 Task: Find connections with filter location Tungipāra with filter topic #productivitywith filter profile language German with filter current company Black Box with filter school Kongunadu College of Engineering and Technology with filter industry Surveying and Mapping Services with filter service category Graphic Design with filter keywords title Physical Therapist
Action: Mouse moved to (694, 168)
Screenshot: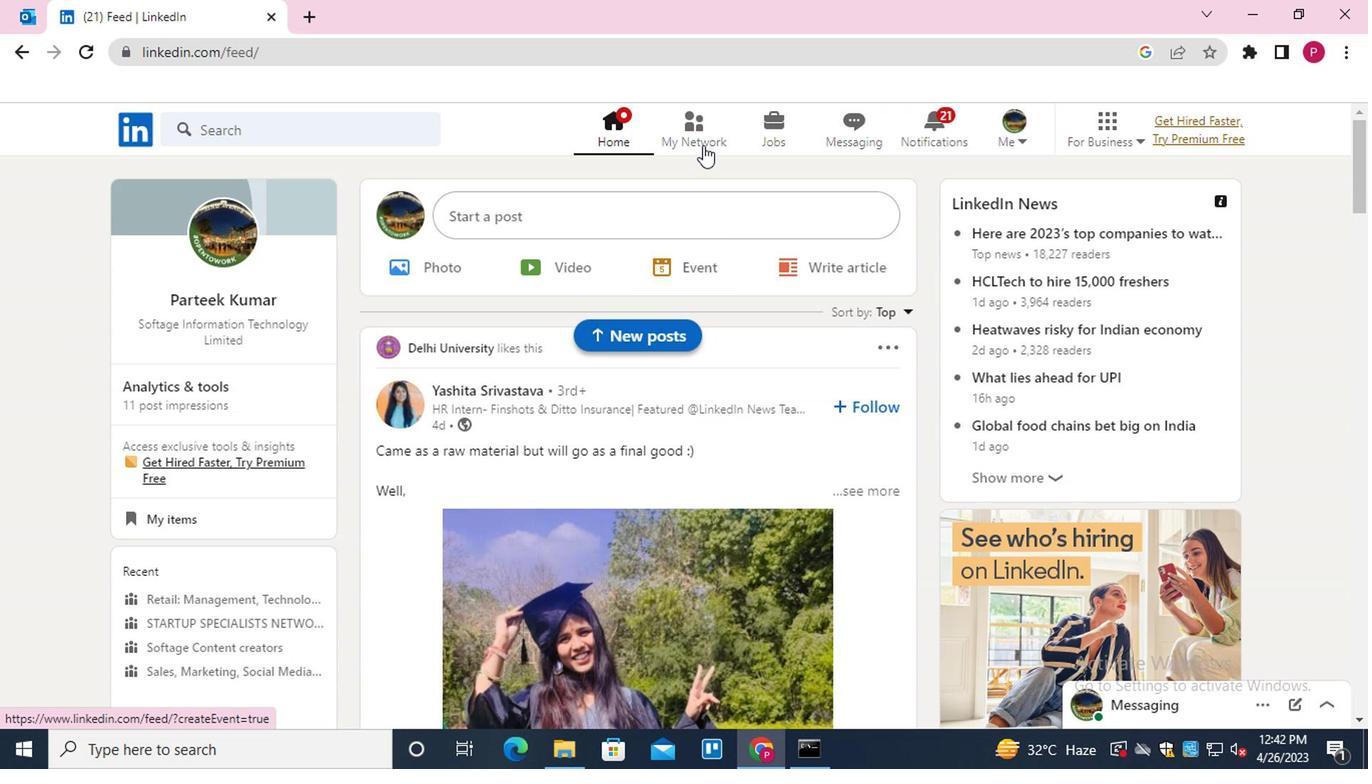 
Action: Mouse pressed left at (694, 168)
Screenshot: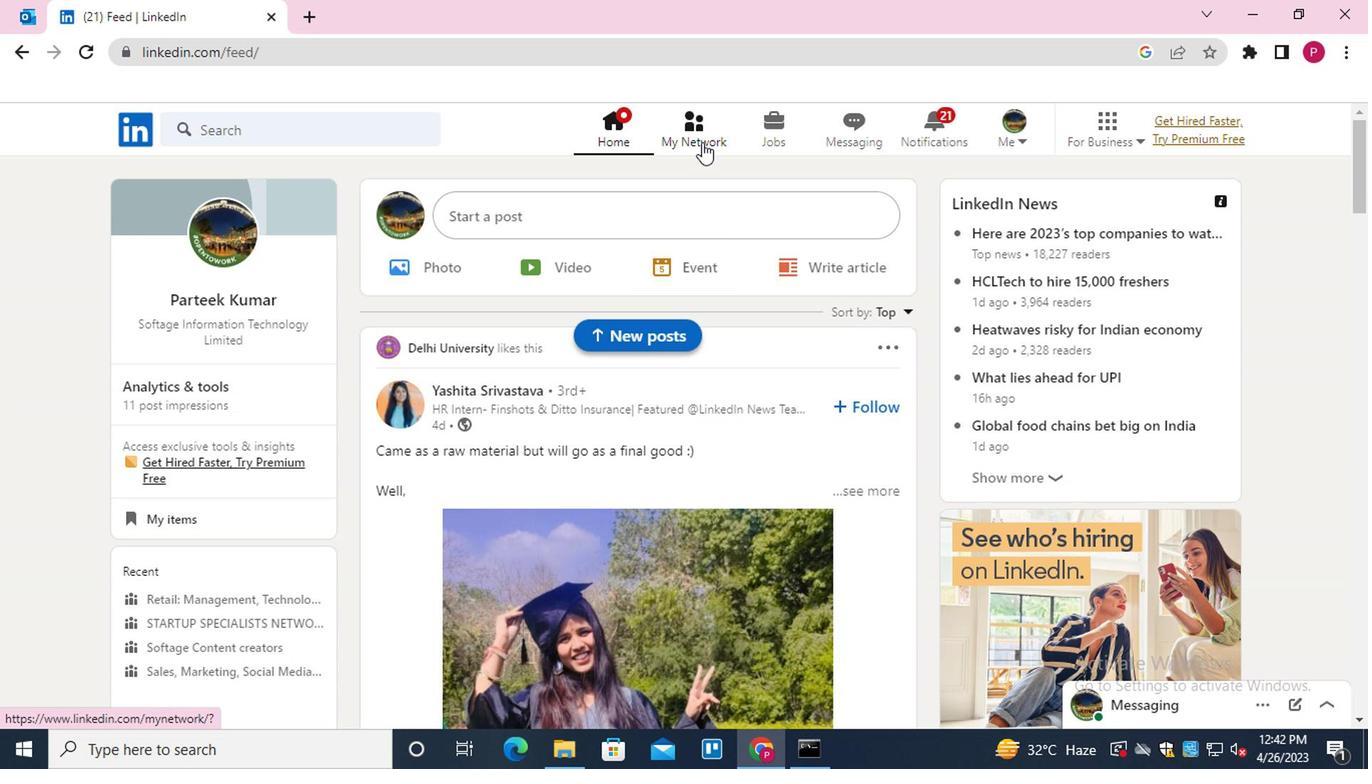 
Action: Mouse moved to (302, 259)
Screenshot: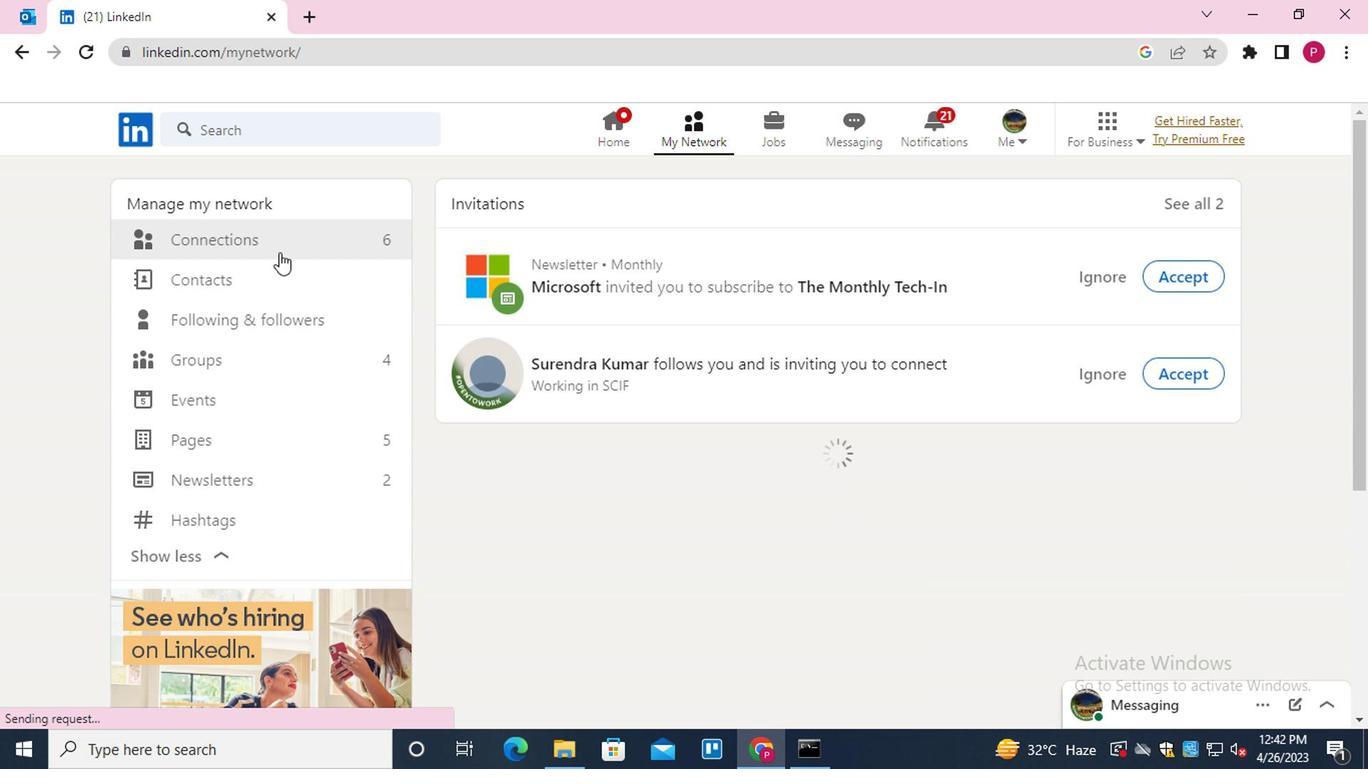 
Action: Mouse pressed left at (302, 259)
Screenshot: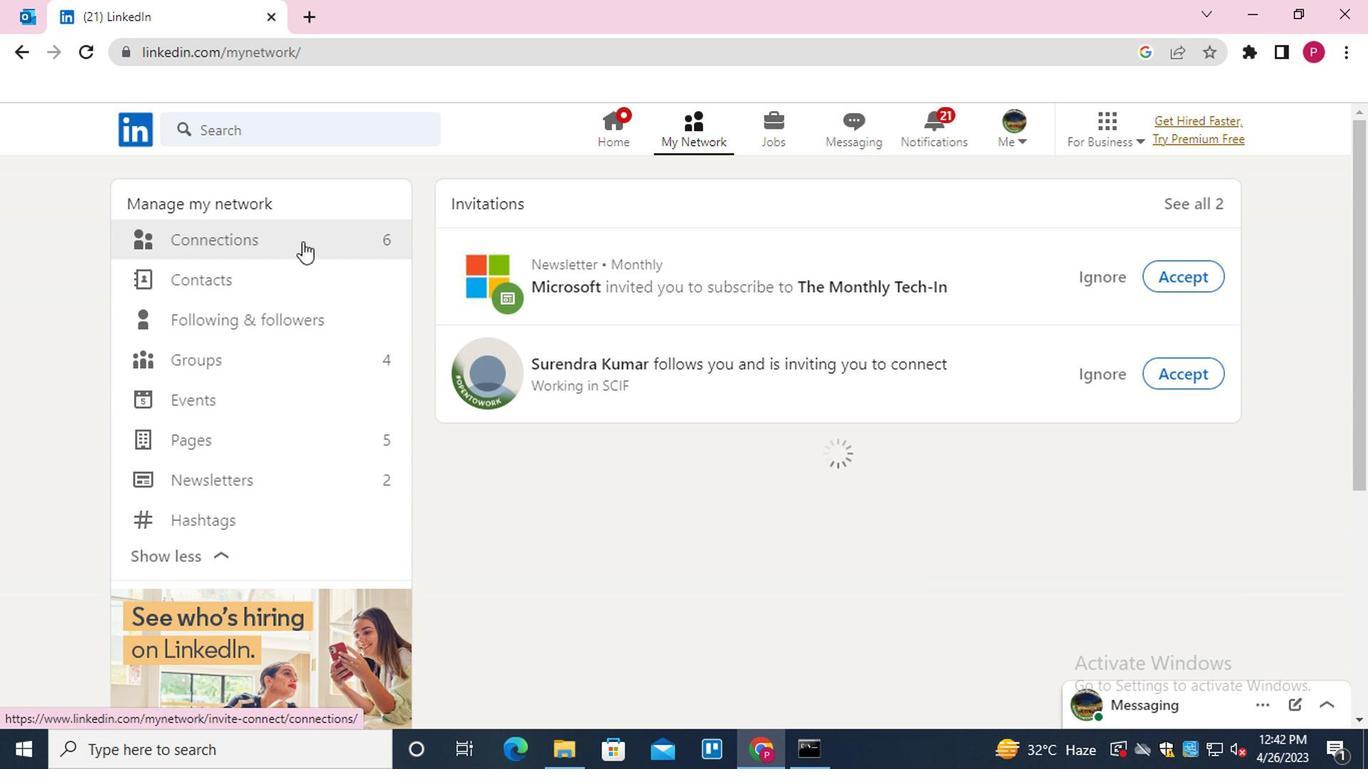 
Action: Mouse moved to (858, 258)
Screenshot: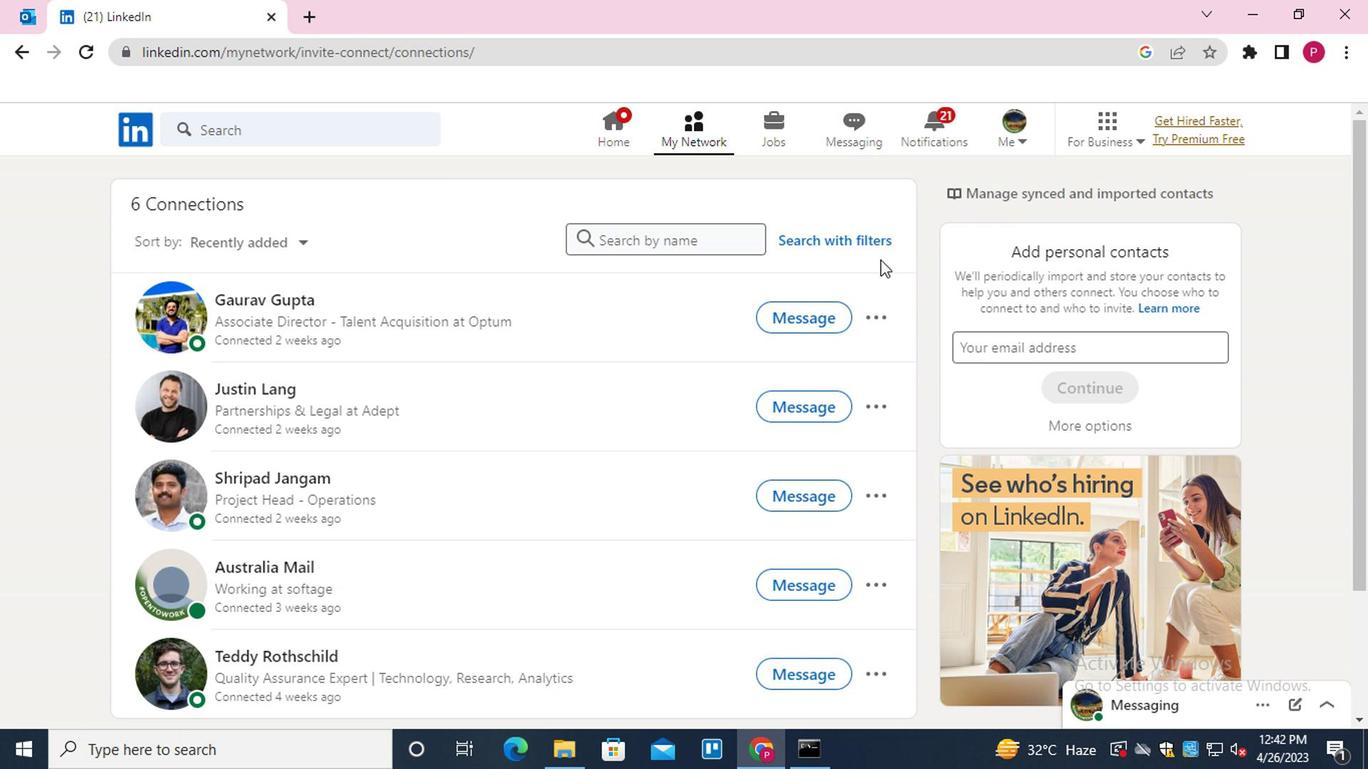 
Action: Mouse pressed left at (858, 258)
Screenshot: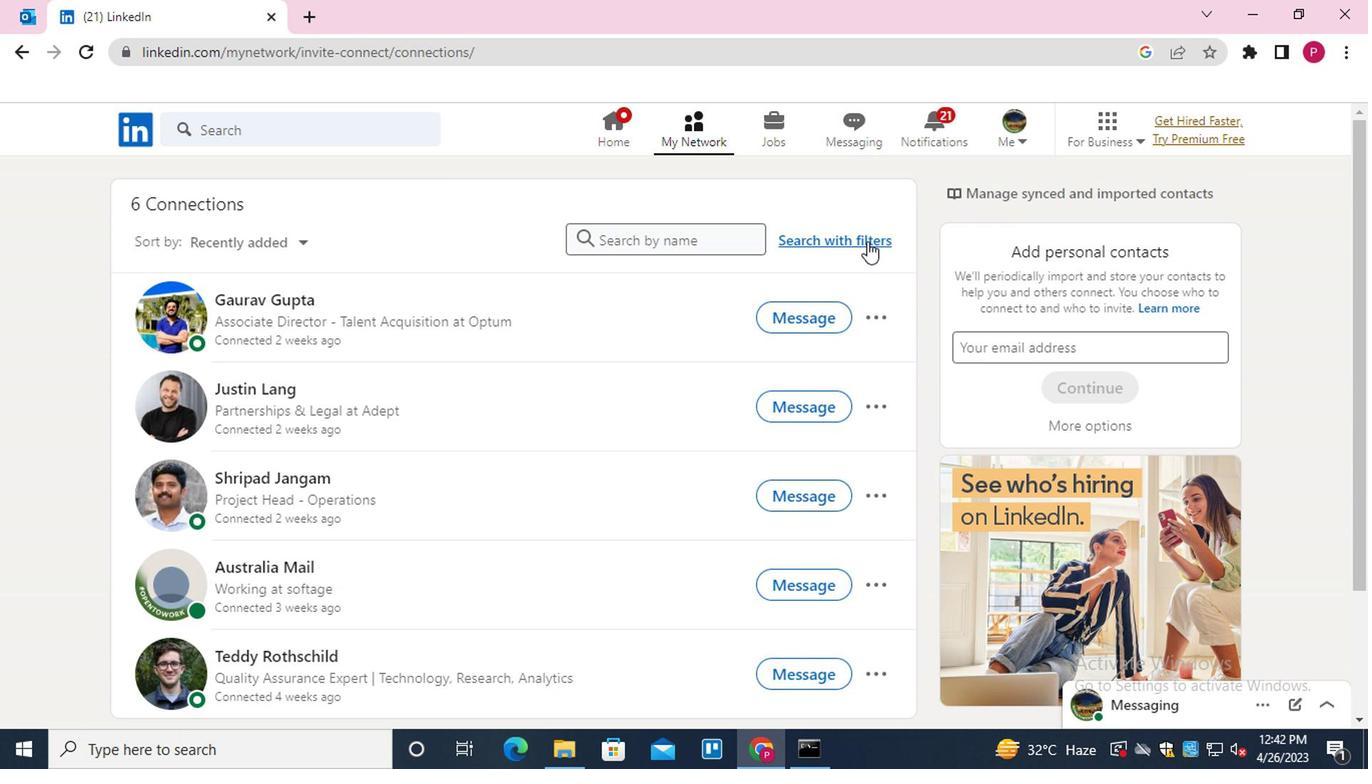 
Action: Mouse moved to (673, 215)
Screenshot: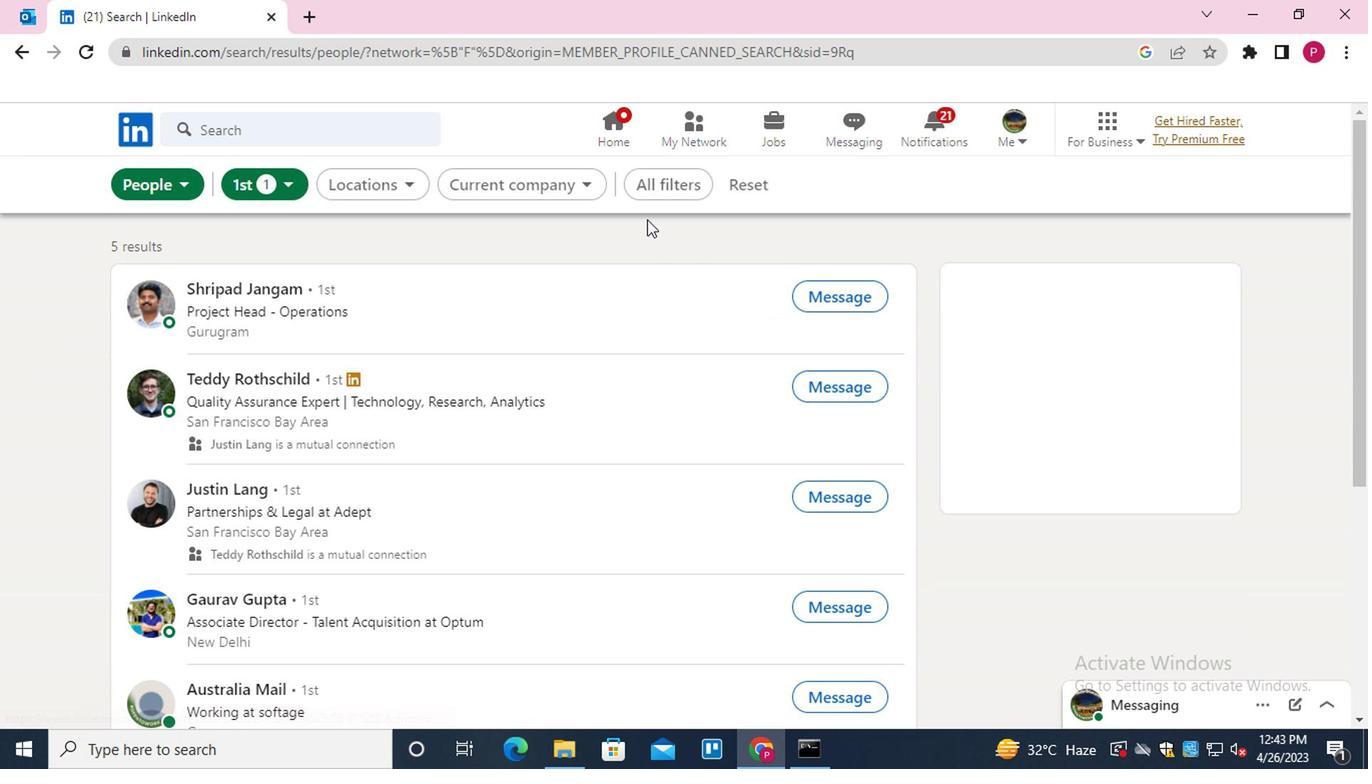 
Action: Mouse pressed left at (673, 215)
Screenshot: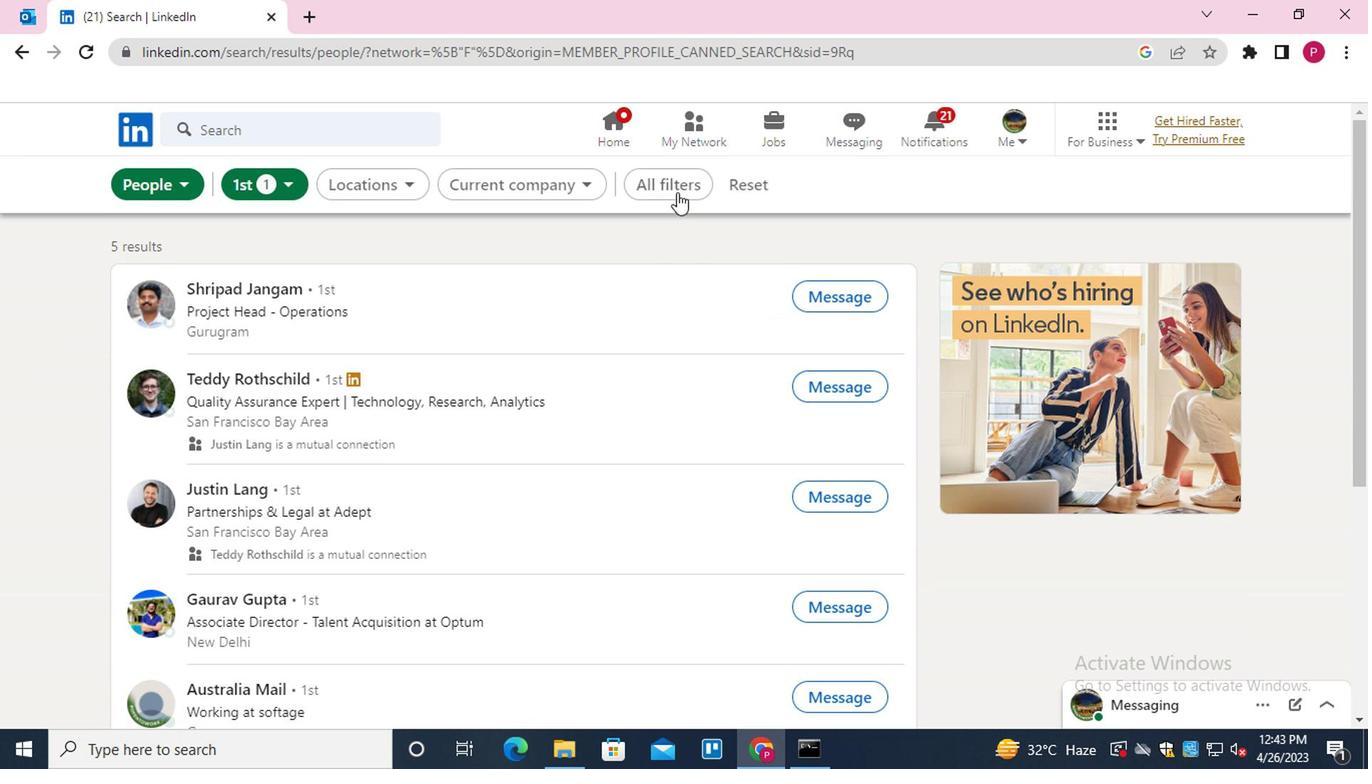 
Action: Mouse moved to (976, 416)
Screenshot: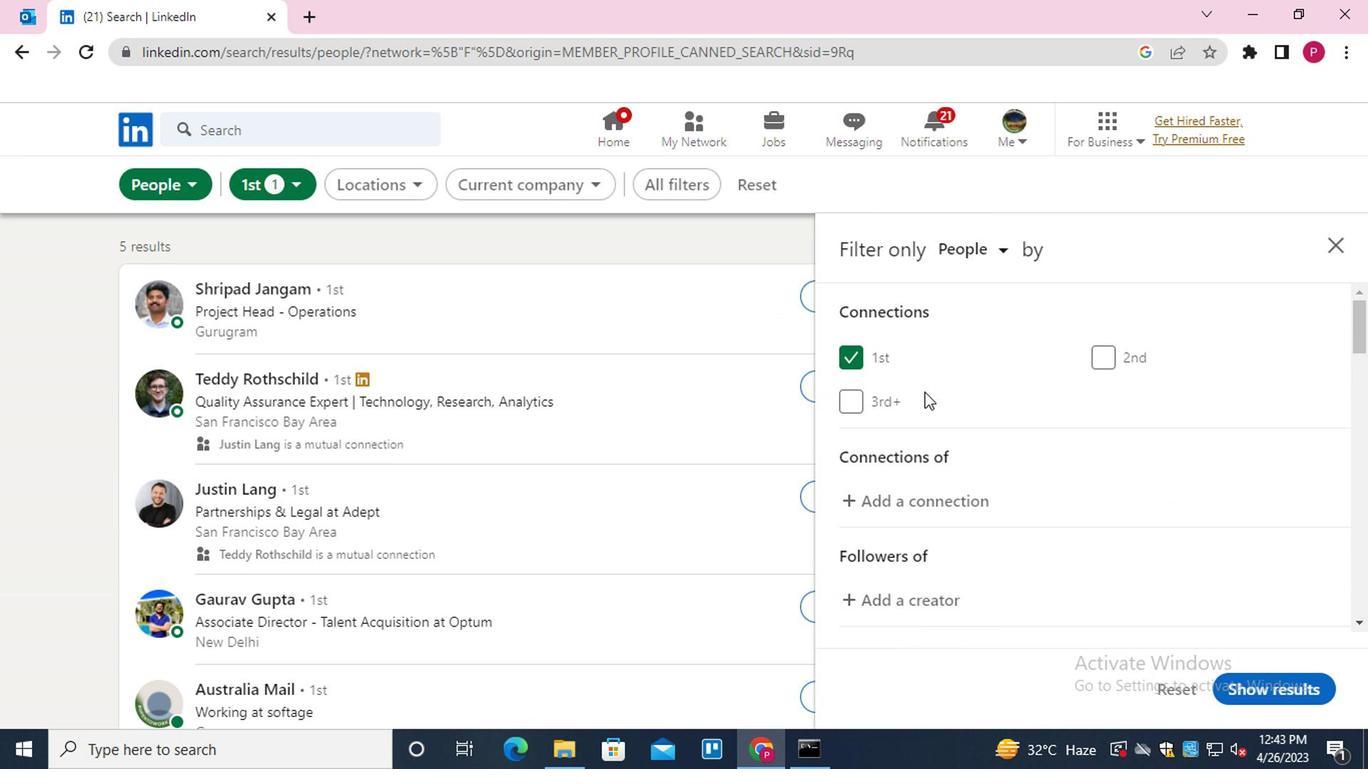 
Action: Mouse scrolled (976, 414) with delta (0, -1)
Screenshot: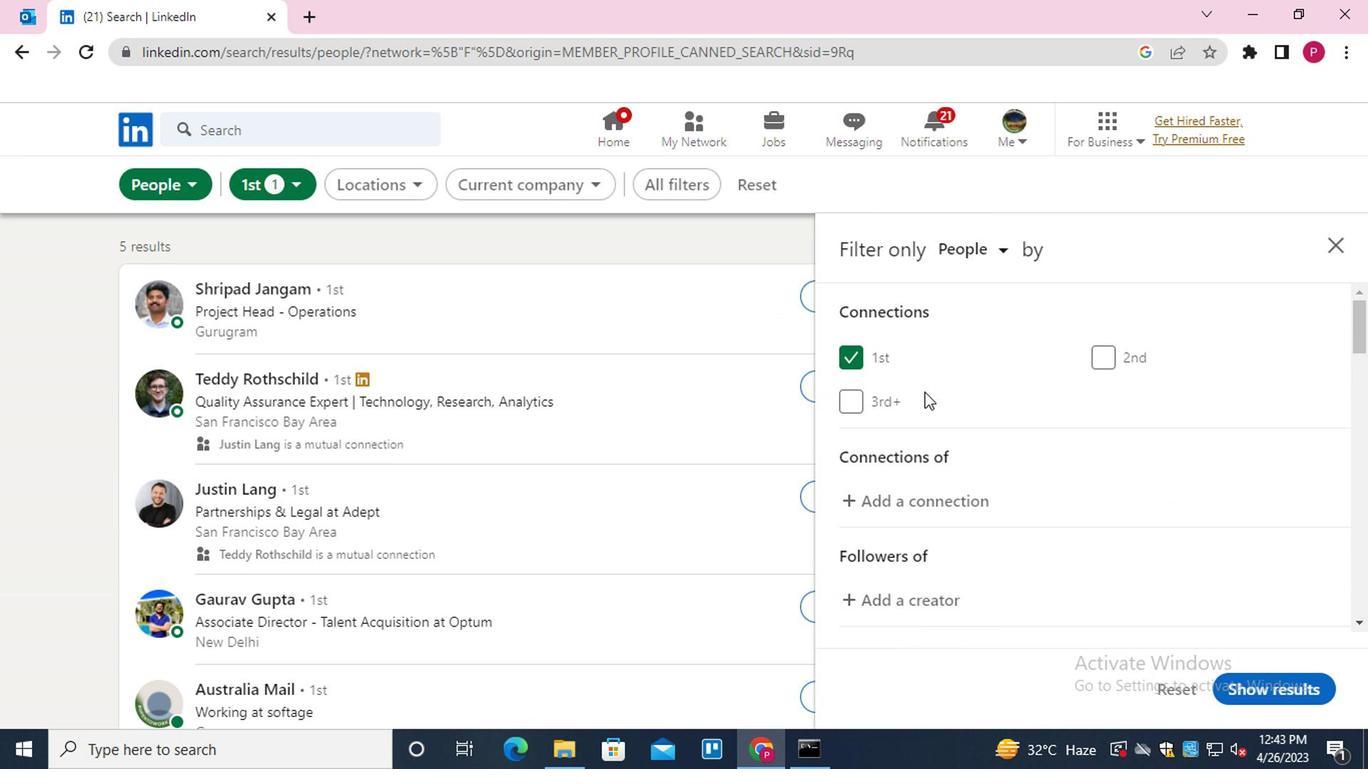 
Action: Mouse moved to (981, 420)
Screenshot: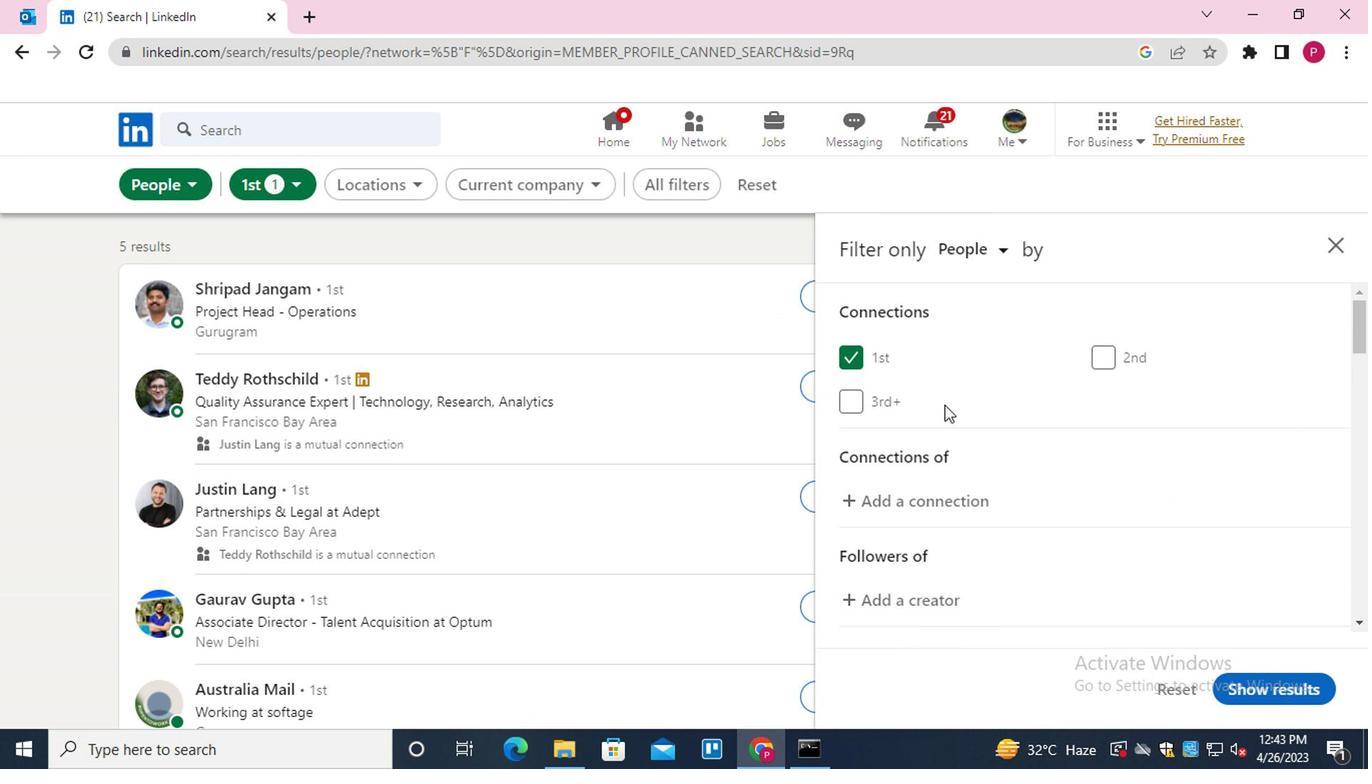 
Action: Mouse scrolled (981, 419) with delta (0, 0)
Screenshot: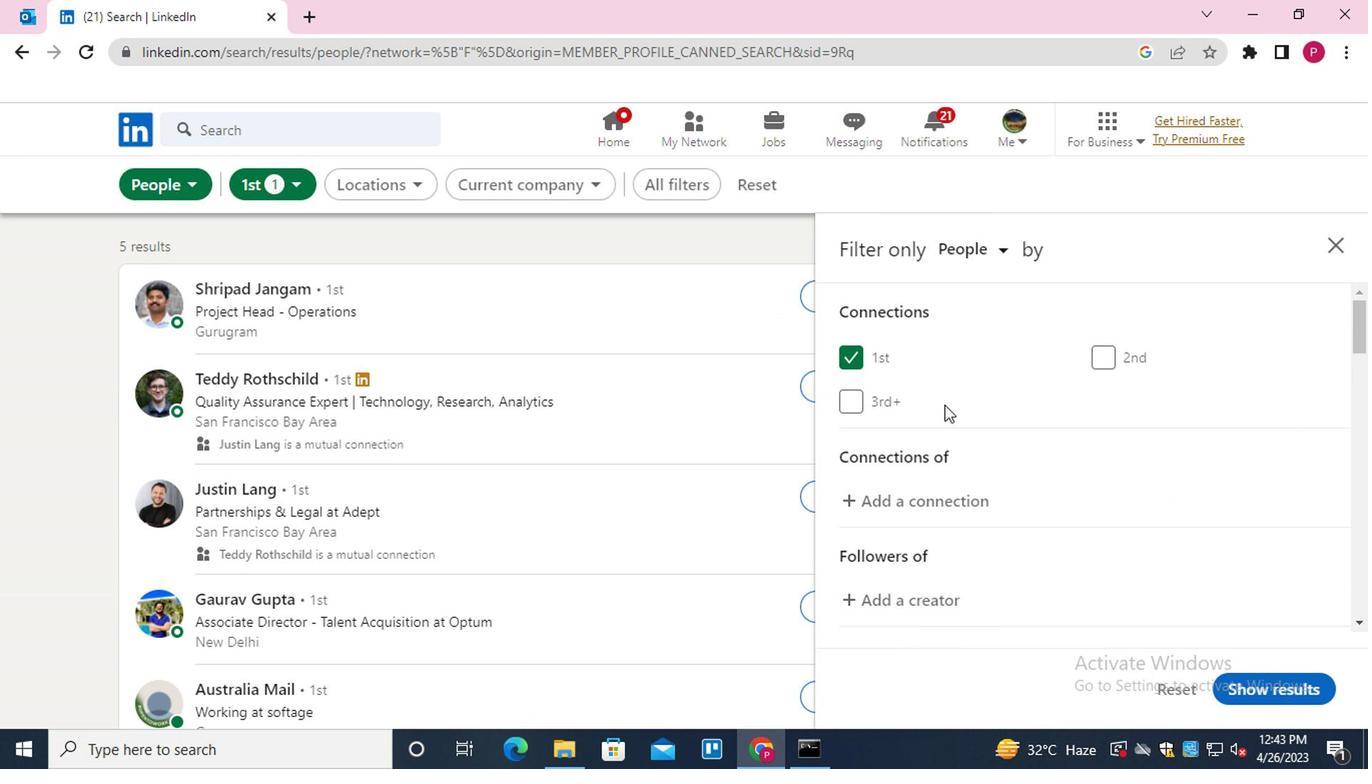 
Action: Mouse moved to (1012, 432)
Screenshot: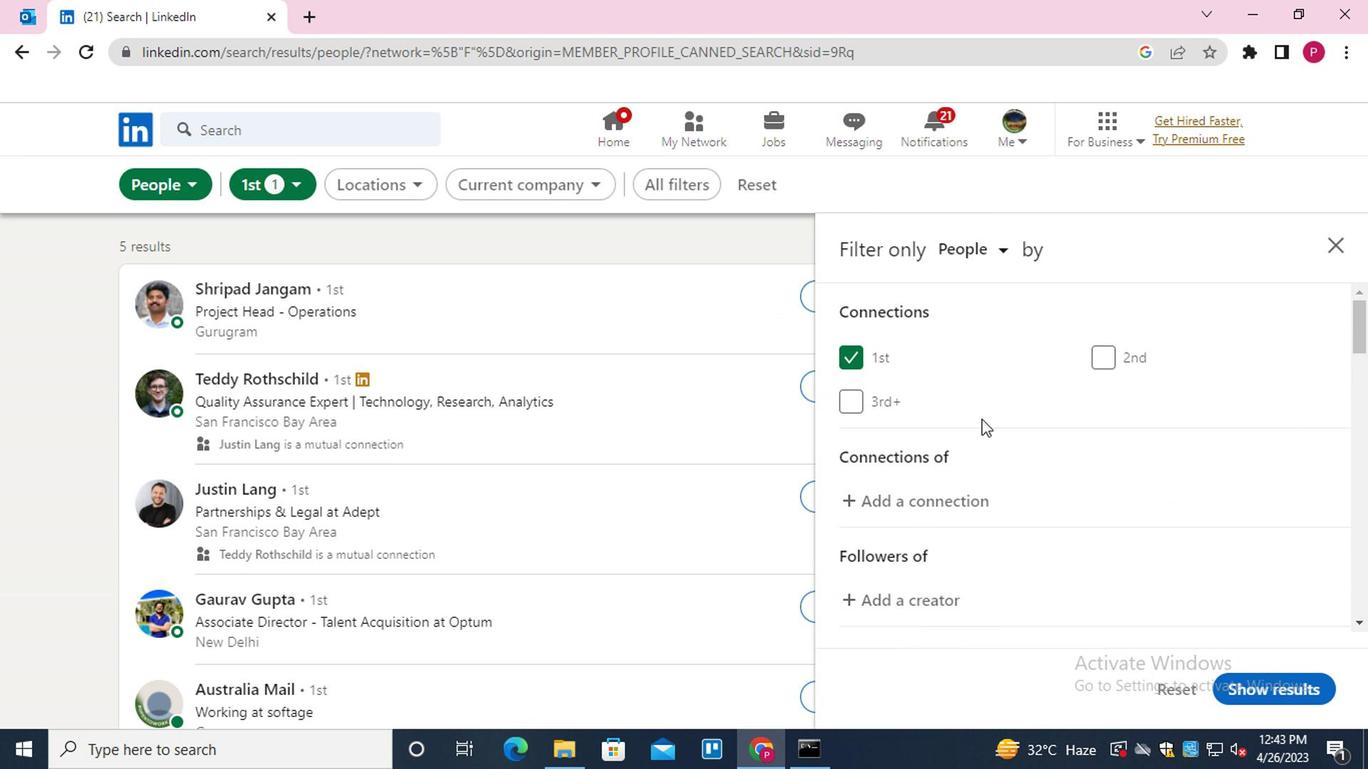 
Action: Mouse scrolled (1012, 431) with delta (0, 0)
Screenshot: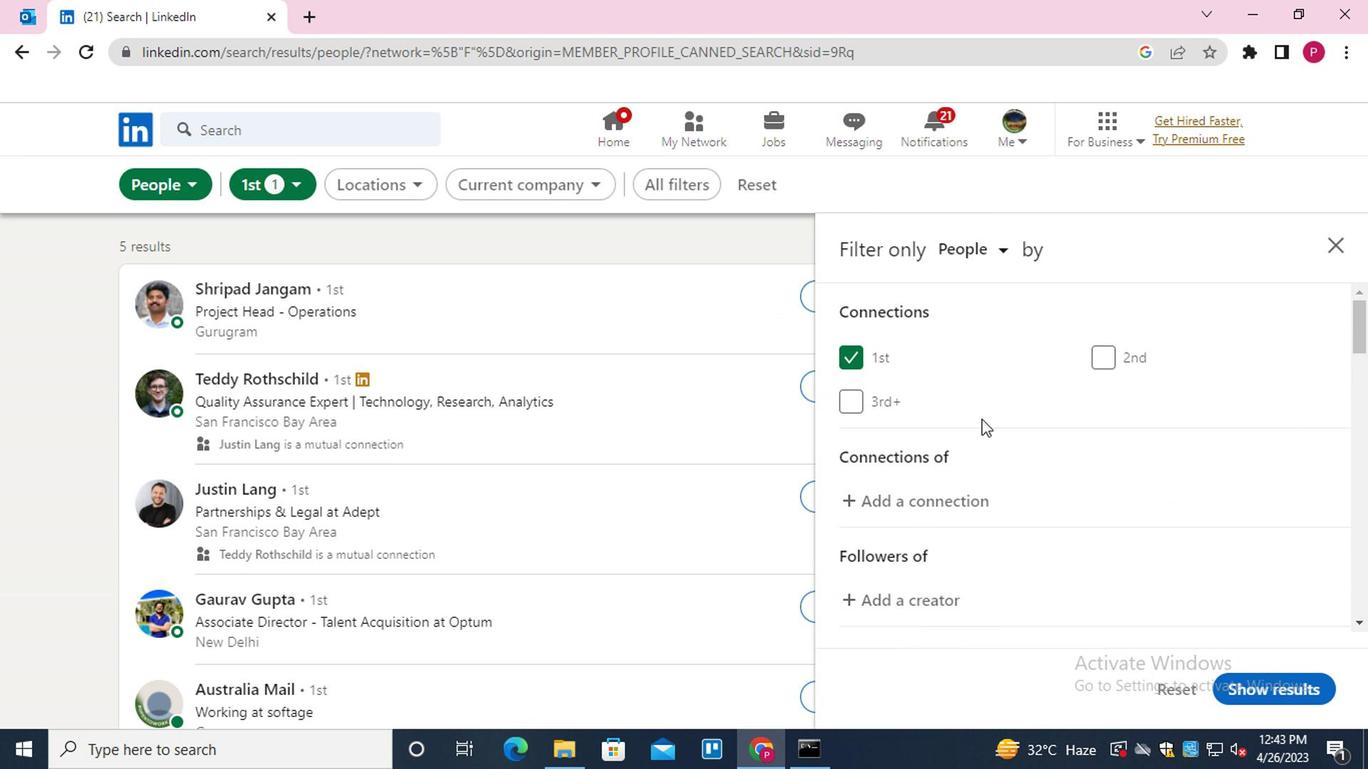 
Action: Mouse moved to (1151, 468)
Screenshot: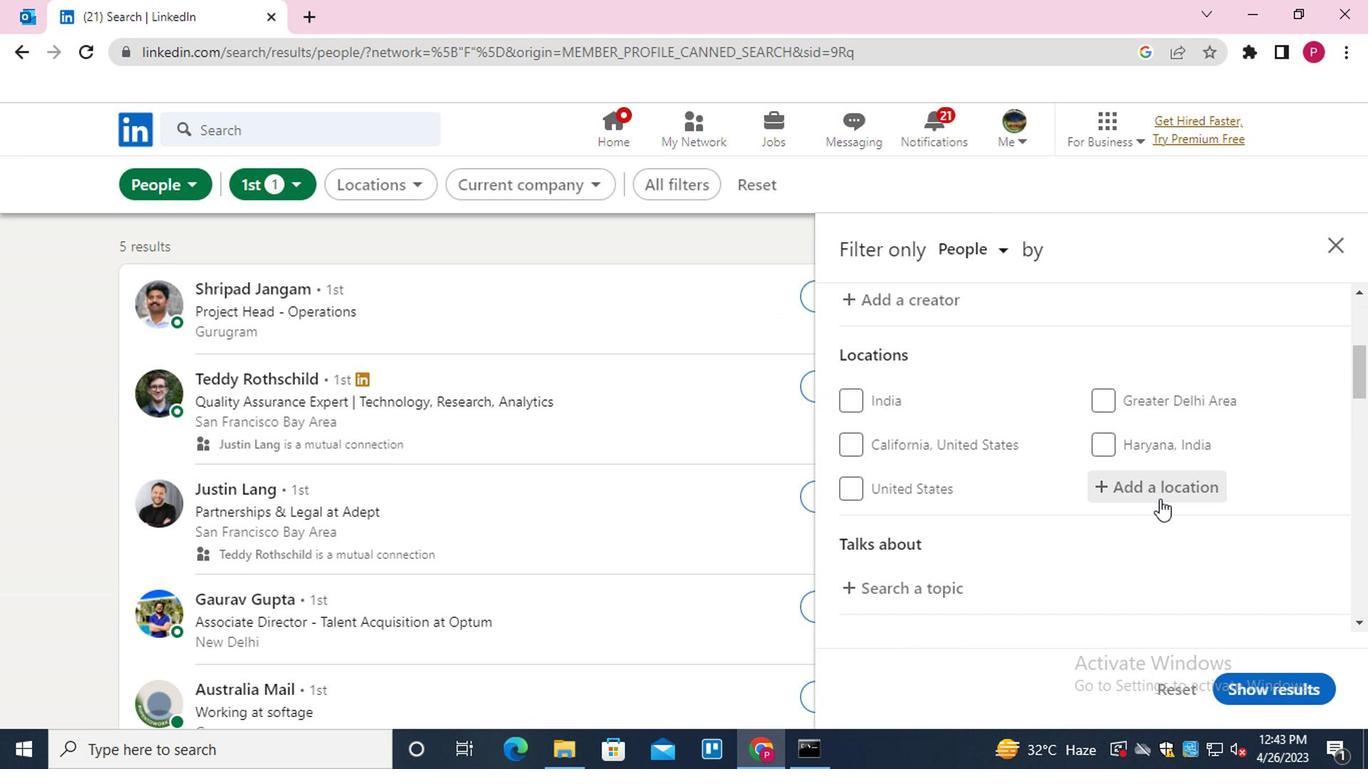 
Action: Mouse pressed left at (1151, 468)
Screenshot: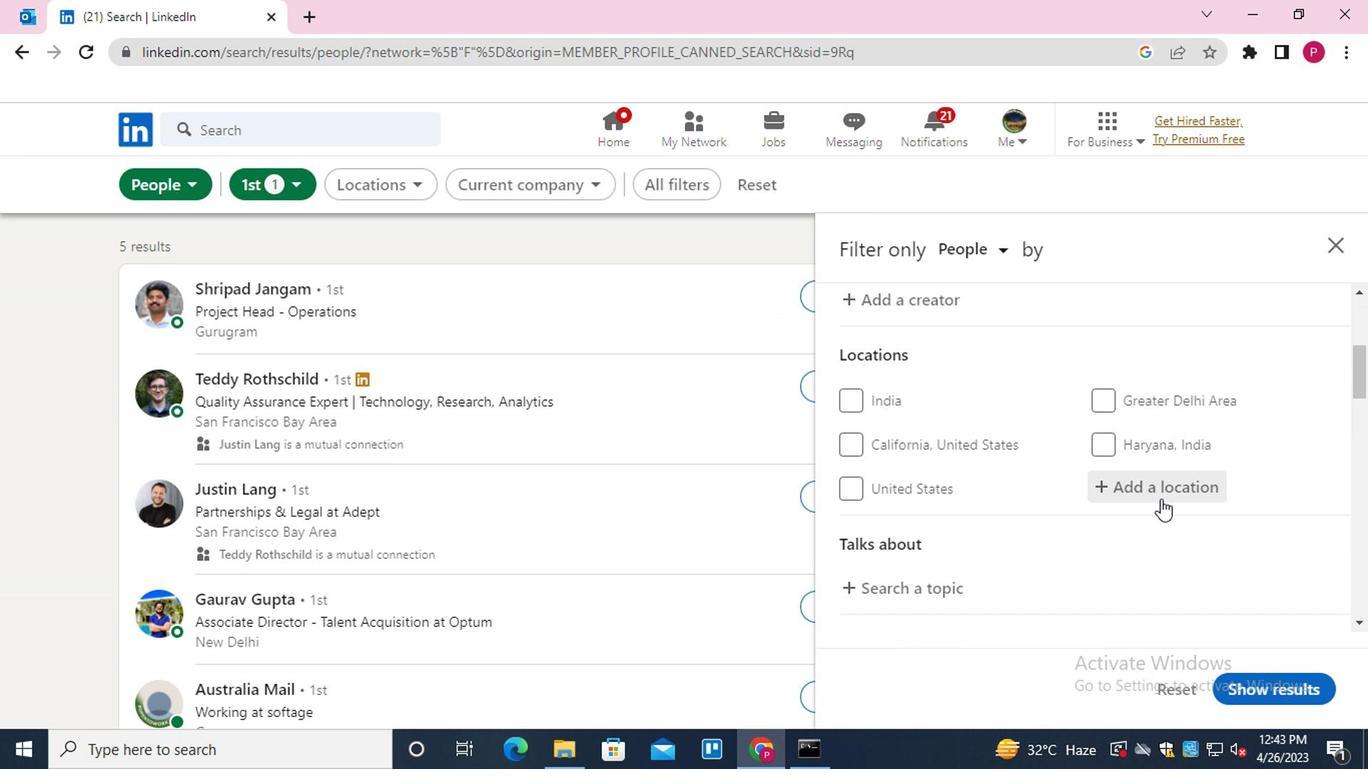 
Action: Key pressed <Key.shift>TUNGIPAE<Key.backspace>RA
Screenshot: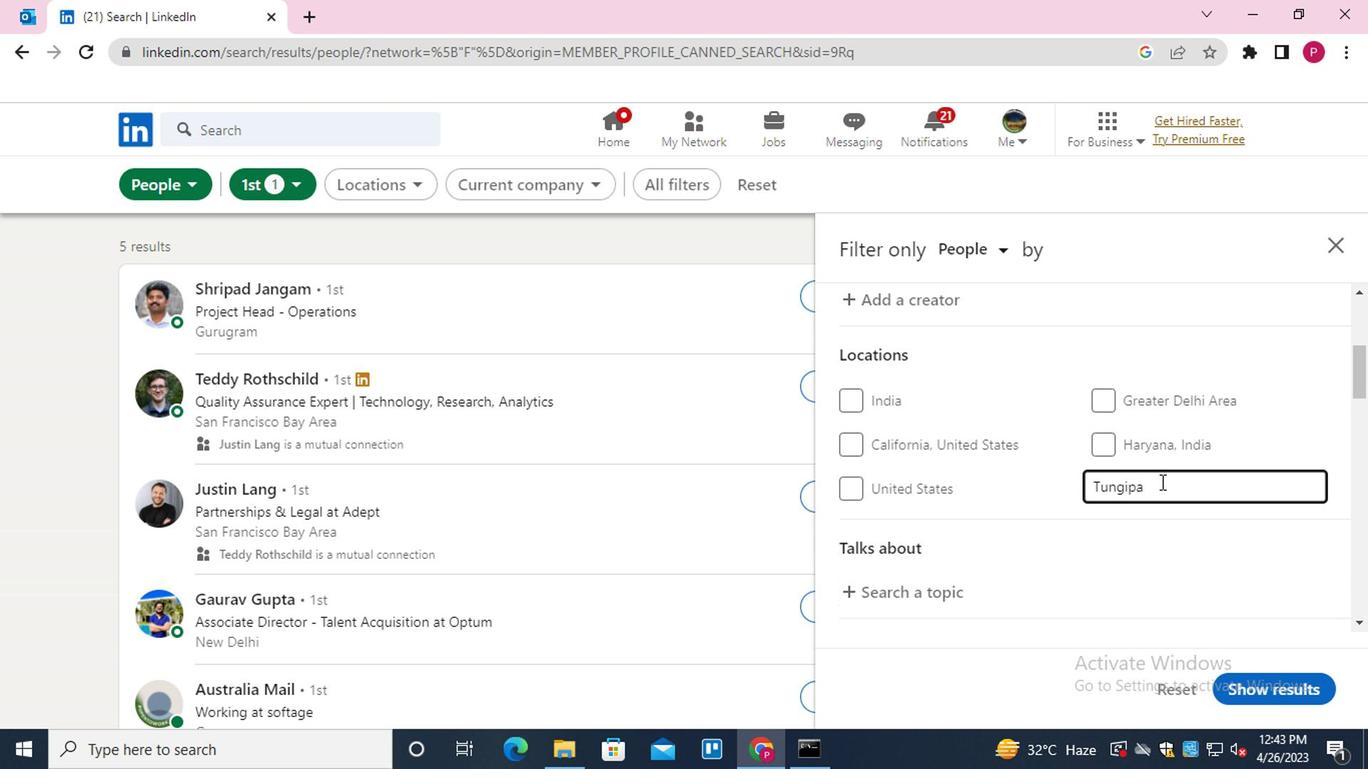 
Action: Mouse moved to (992, 490)
Screenshot: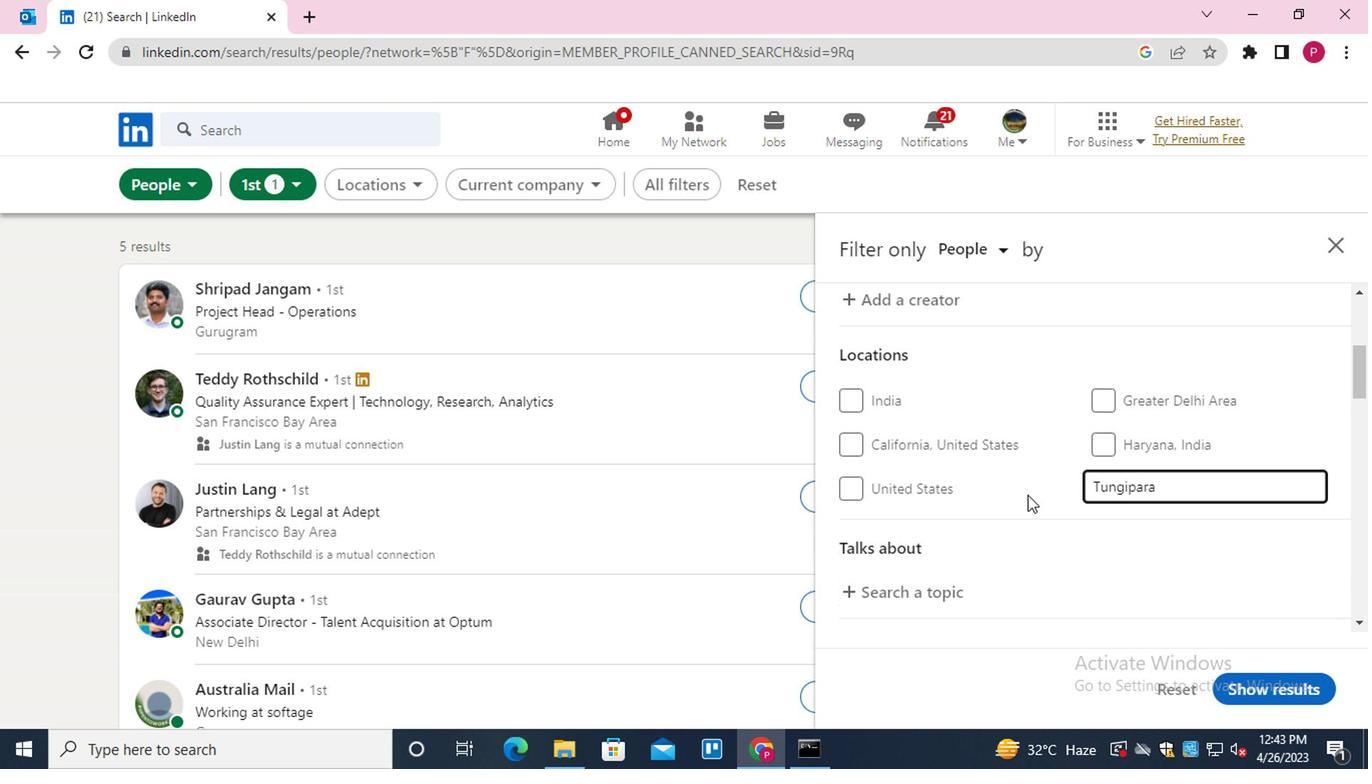 
Action: Mouse scrolled (992, 489) with delta (0, 0)
Screenshot: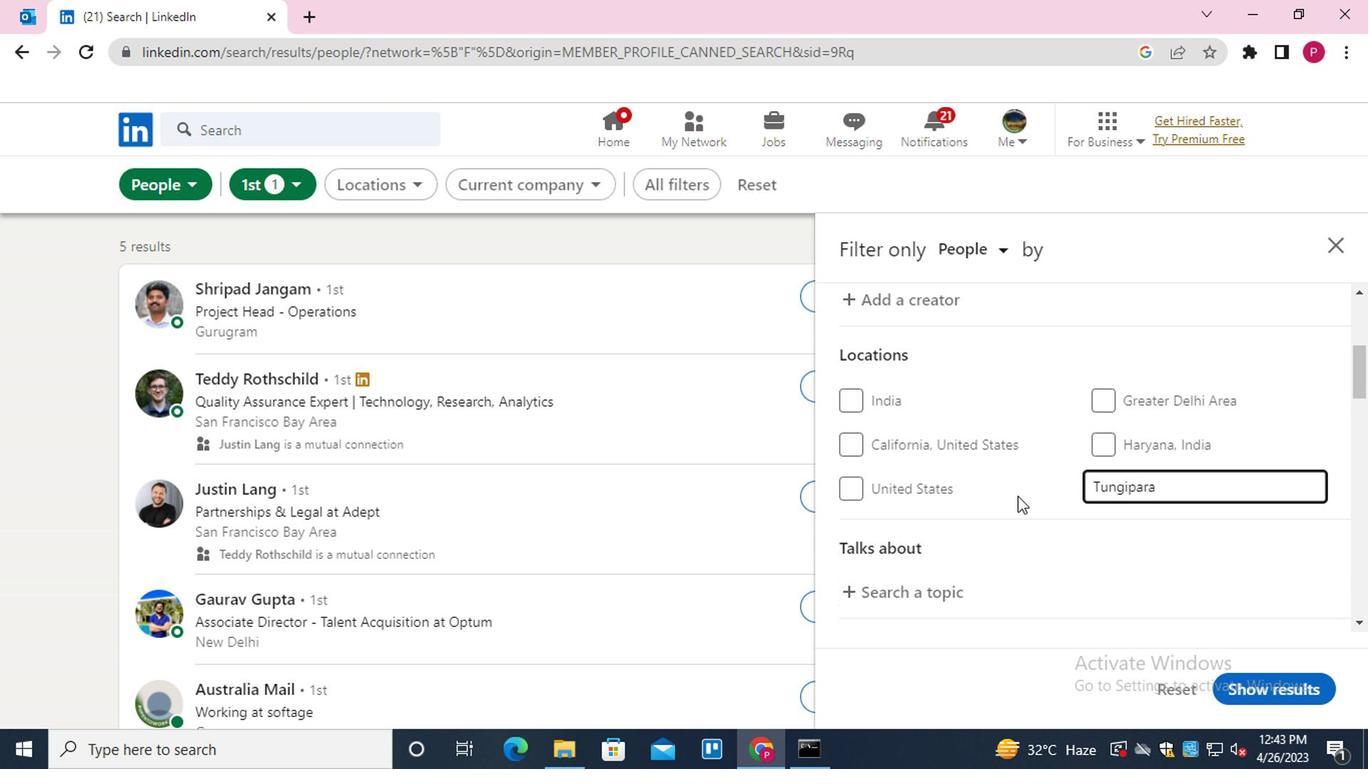 
Action: Mouse moved to (992, 491)
Screenshot: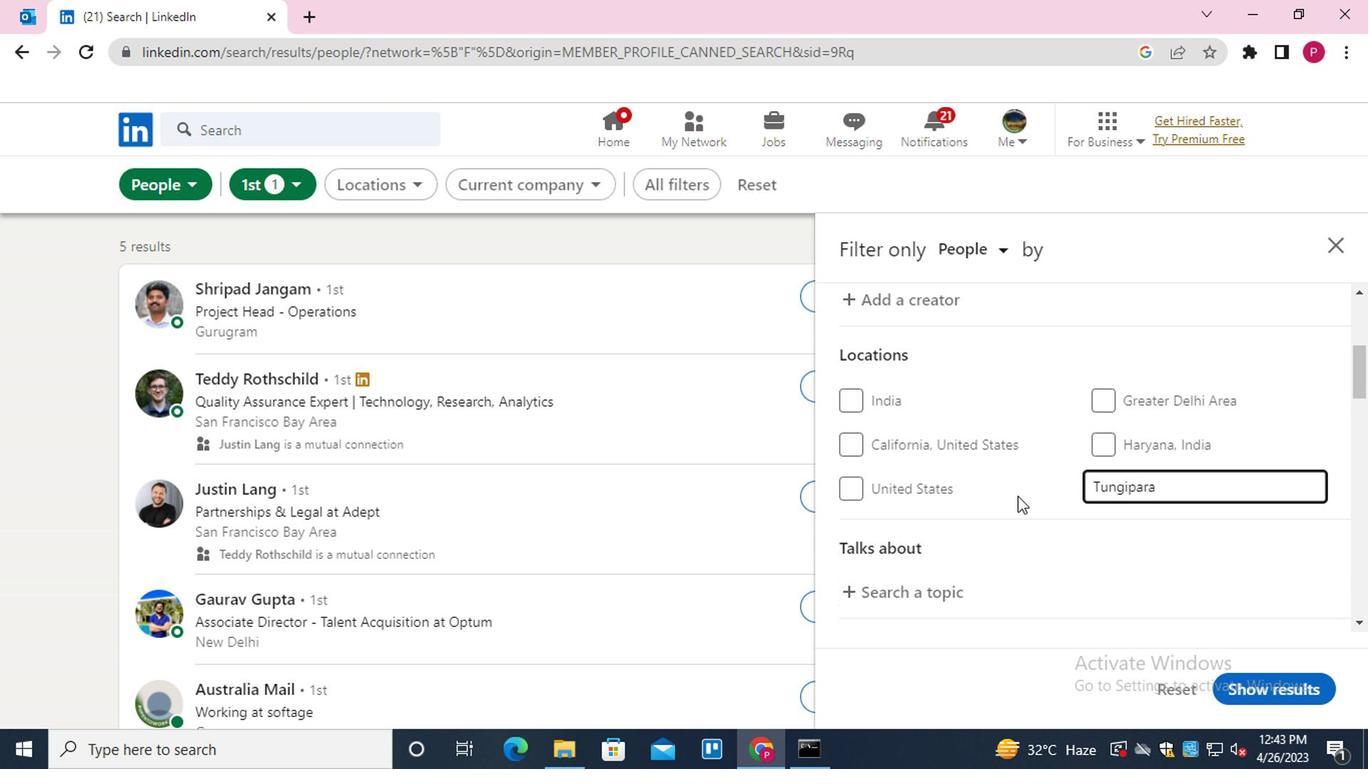 
Action: Mouse scrolled (992, 490) with delta (0, 0)
Screenshot: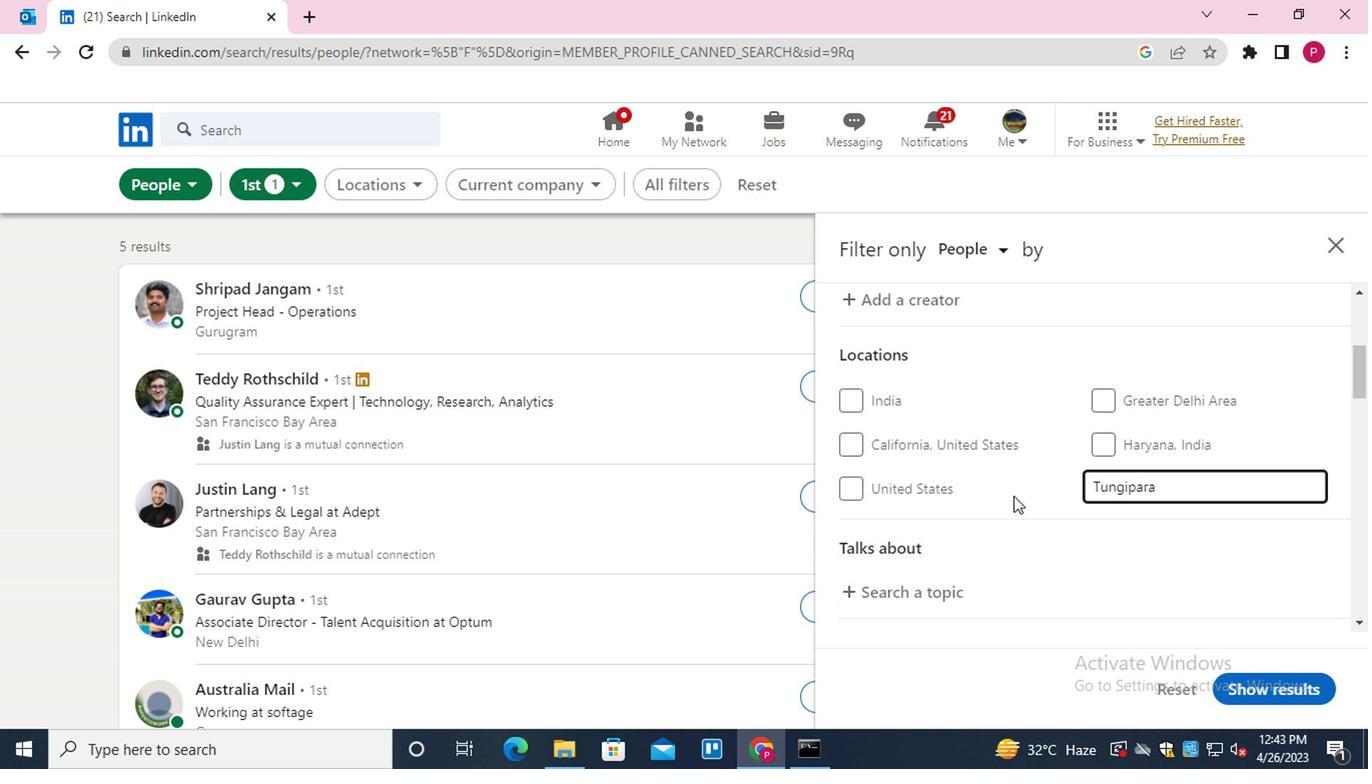 
Action: Mouse moved to (904, 401)
Screenshot: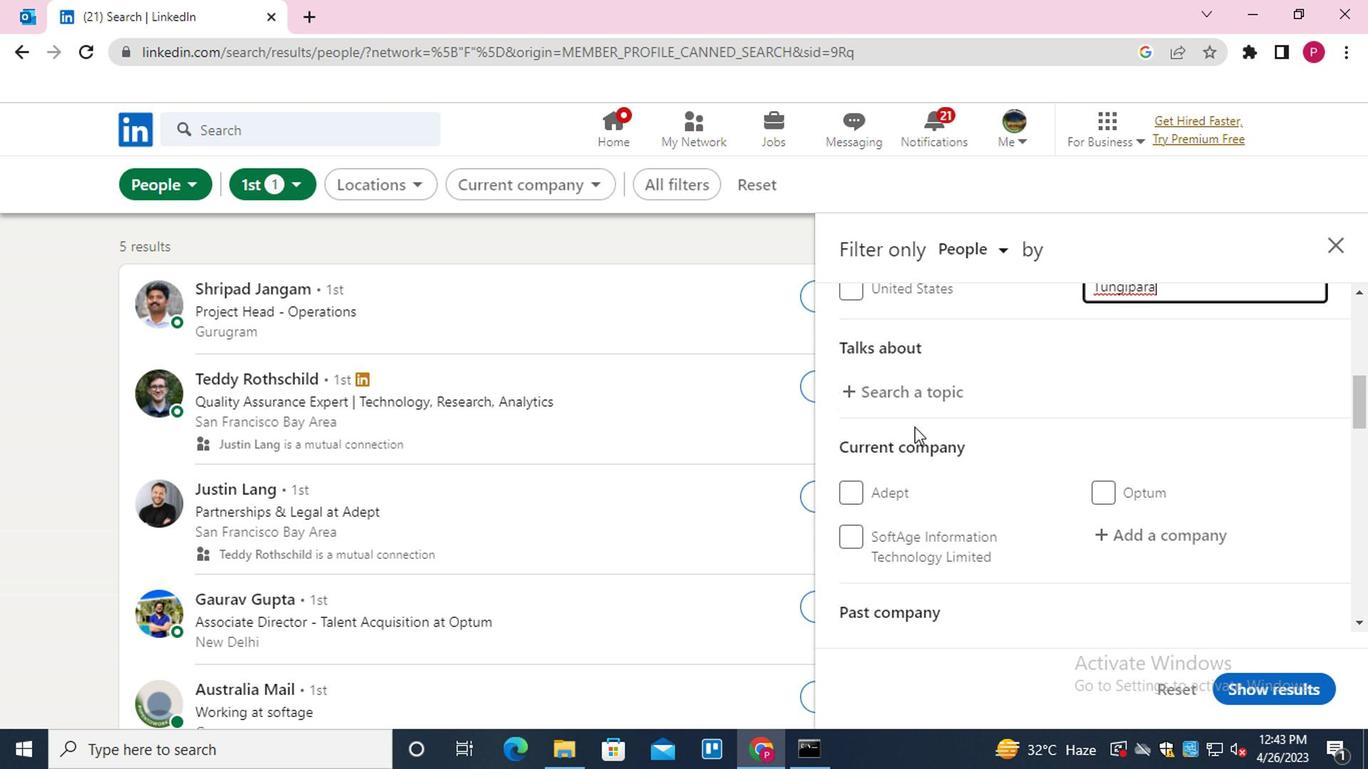 
Action: Mouse pressed left at (904, 401)
Screenshot: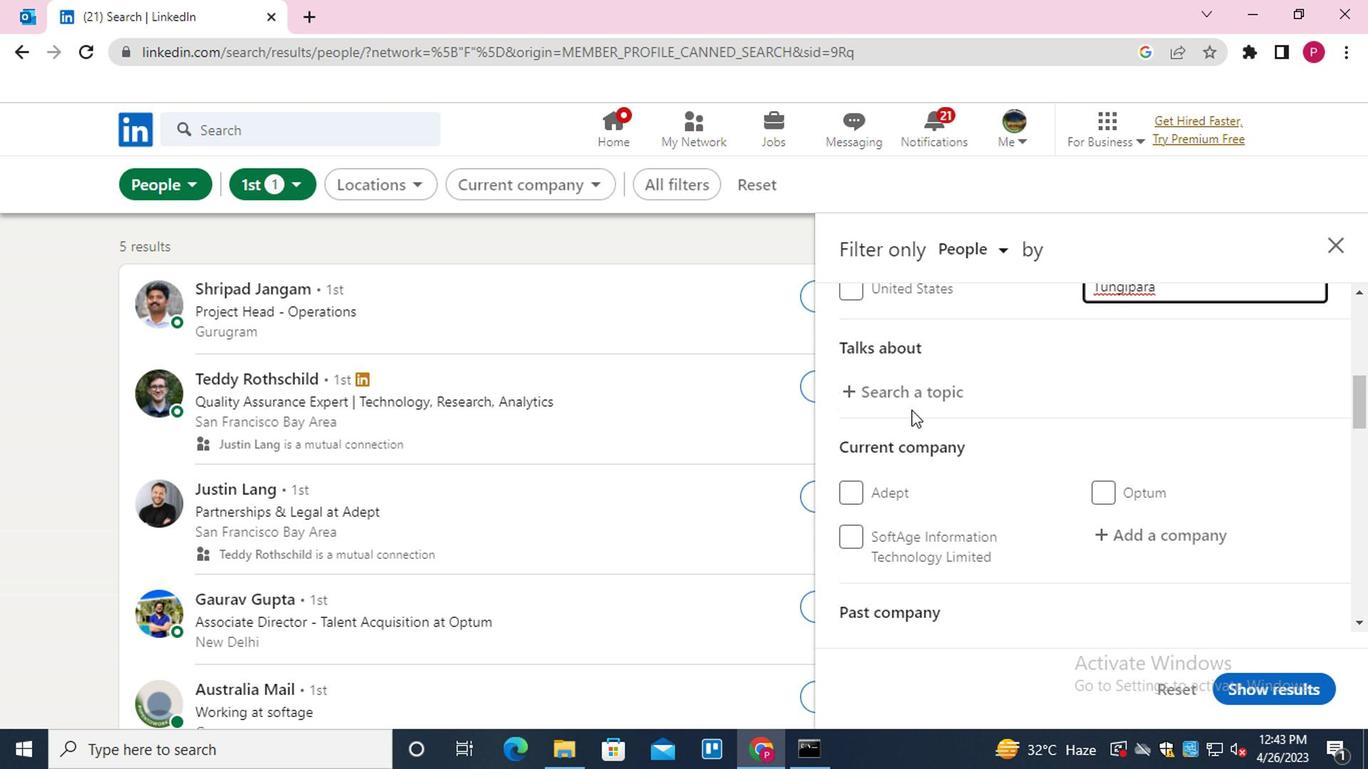 
Action: Key pressed PRODUCTIVITY<Key.down><Key.enter>
Screenshot: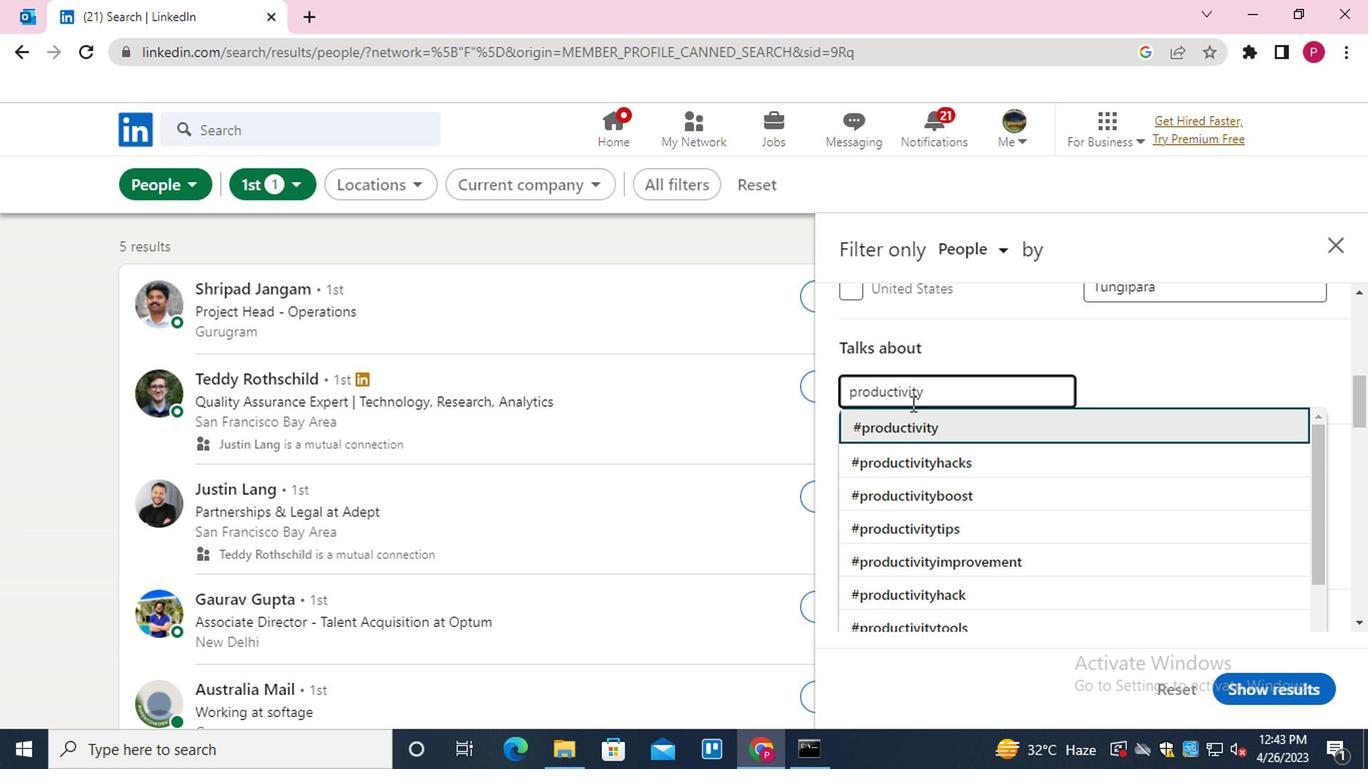 
Action: Mouse moved to (908, 410)
Screenshot: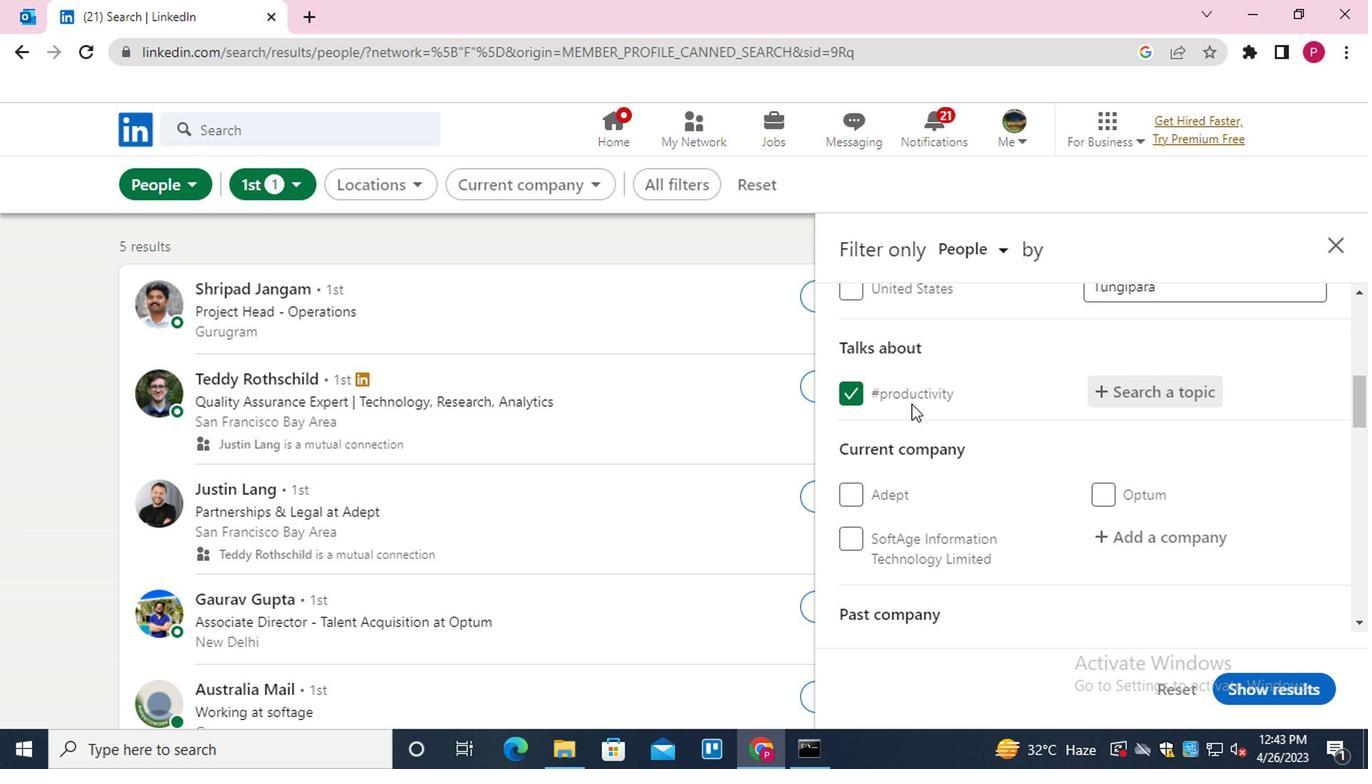 
Action: Mouse scrolled (908, 409) with delta (0, 0)
Screenshot: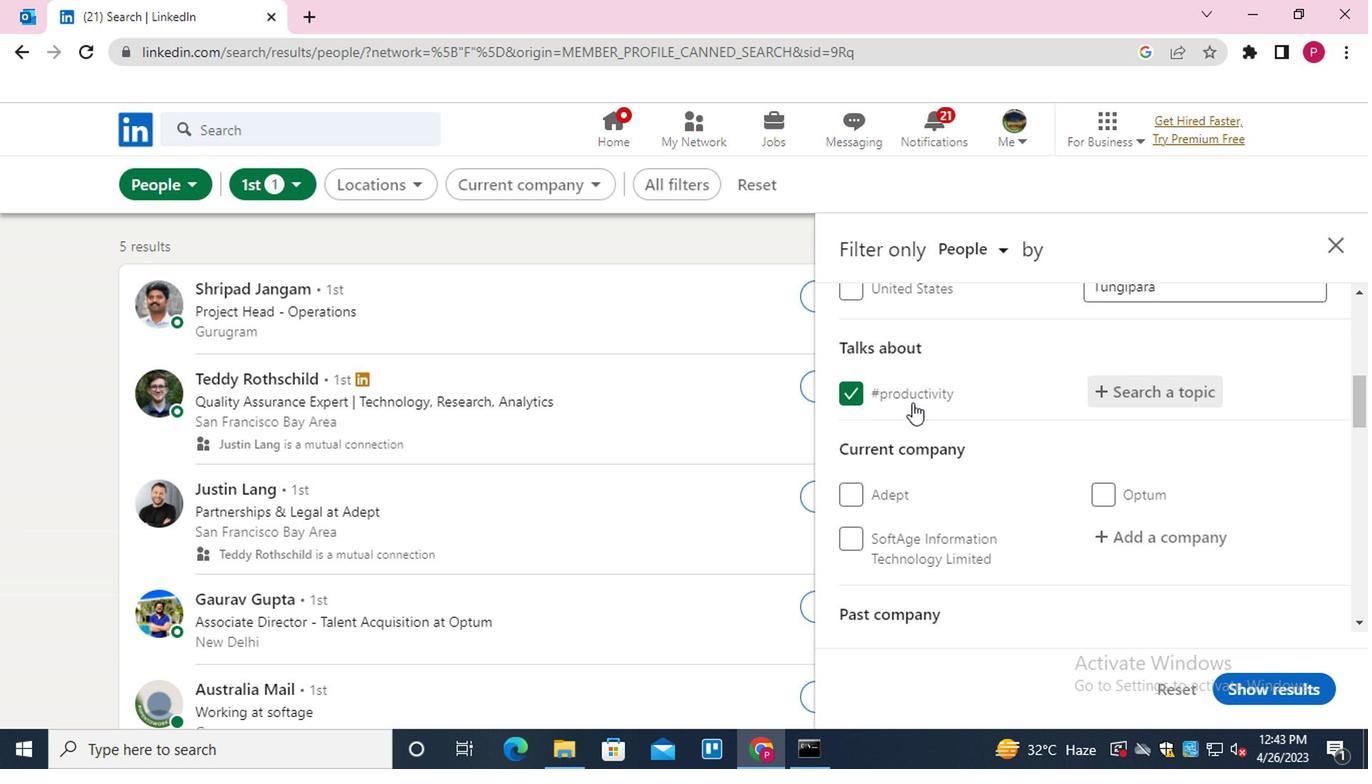 
Action: Mouse moved to (909, 414)
Screenshot: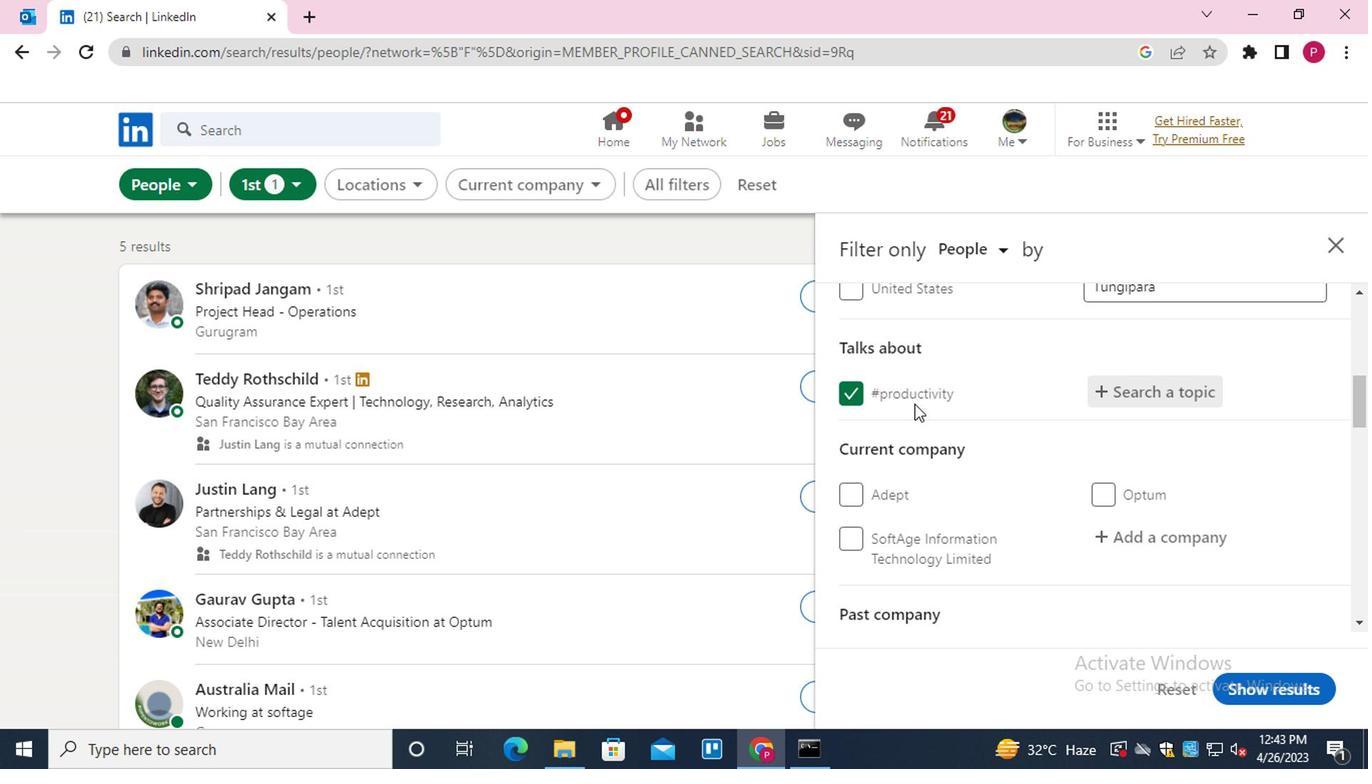
Action: Mouse scrolled (909, 414) with delta (0, 0)
Screenshot: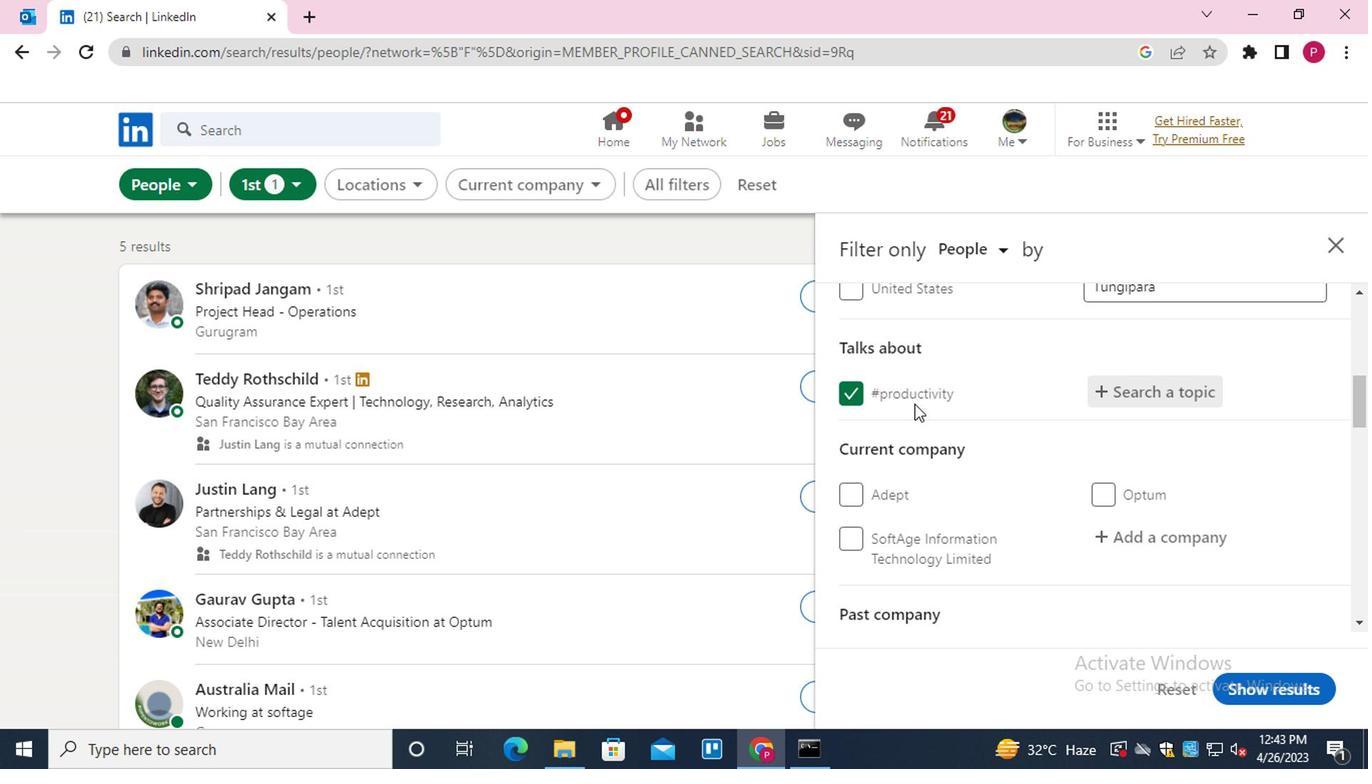 
Action: Mouse moved to (1140, 339)
Screenshot: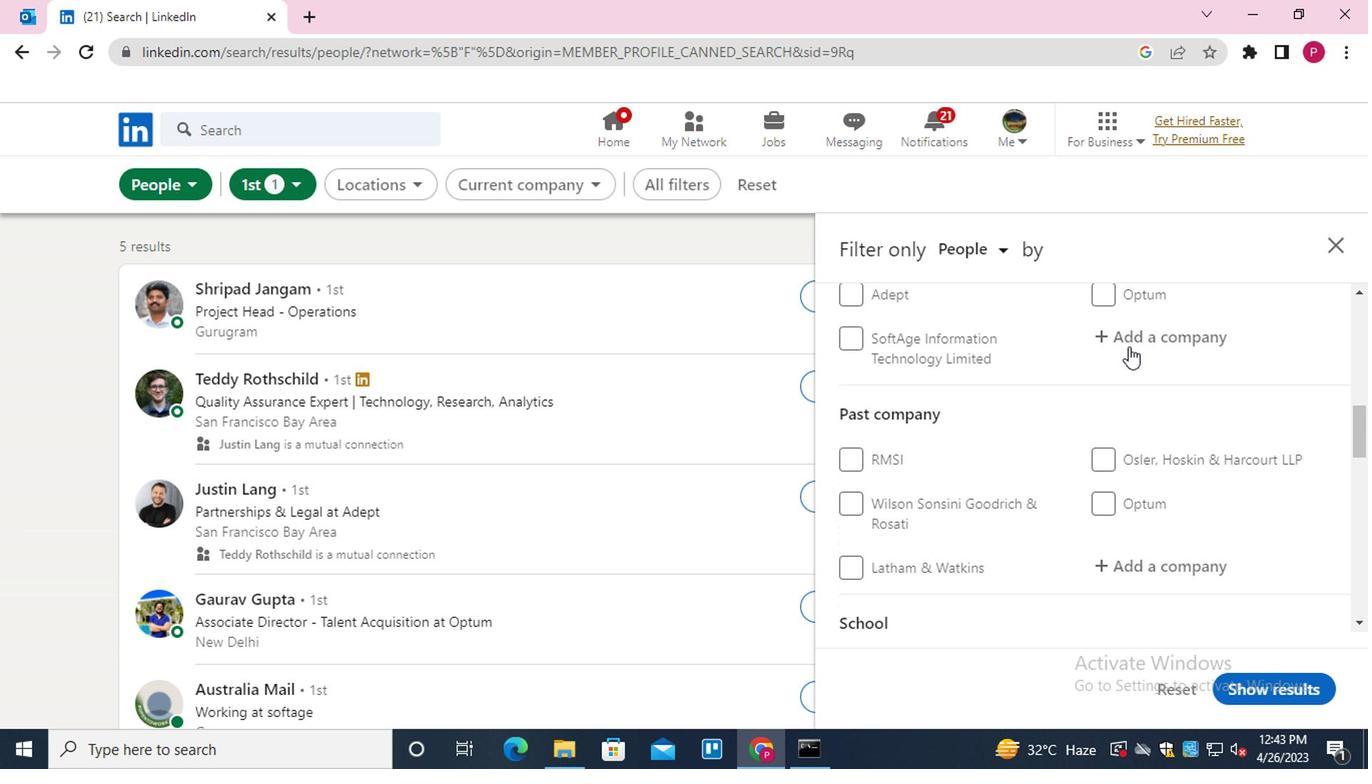 
Action: Mouse pressed left at (1140, 339)
Screenshot: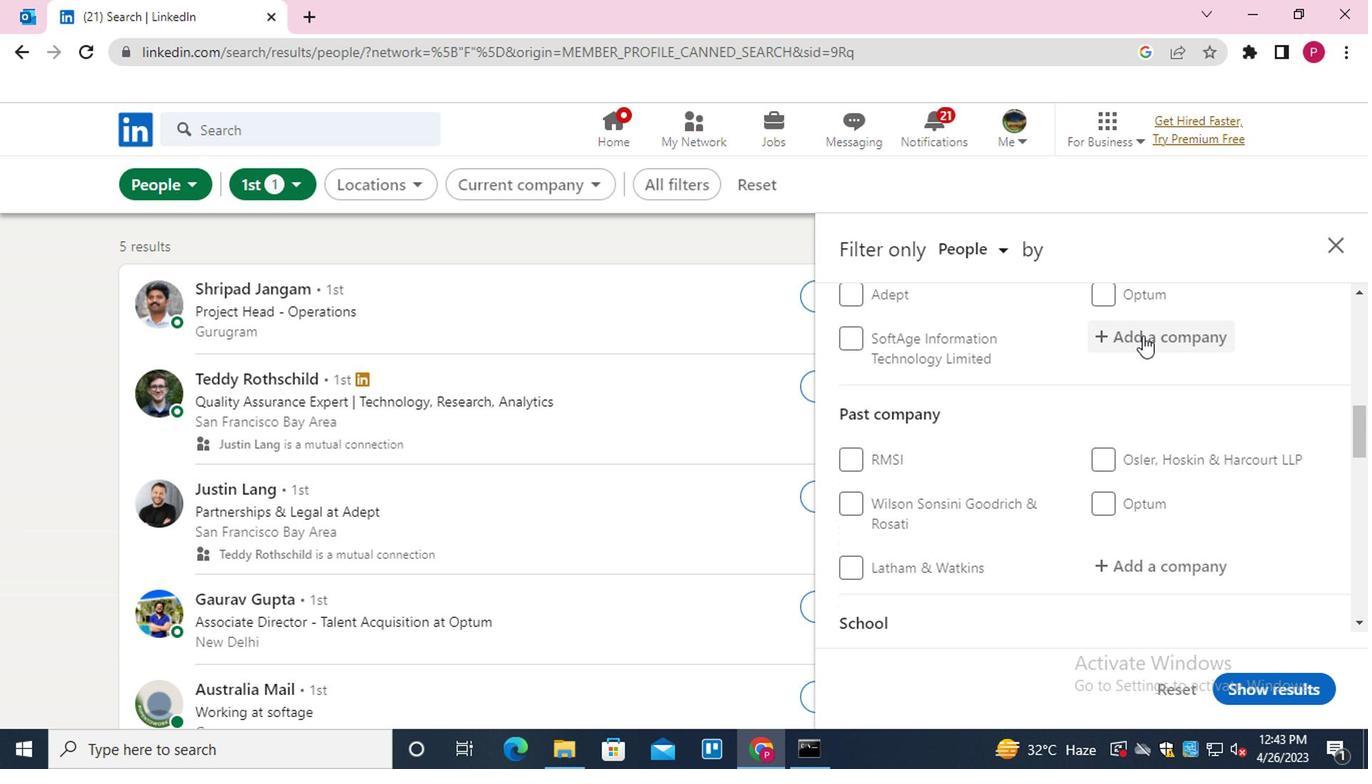 
Action: Key pressed <Key.shift>BLACK<Key.space><Key.shift>BOX<Key.down><Key.enter>
Screenshot: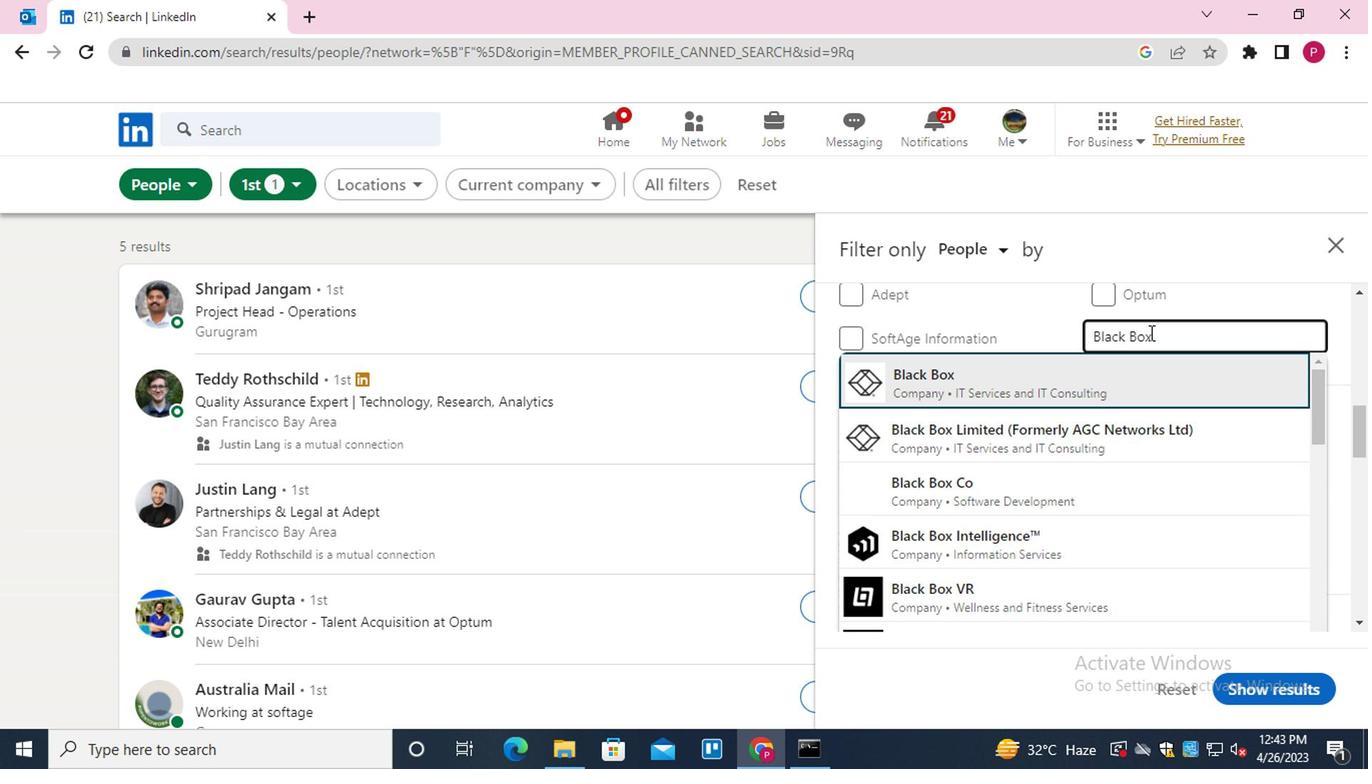 
Action: Mouse moved to (1101, 424)
Screenshot: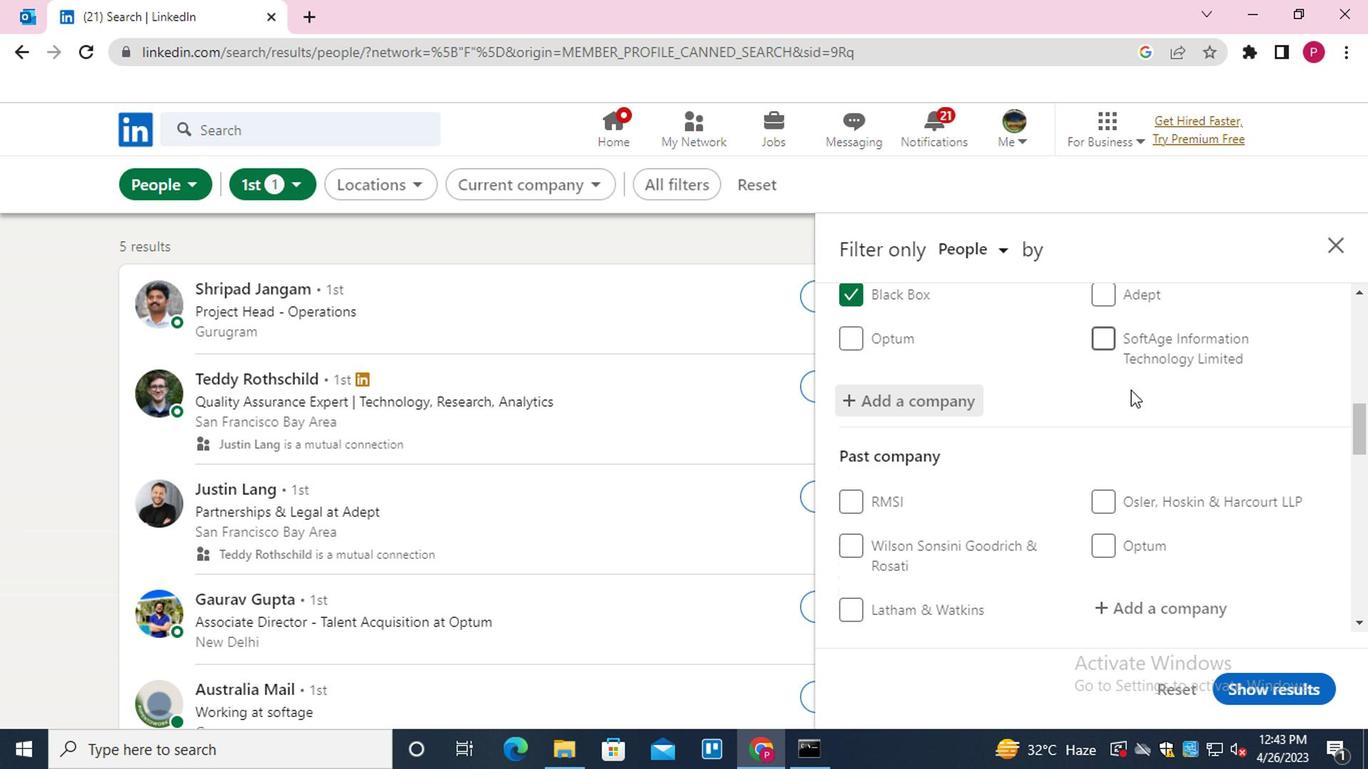 
Action: Mouse scrolled (1101, 422) with delta (0, -1)
Screenshot: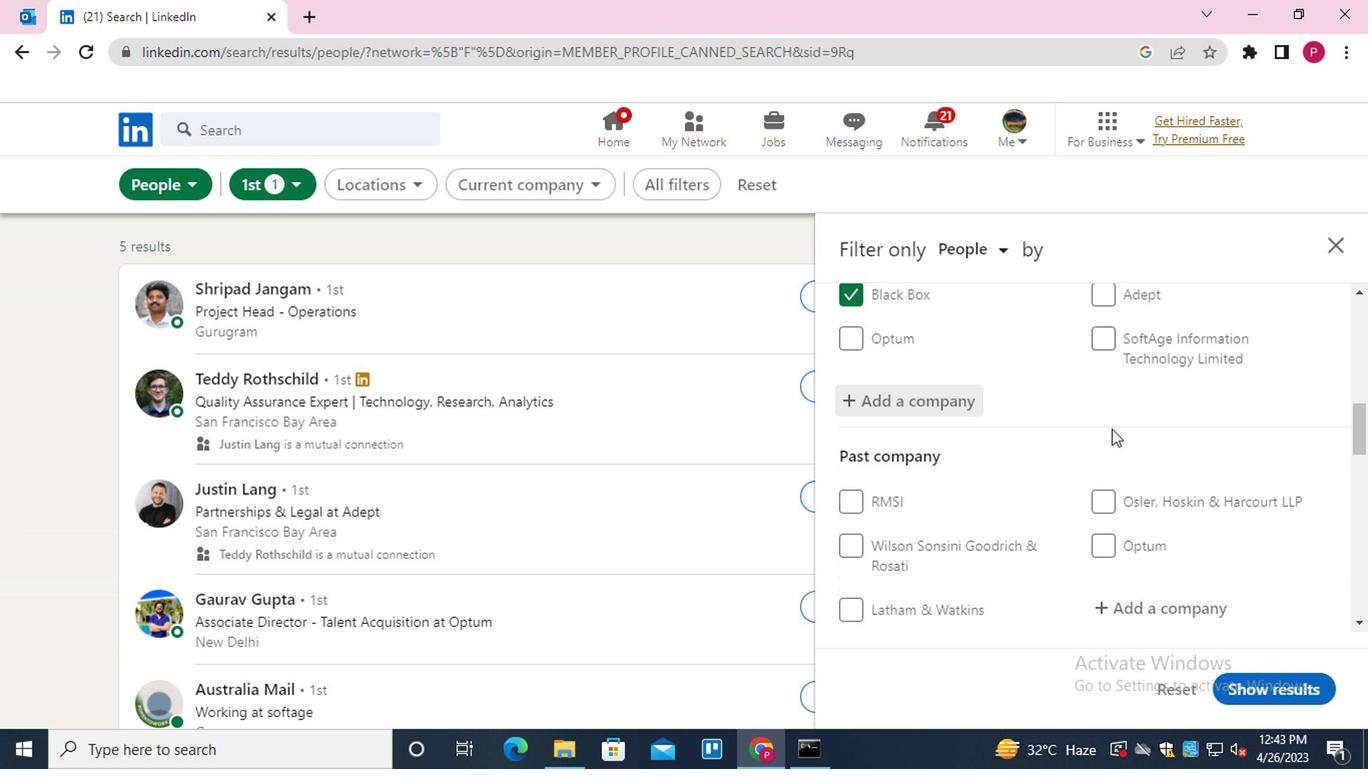 
Action: Mouse scrolled (1101, 422) with delta (0, -1)
Screenshot: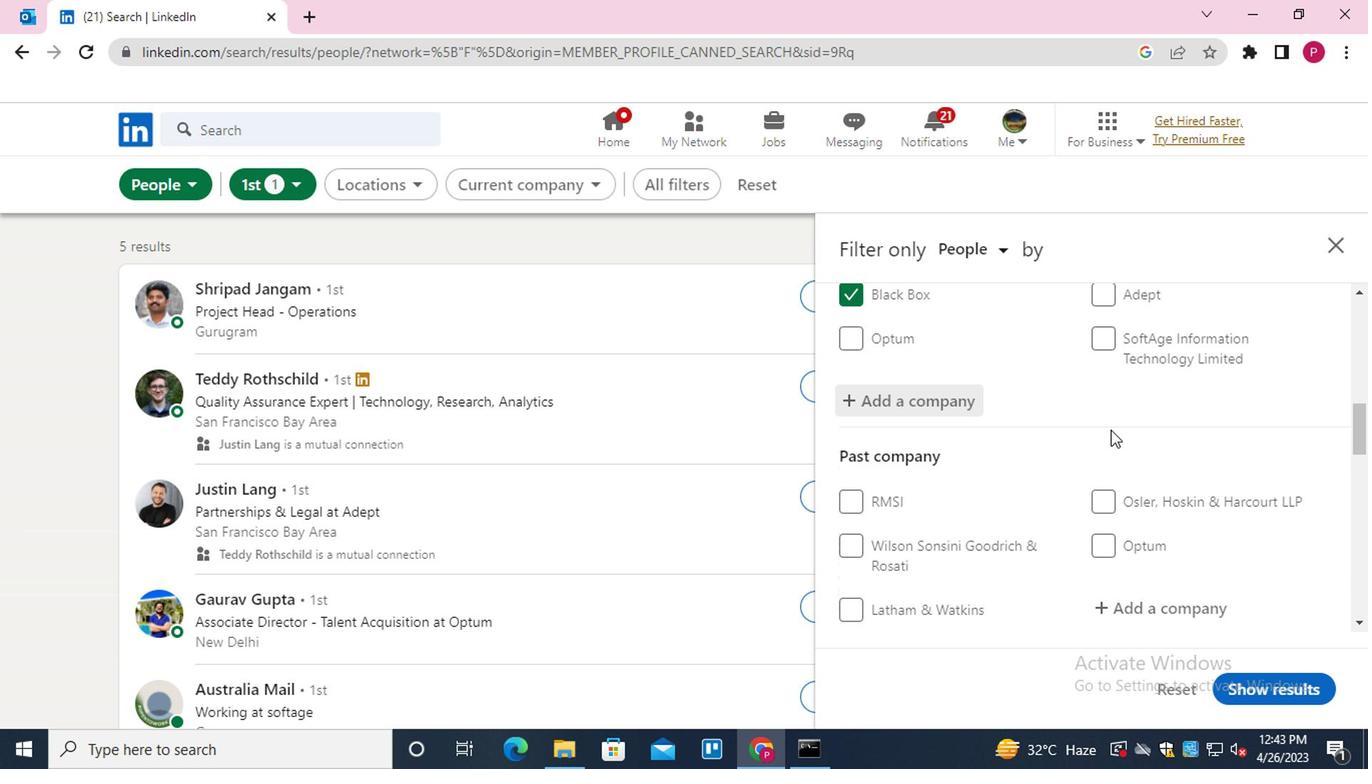 
Action: Mouse scrolled (1101, 422) with delta (0, -1)
Screenshot: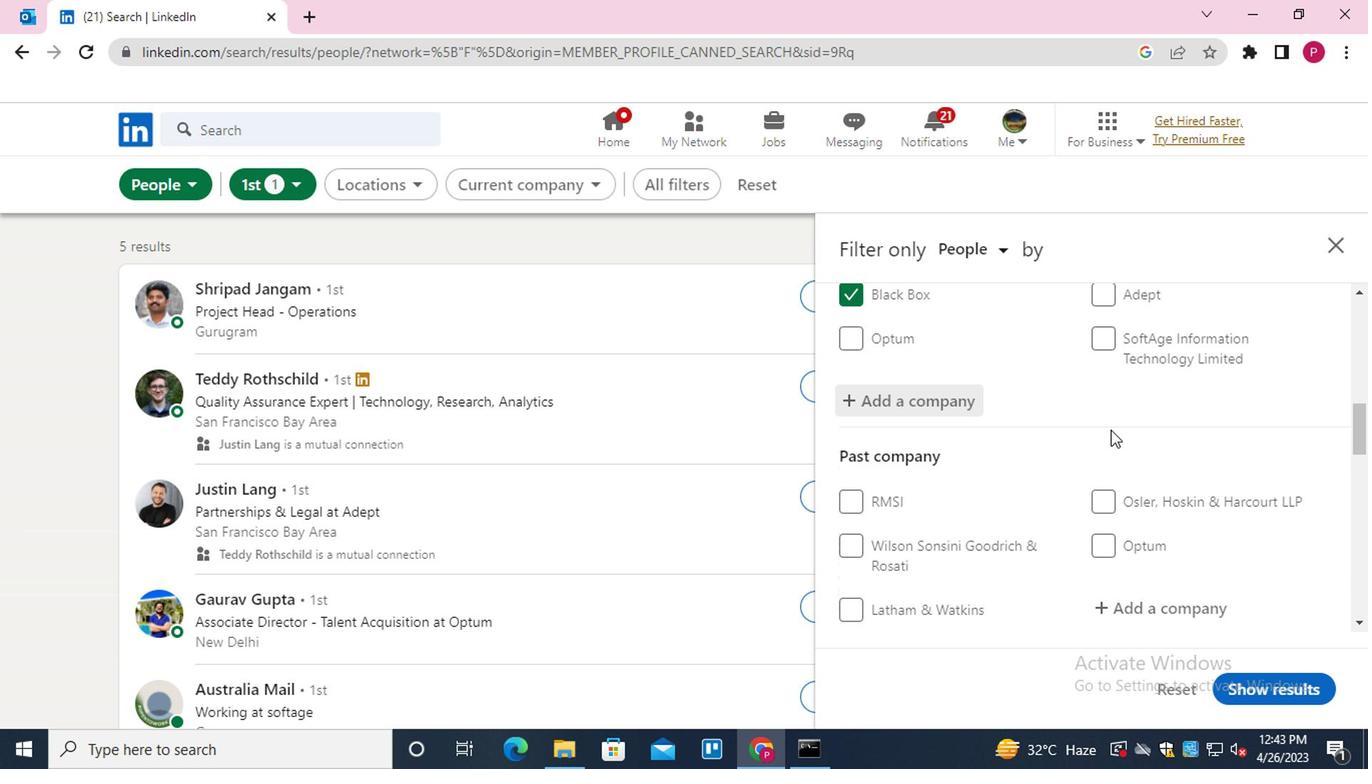 
Action: Mouse moved to (1053, 430)
Screenshot: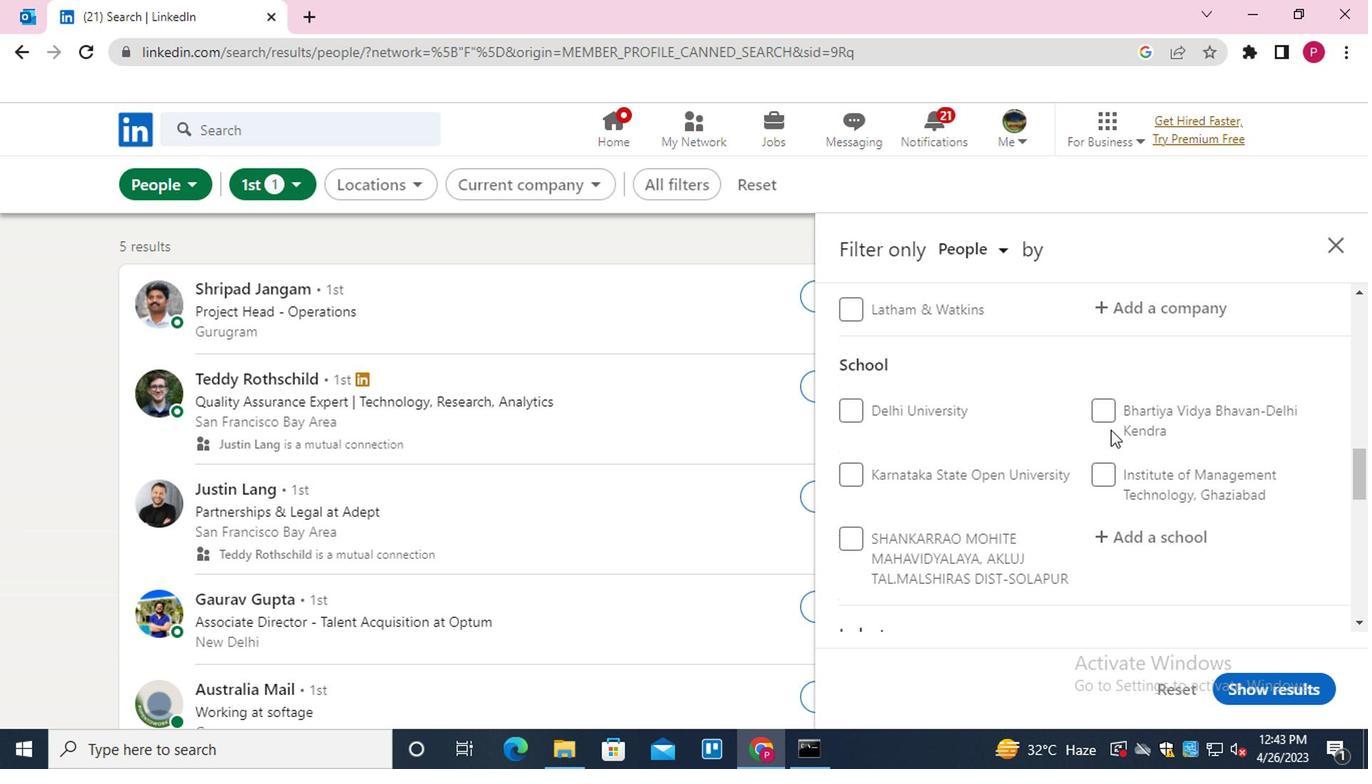 
Action: Mouse scrolled (1053, 429) with delta (0, 0)
Screenshot: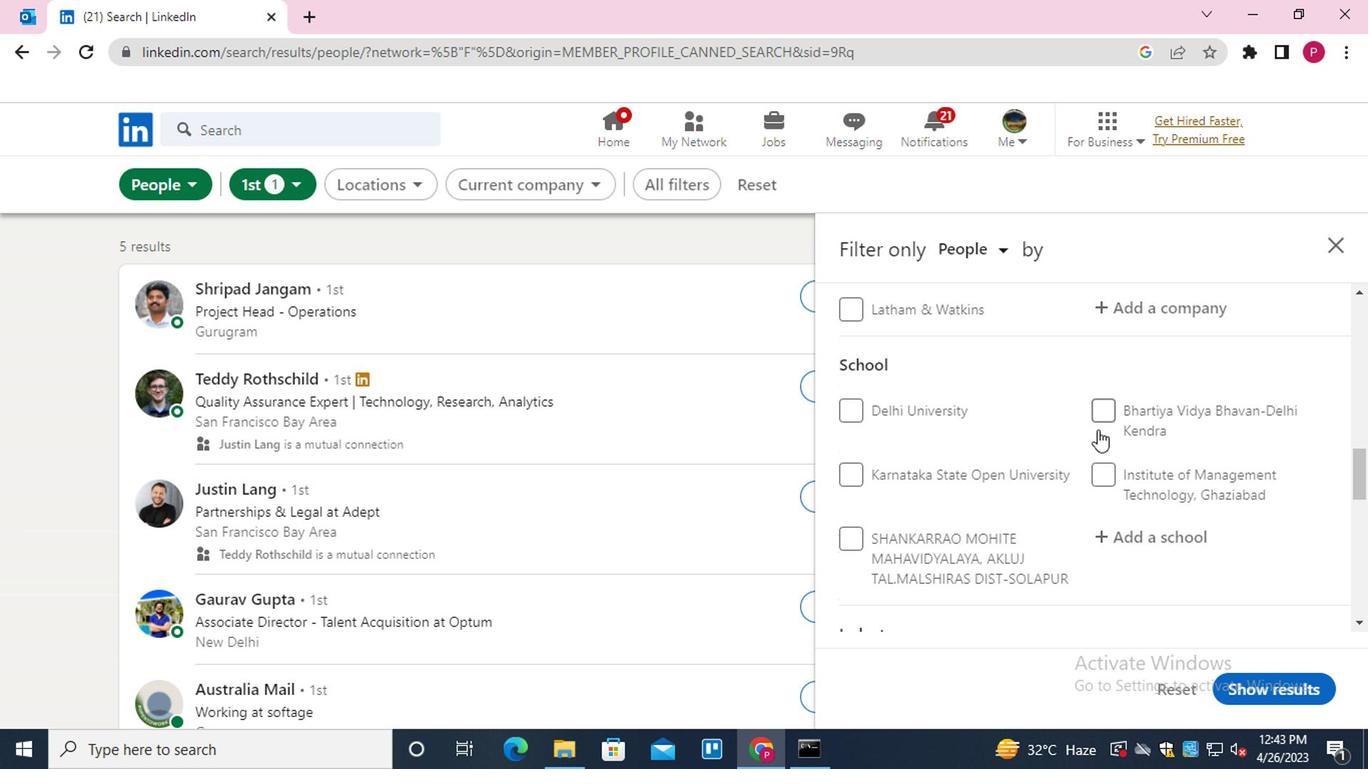 
Action: Mouse scrolled (1053, 429) with delta (0, 0)
Screenshot: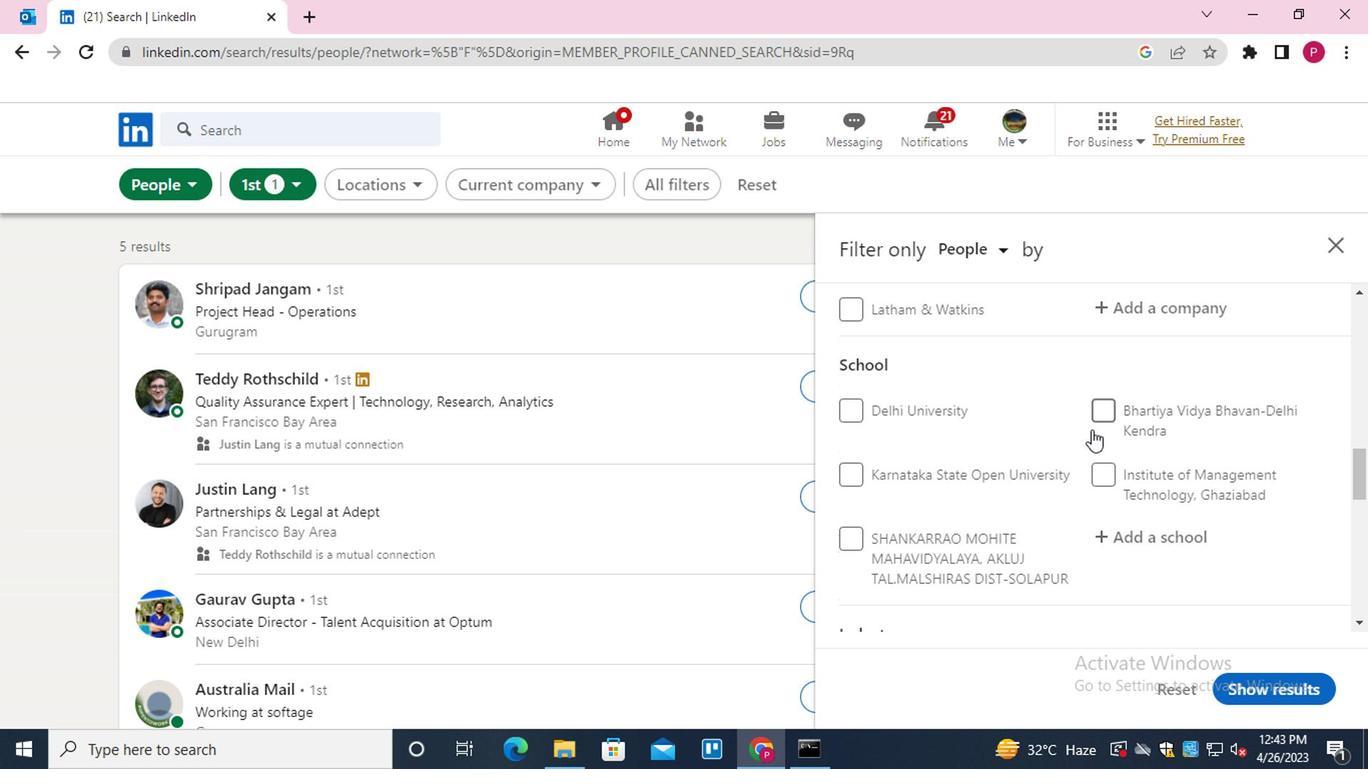 
Action: Mouse moved to (1143, 340)
Screenshot: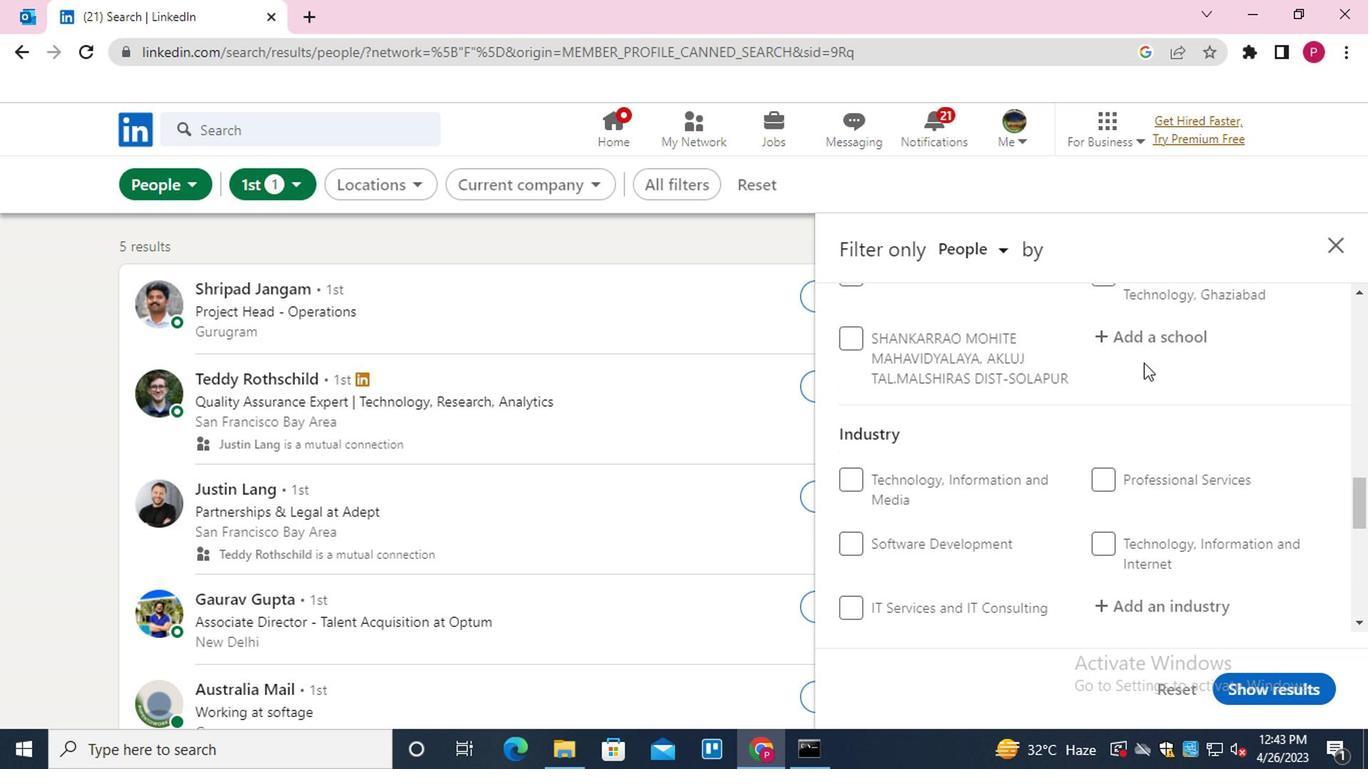 
Action: Mouse pressed left at (1143, 340)
Screenshot: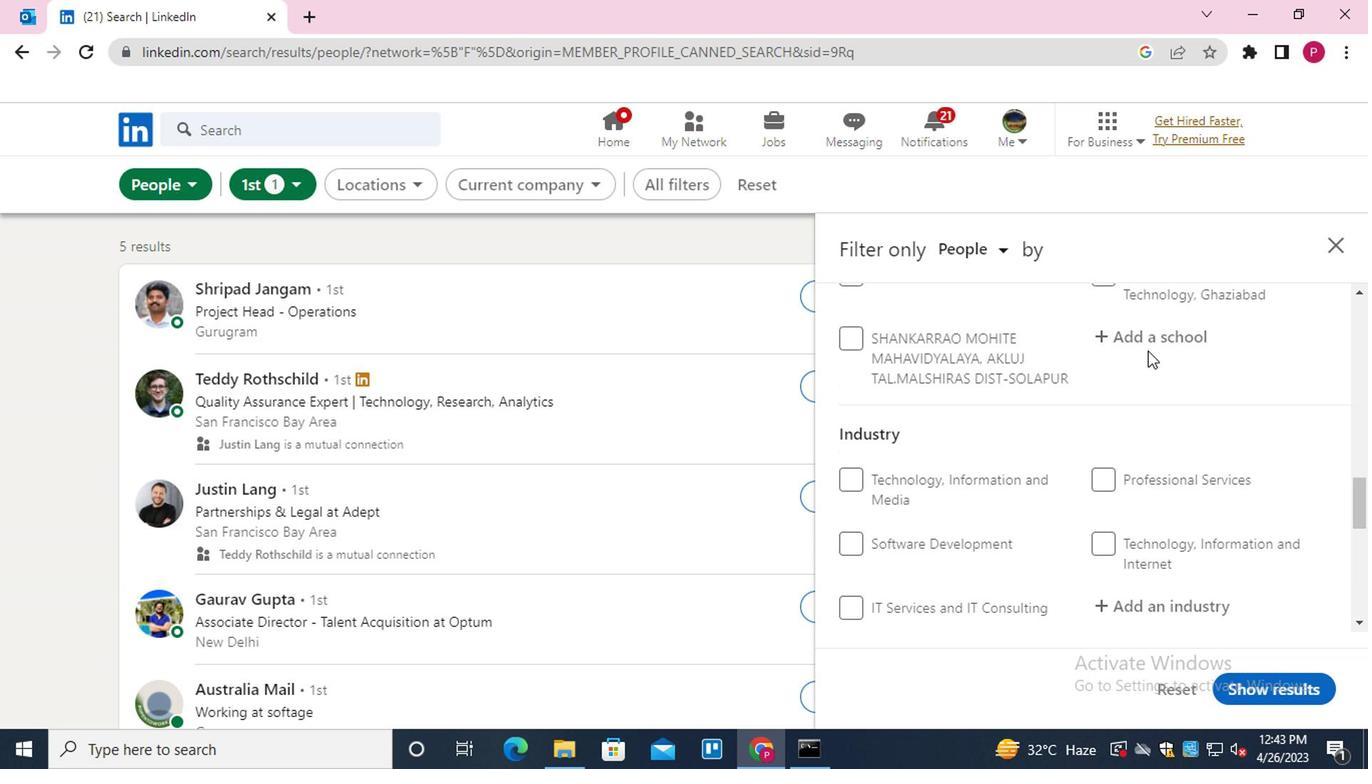 
Action: Key pressed <Key.shift>KONGUNADU<Key.space><Key.shift>COLLEGE<Key.space>
Screenshot: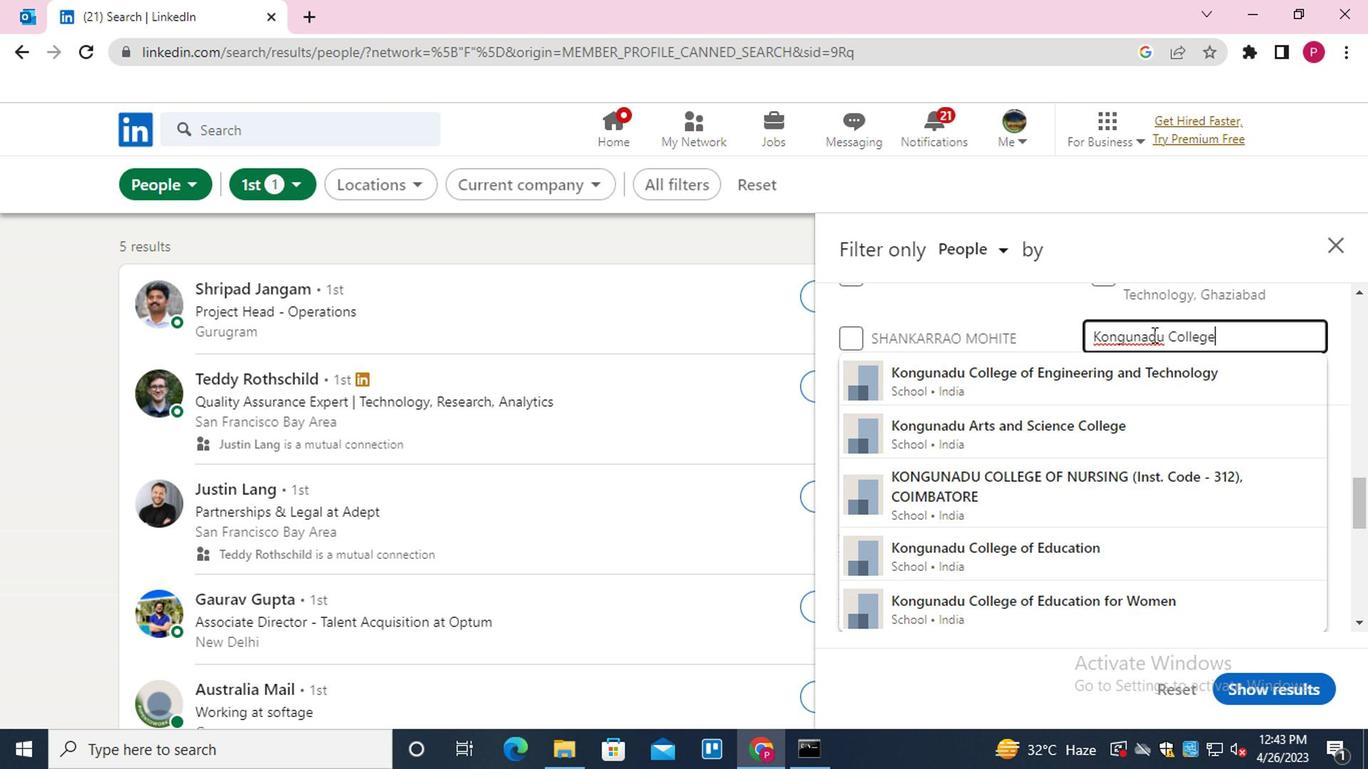 
Action: Mouse moved to (1106, 400)
Screenshot: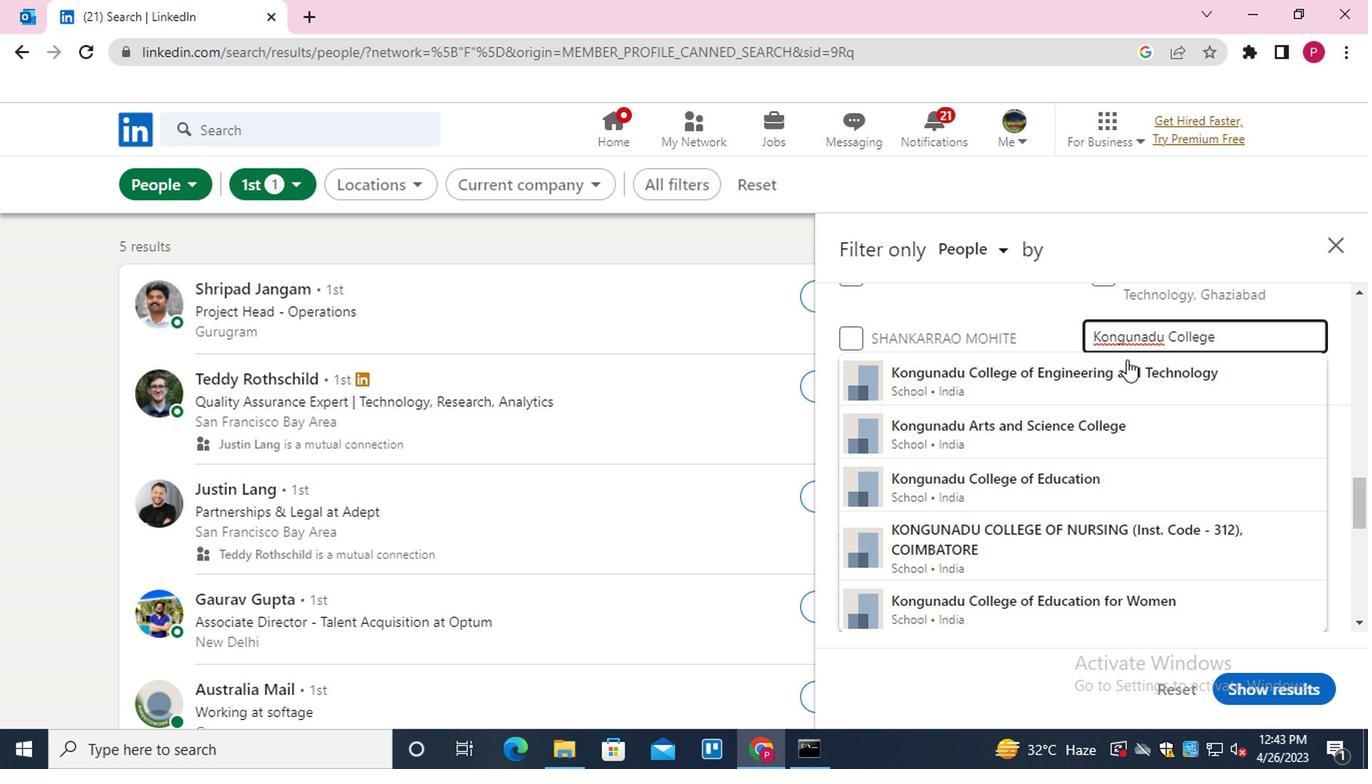 
Action: Mouse pressed left at (1106, 400)
Screenshot: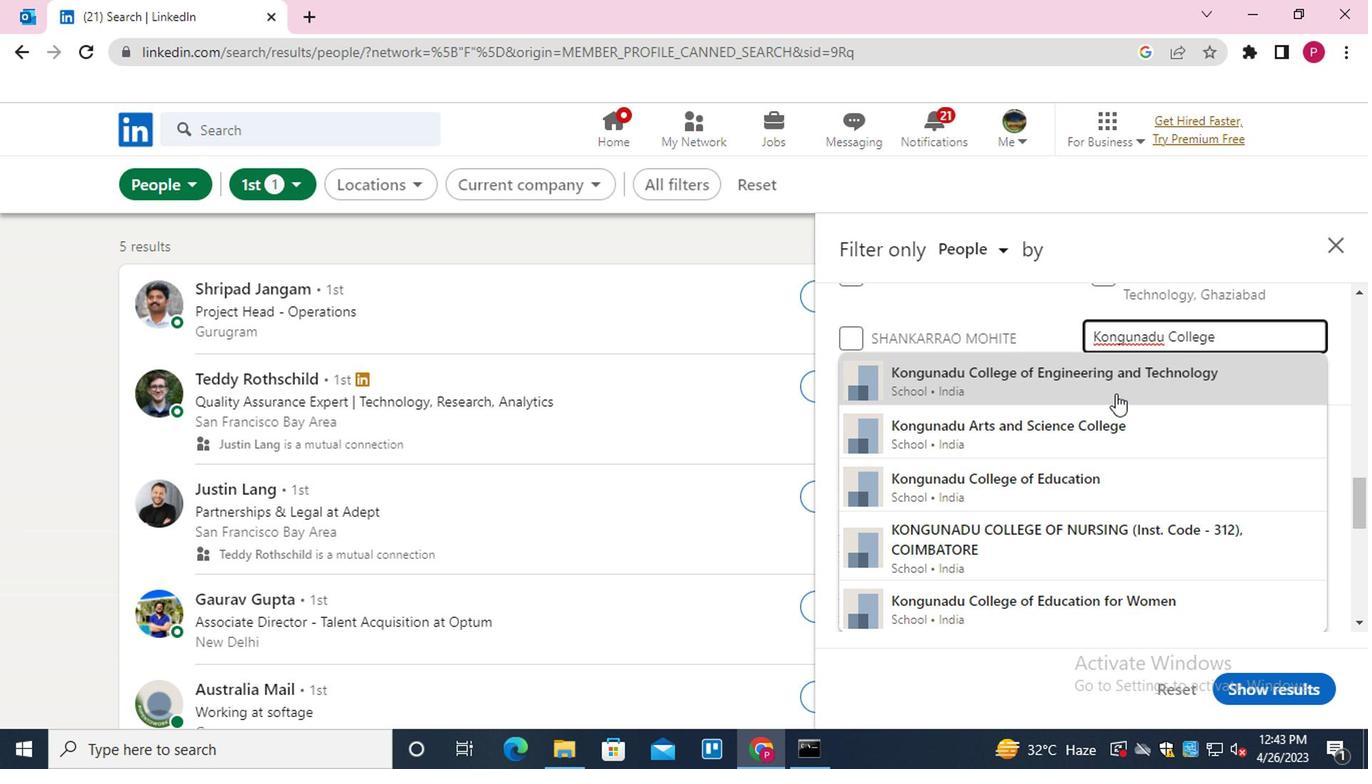 
Action: Mouse moved to (1020, 406)
Screenshot: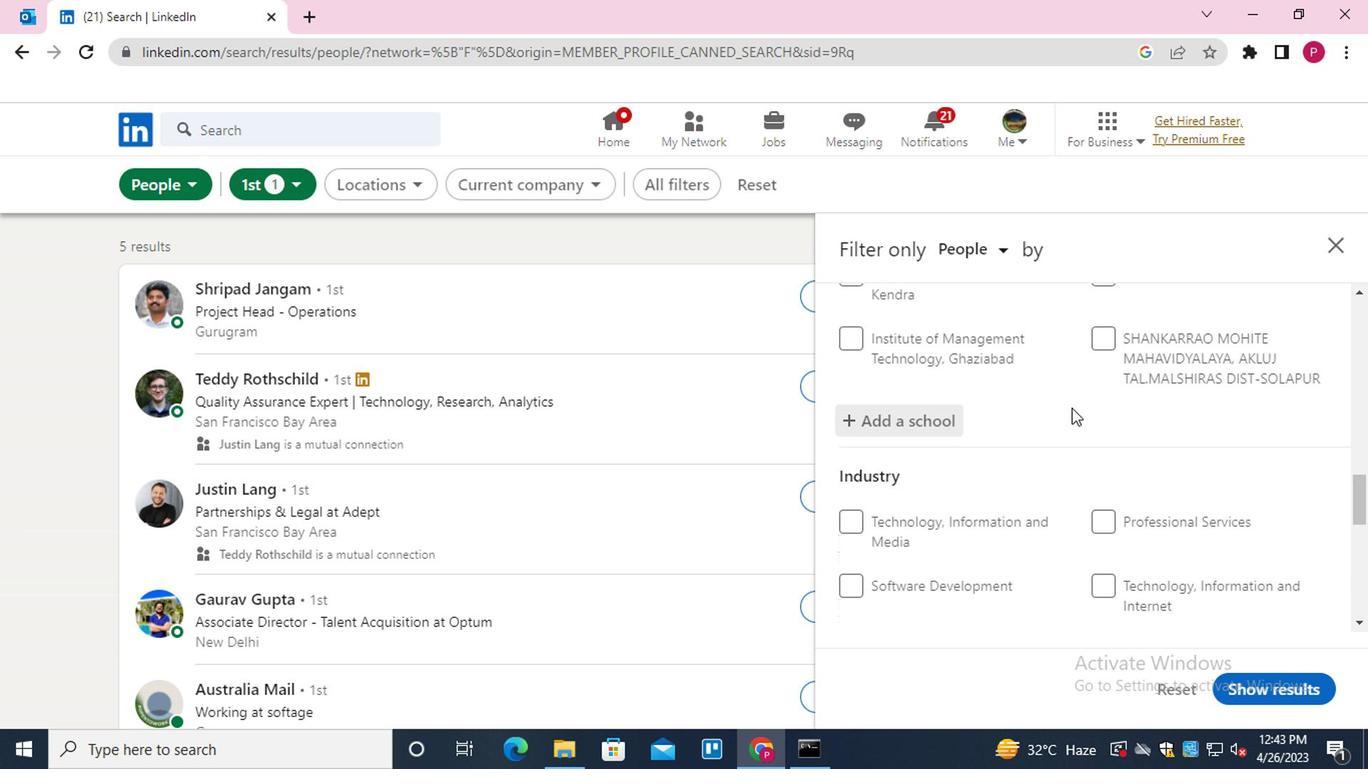 
Action: Mouse scrolled (1020, 406) with delta (0, 0)
Screenshot: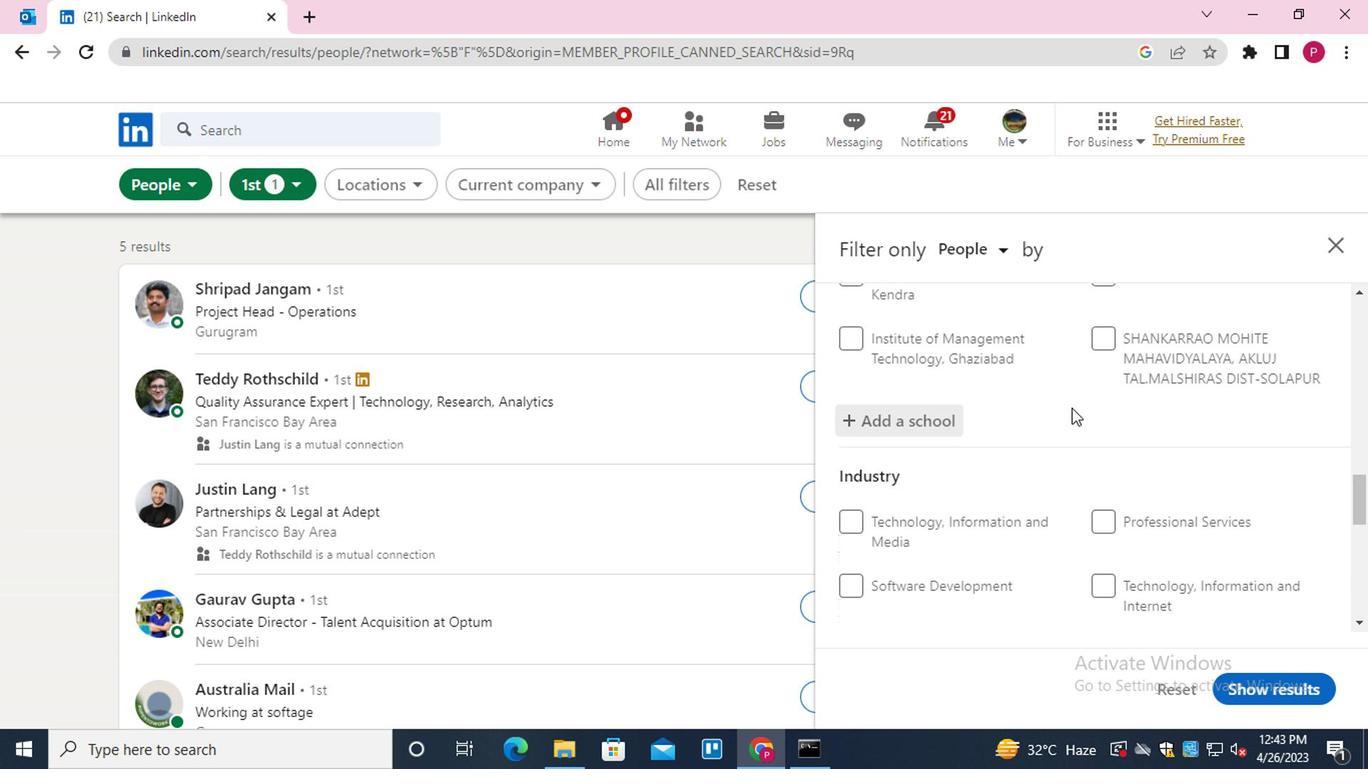 
Action: Mouse moved to (1017, 408)
Screenshot: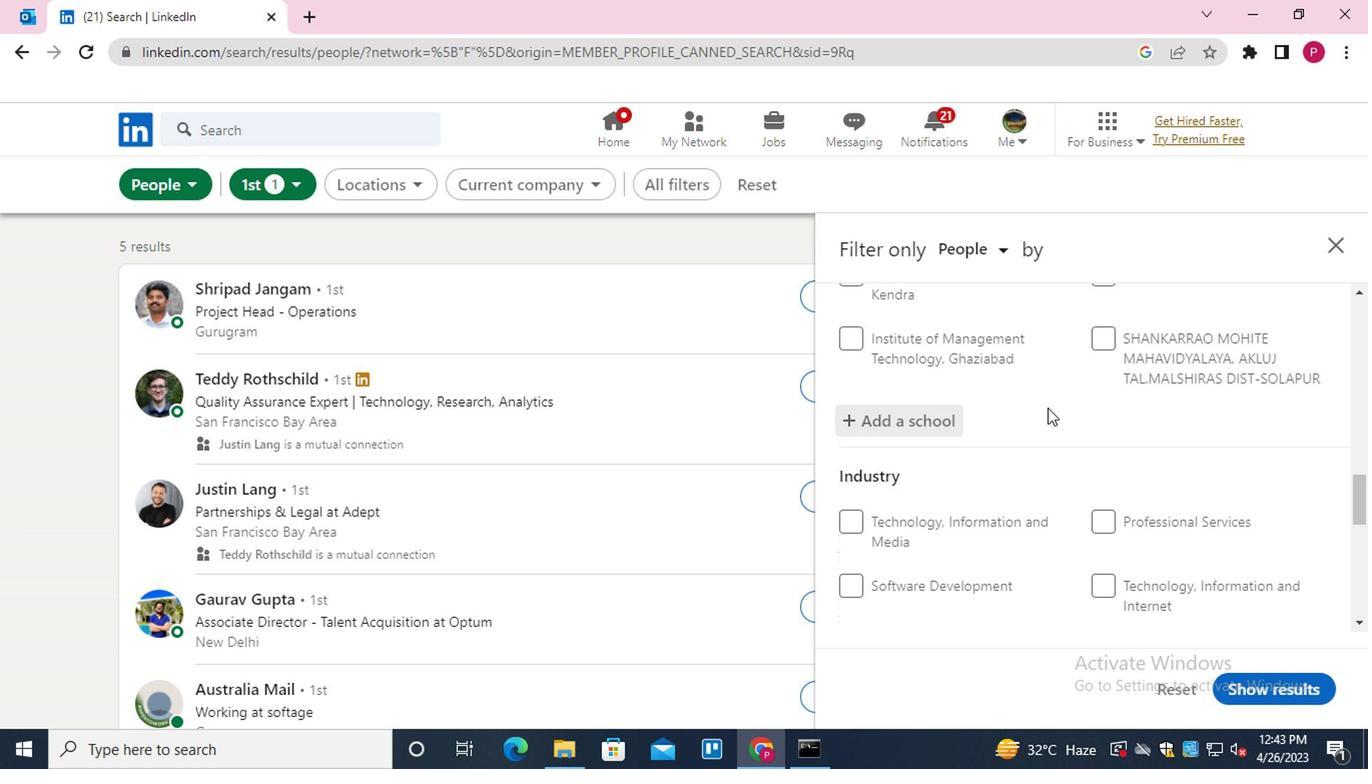 
Action: Mouse scrolled (1017, 406) with delta (0, -1)
Screenshot: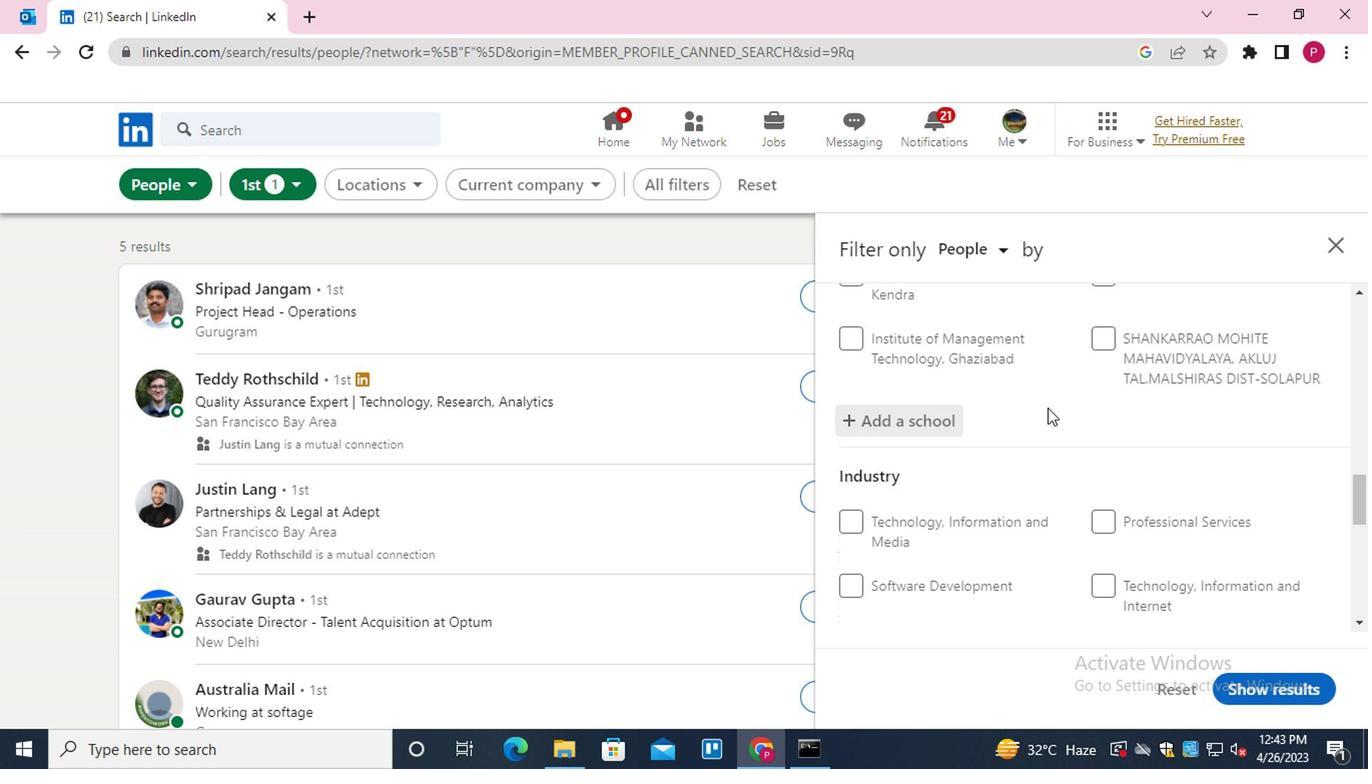 
Action: Mouse moved to (1015, 411)
Screenshot: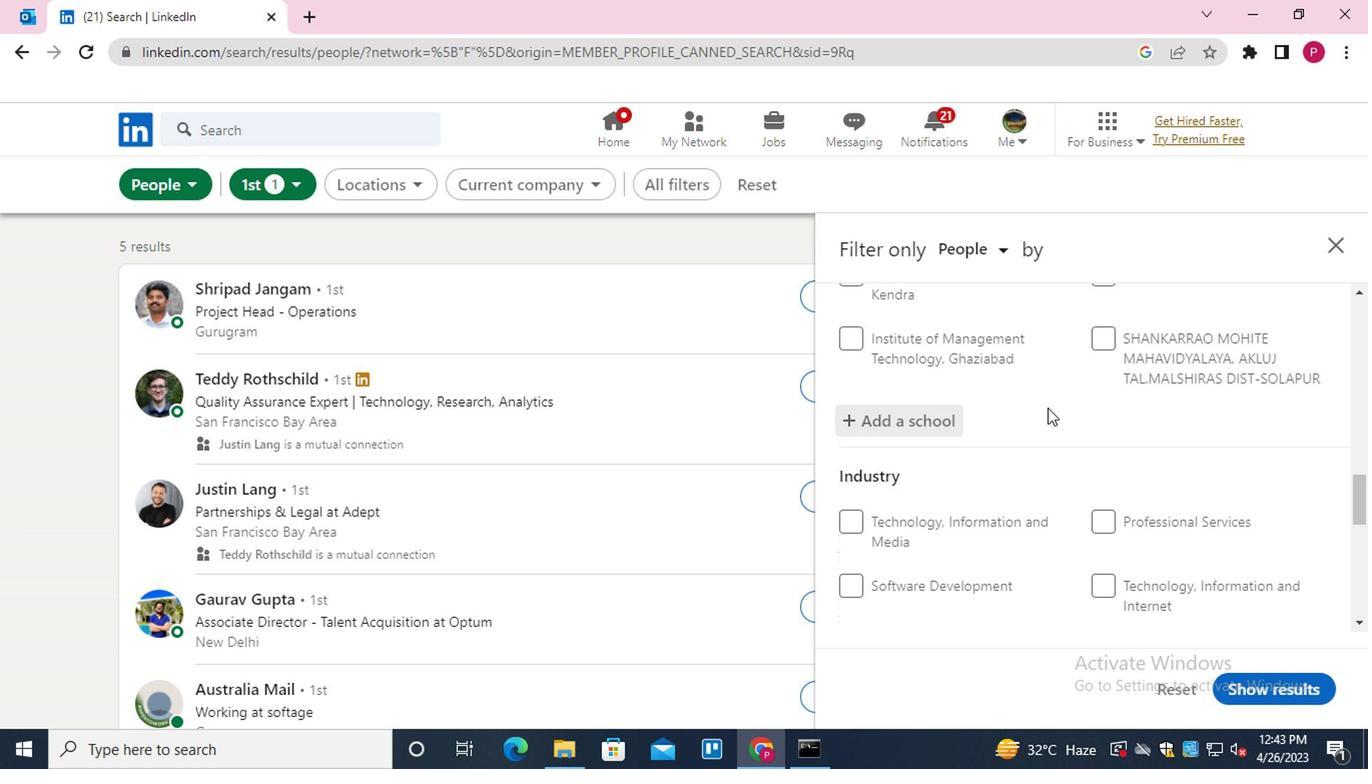 
Action: Mouse scrolled (1015, 410) with delta (0, -1)
Screenshot: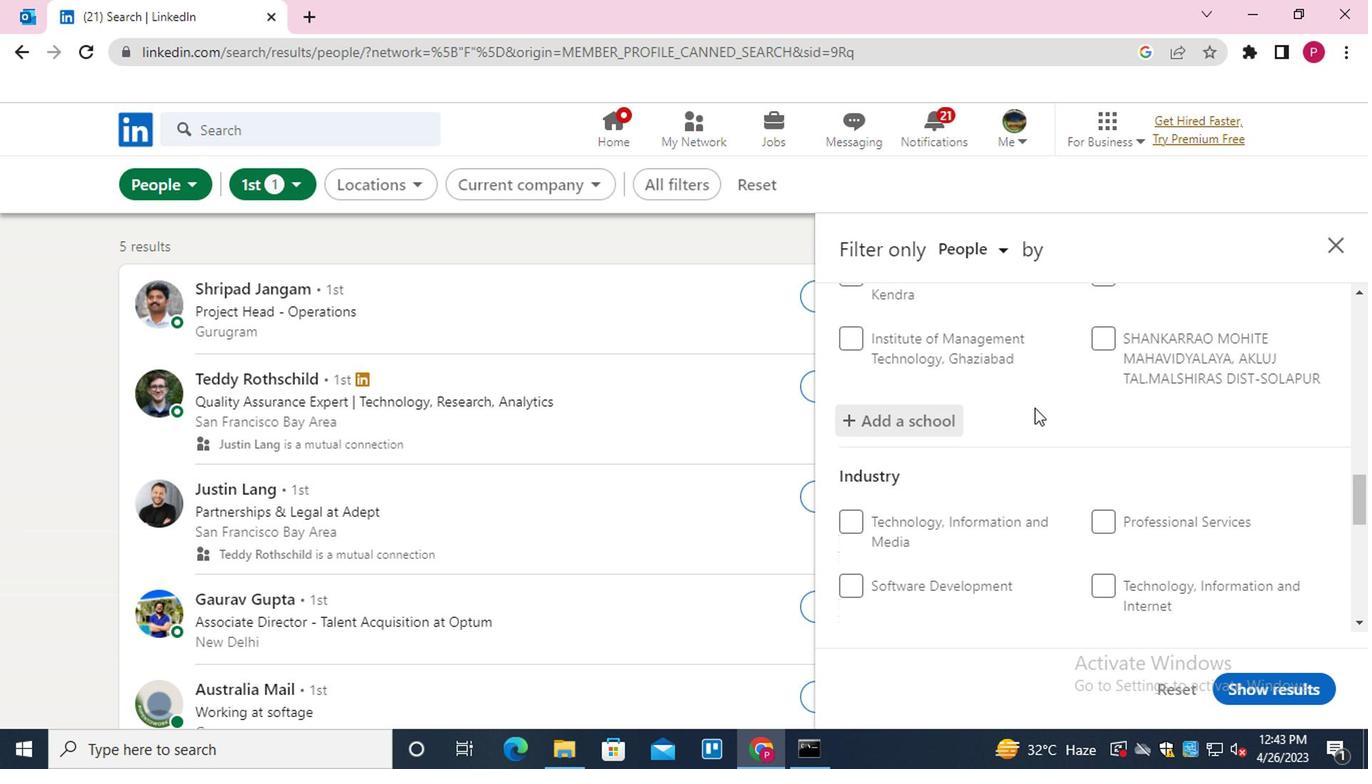 
Action: Mouse moved to (1195, 346)
Screenshot: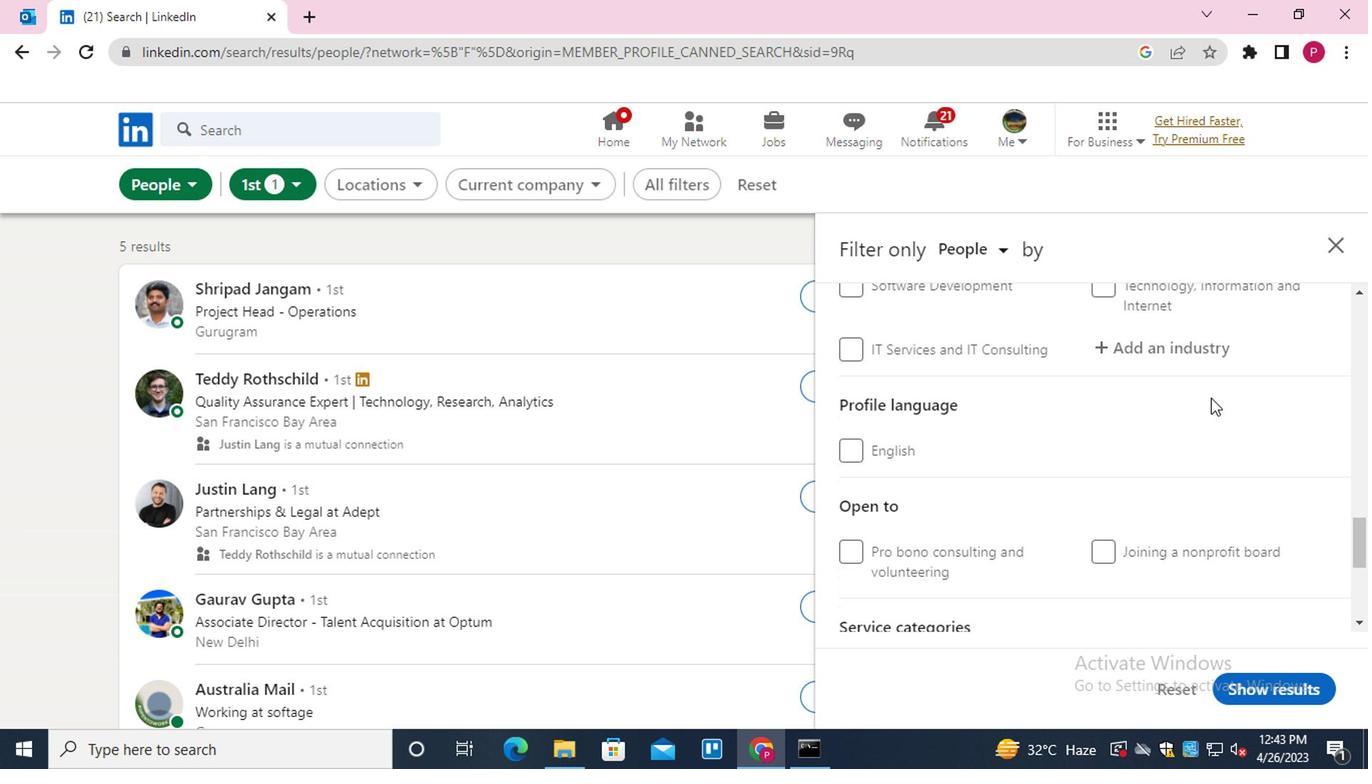 
Action: Mouse pressed left at (1195, 346)
Screenshot: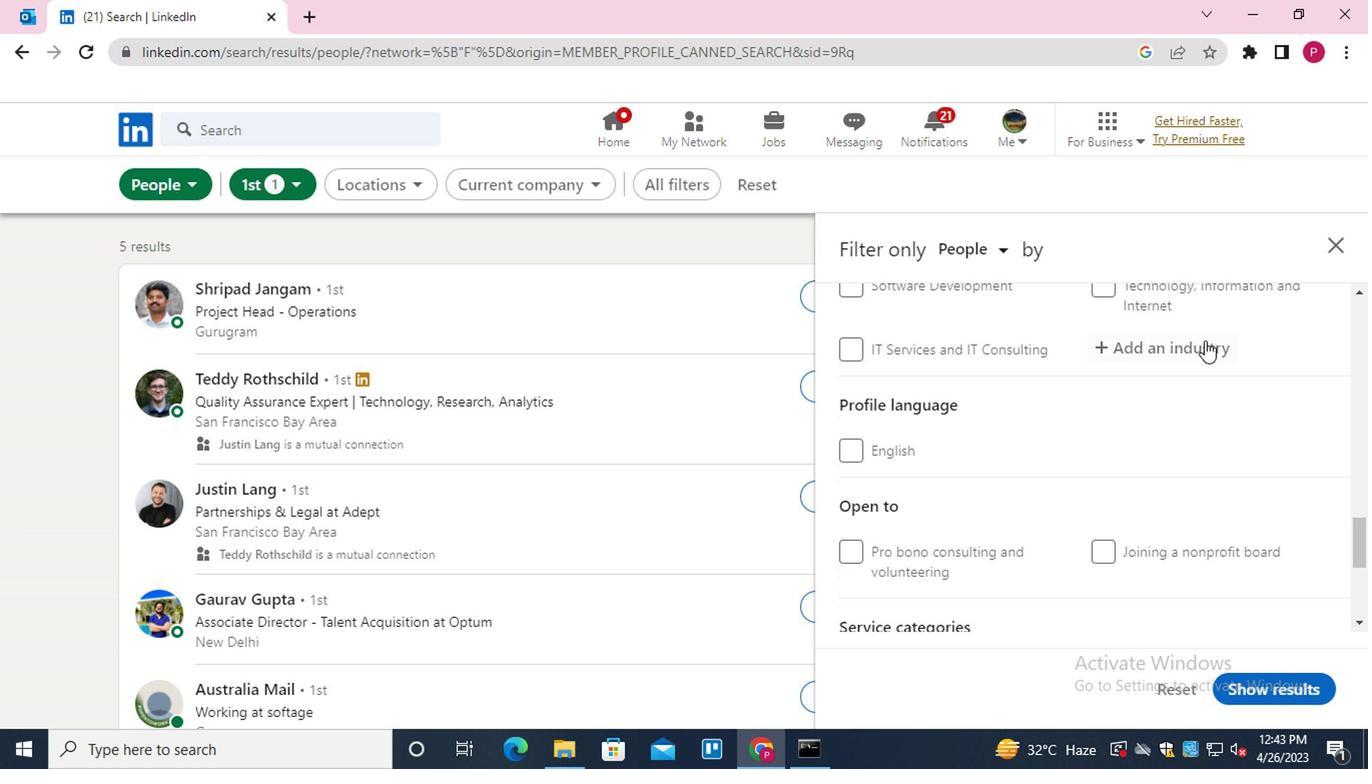 
Action: Key pressed <Key.shift>SURV<Key.down><Key.enter>
Screenshot: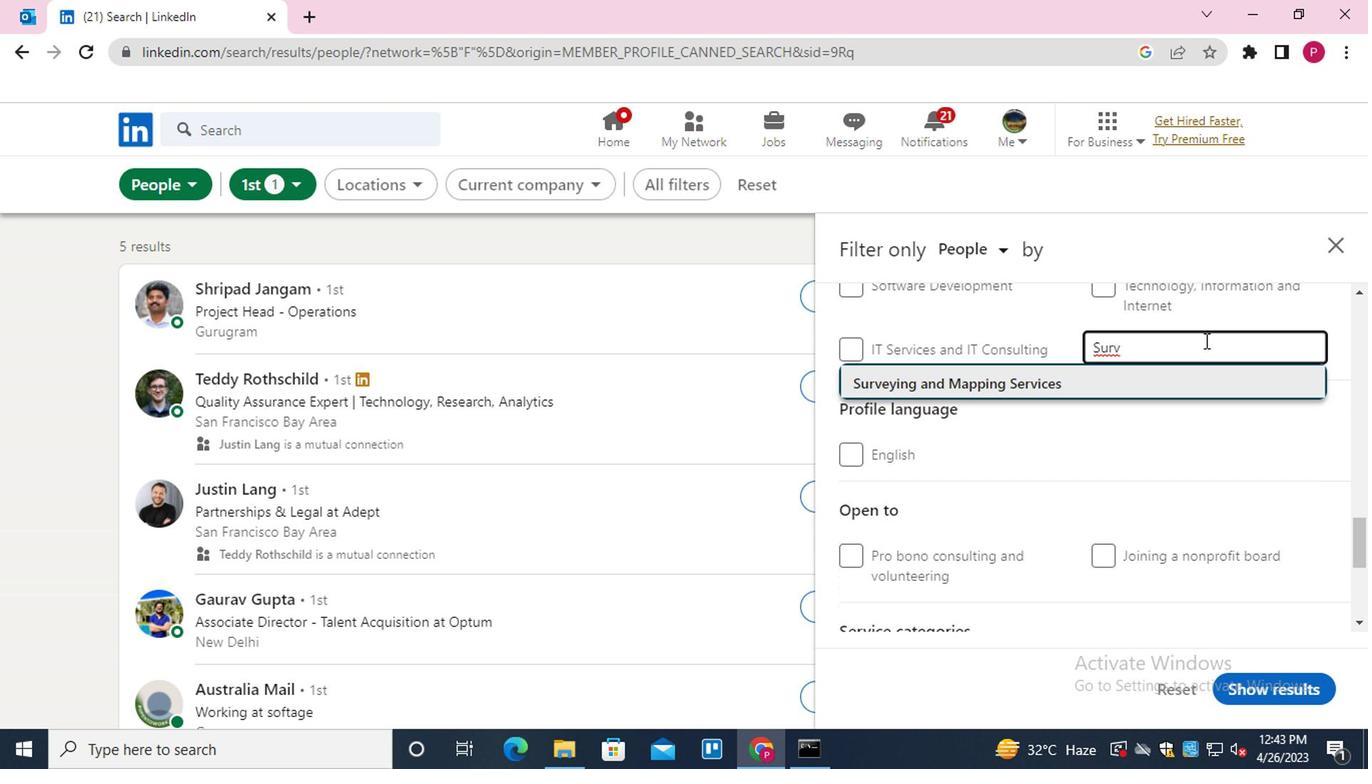 
Action: Mouse moved to (1098, 389)
Screenshot: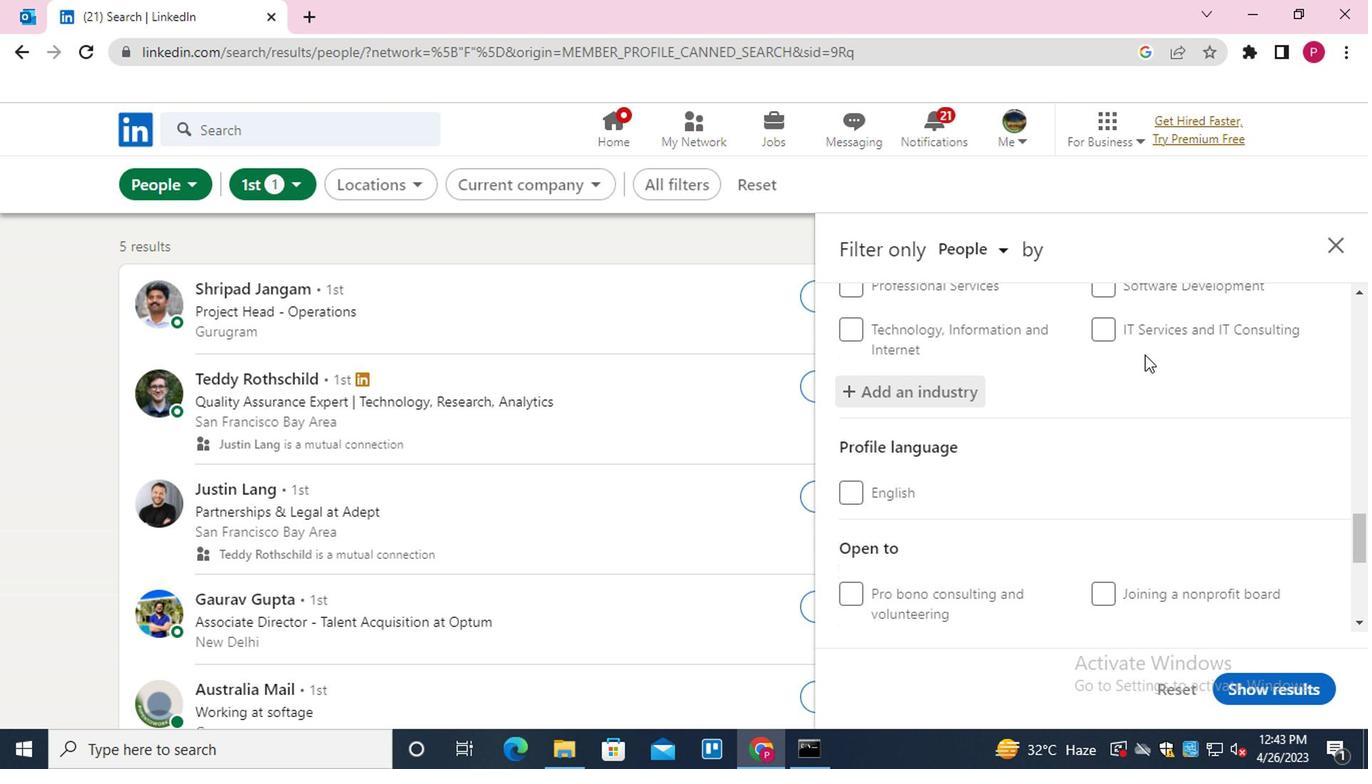 
Action: Mouse scrolled (1098, 387) with delta (0, -1)
Screenshot: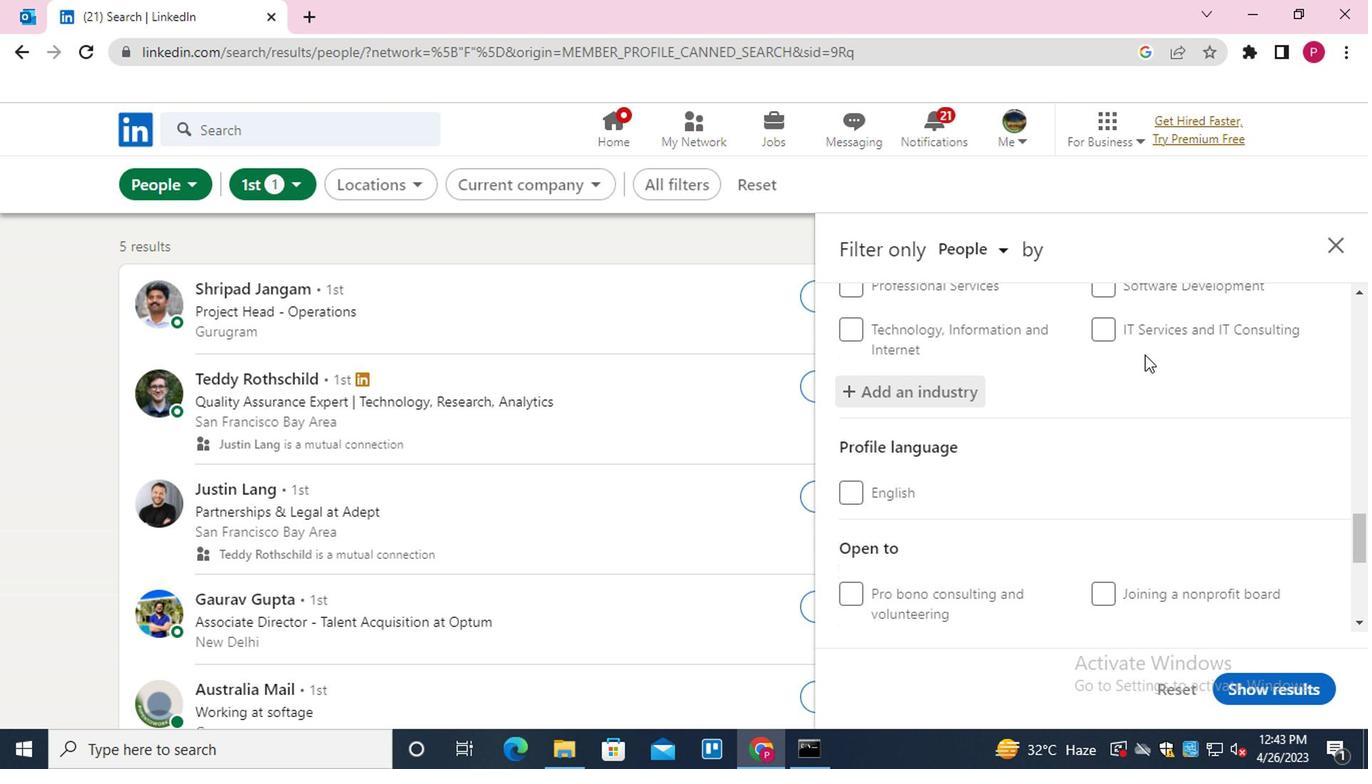 
Action: Mouse moved to (1080, 404)
Screenshot: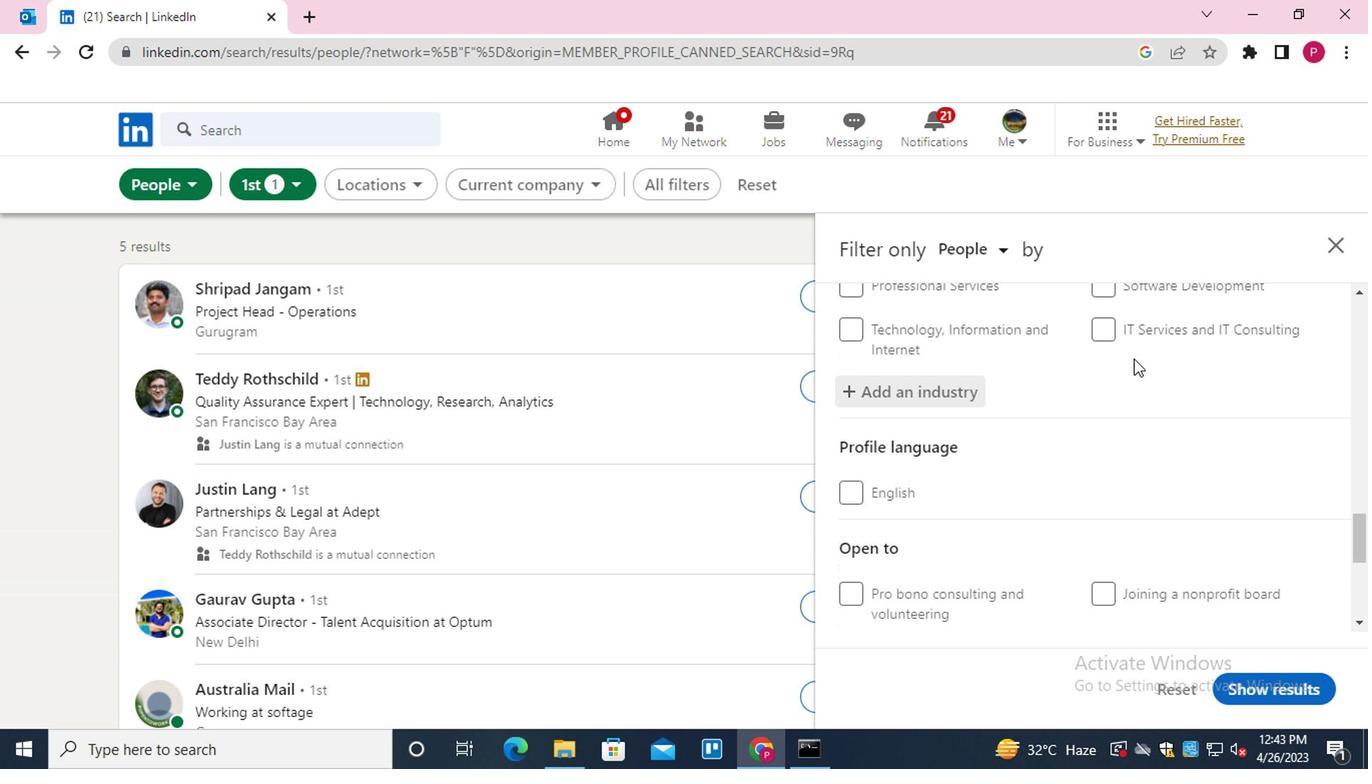 
Action: Mouse scrolled (1080, 403) with delta (0, -1)
Screenshot: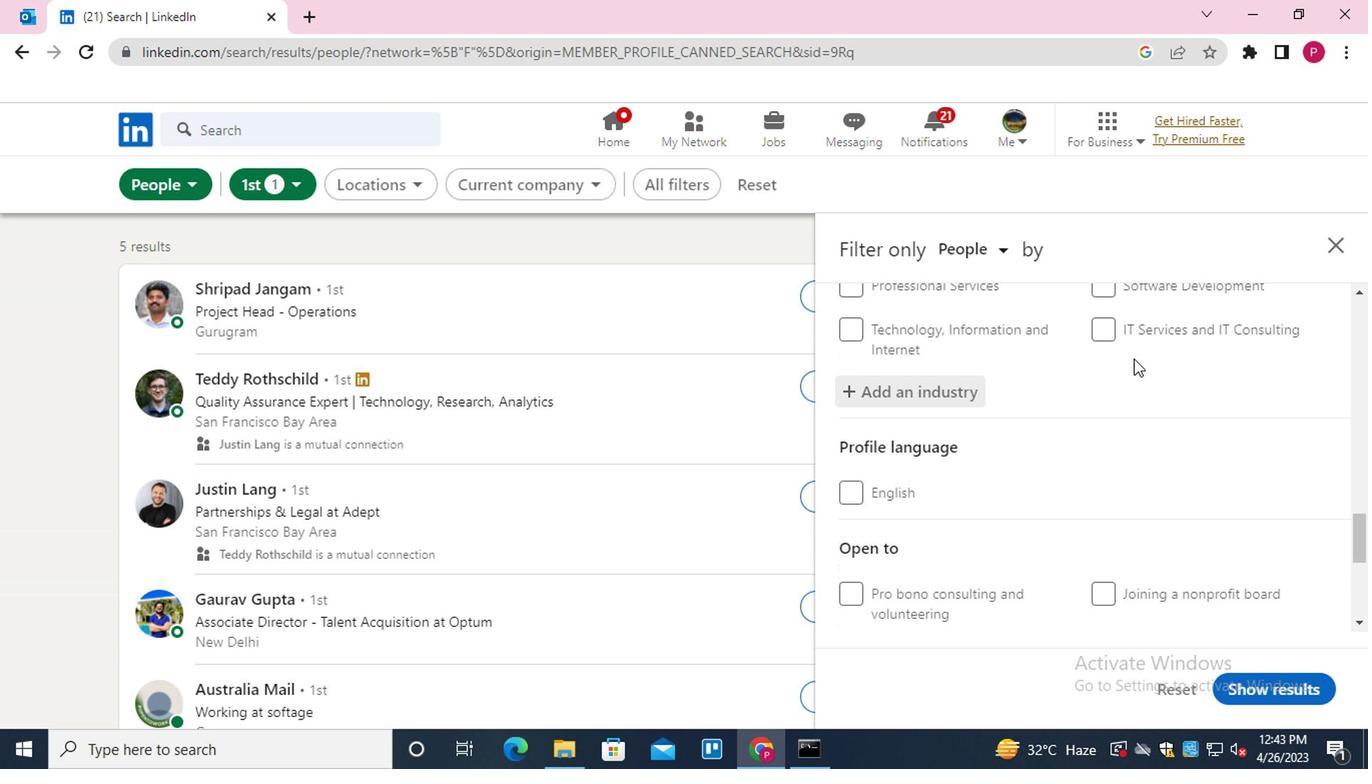 
Action: Mouse moved to (1017, 404)
Screenshot: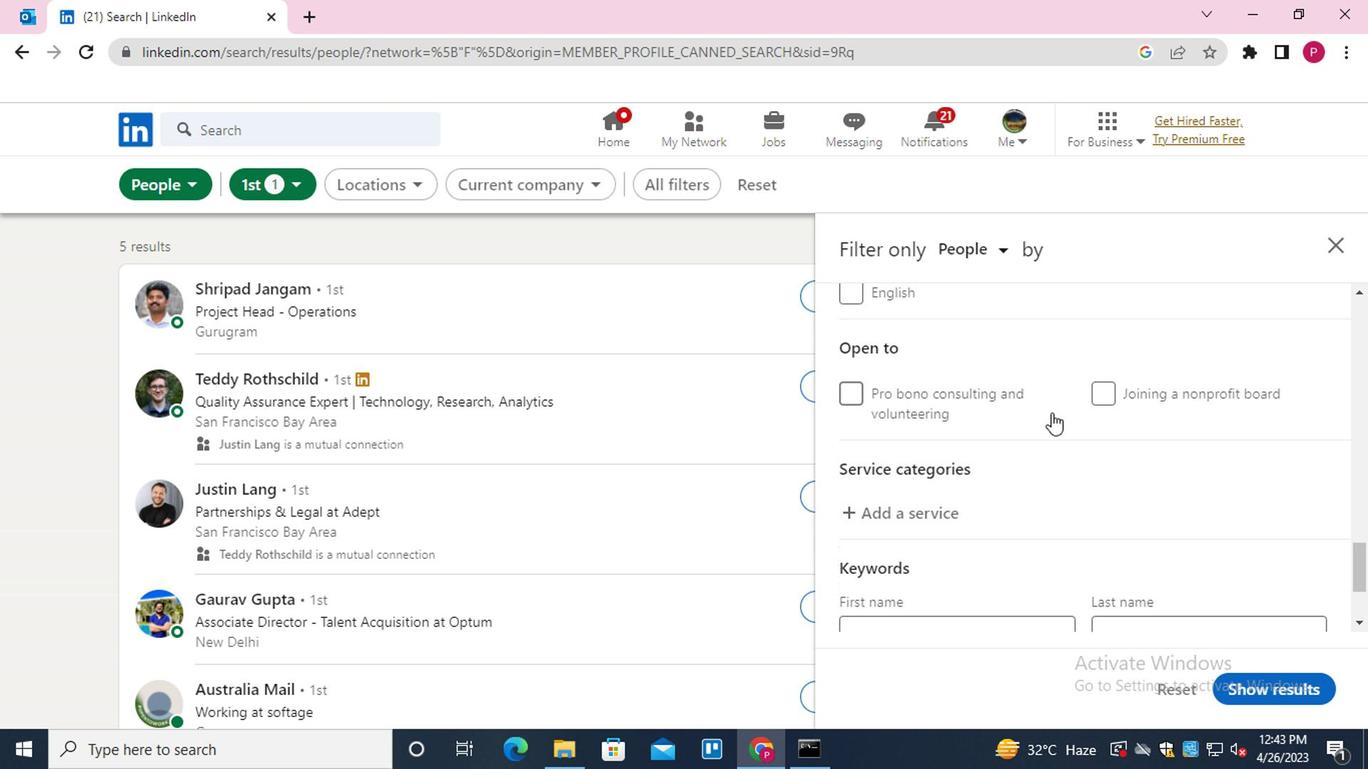 
Action: Mouse scrolled (1017, 403) with delta (0, -1)
Screenshot: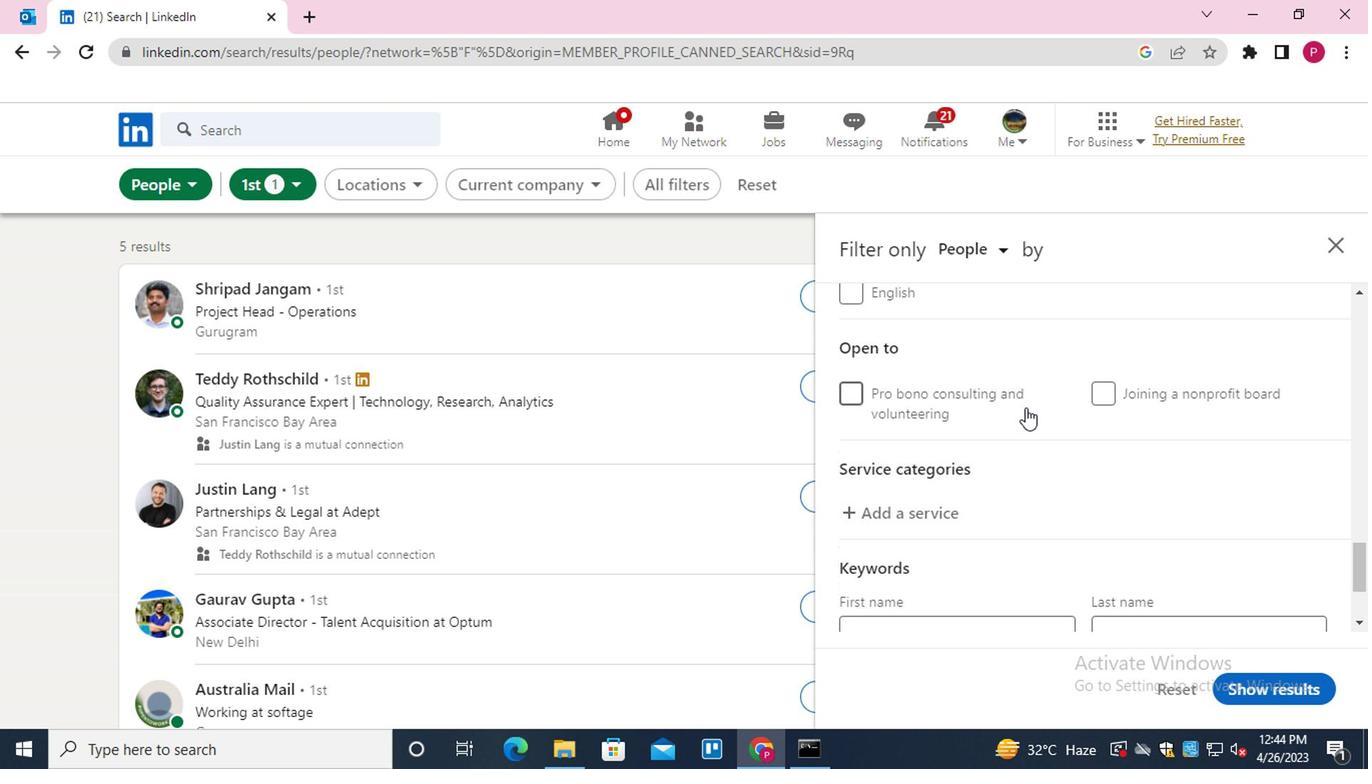 
Action: Mouse scrolled (1017, 403) with delta (0, -1)
Screenshot: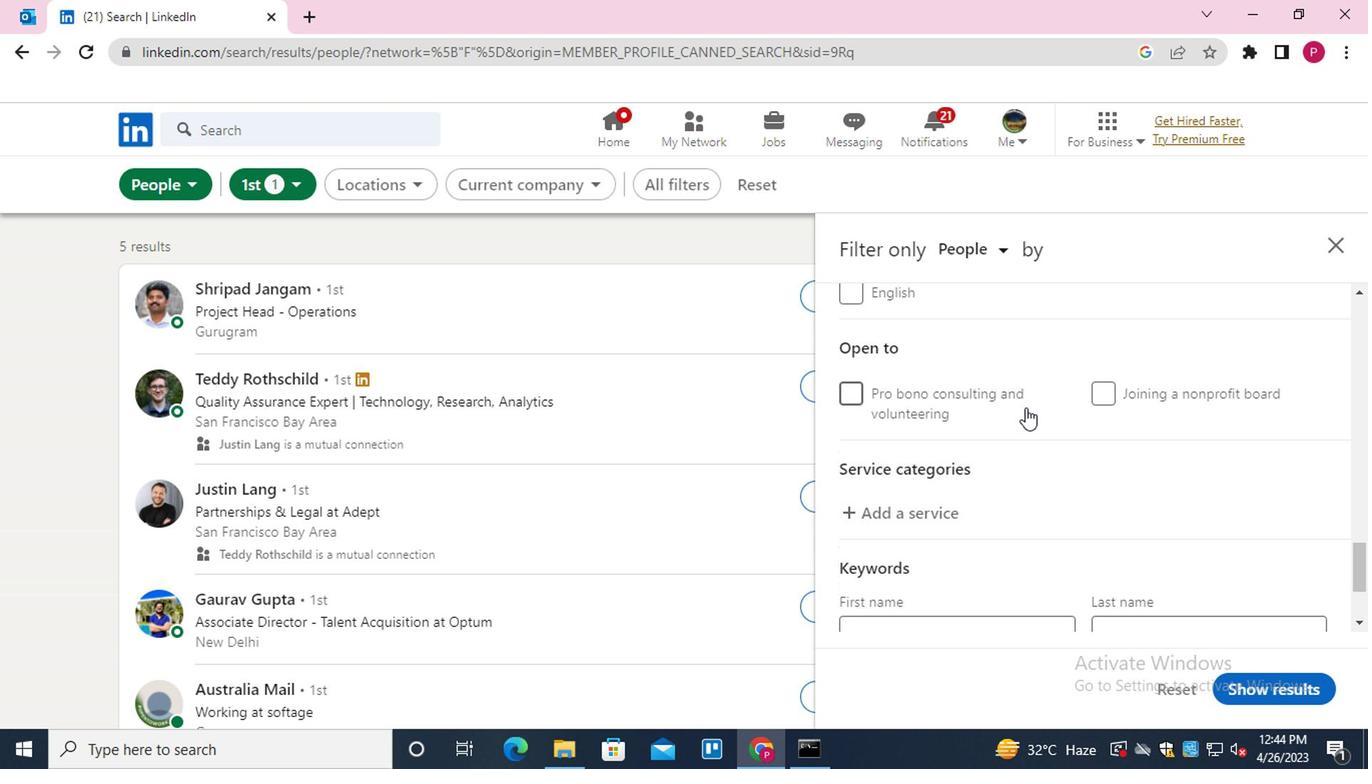 
Action: Mouse moved to (929, 354)
Screenshot: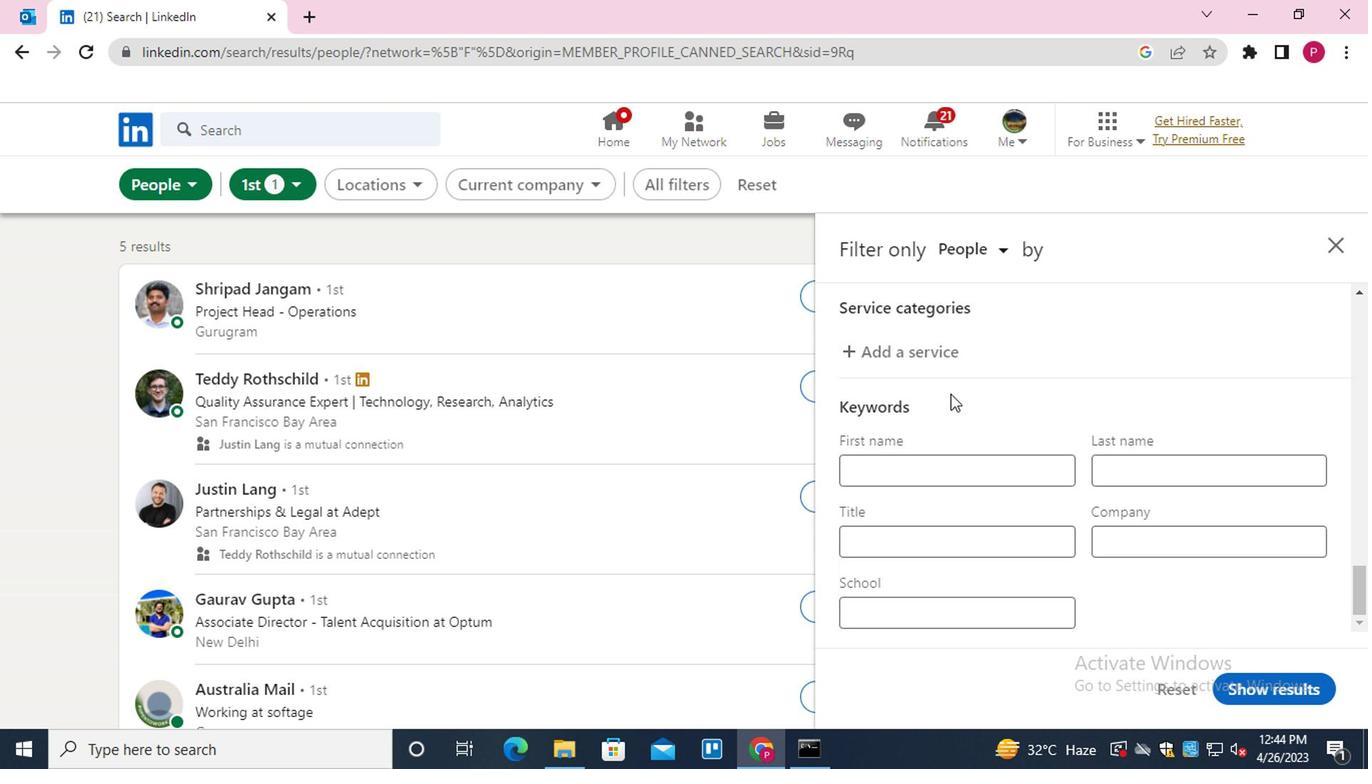 
Action: Mouse pressed left at (929, 354)
Screenshot: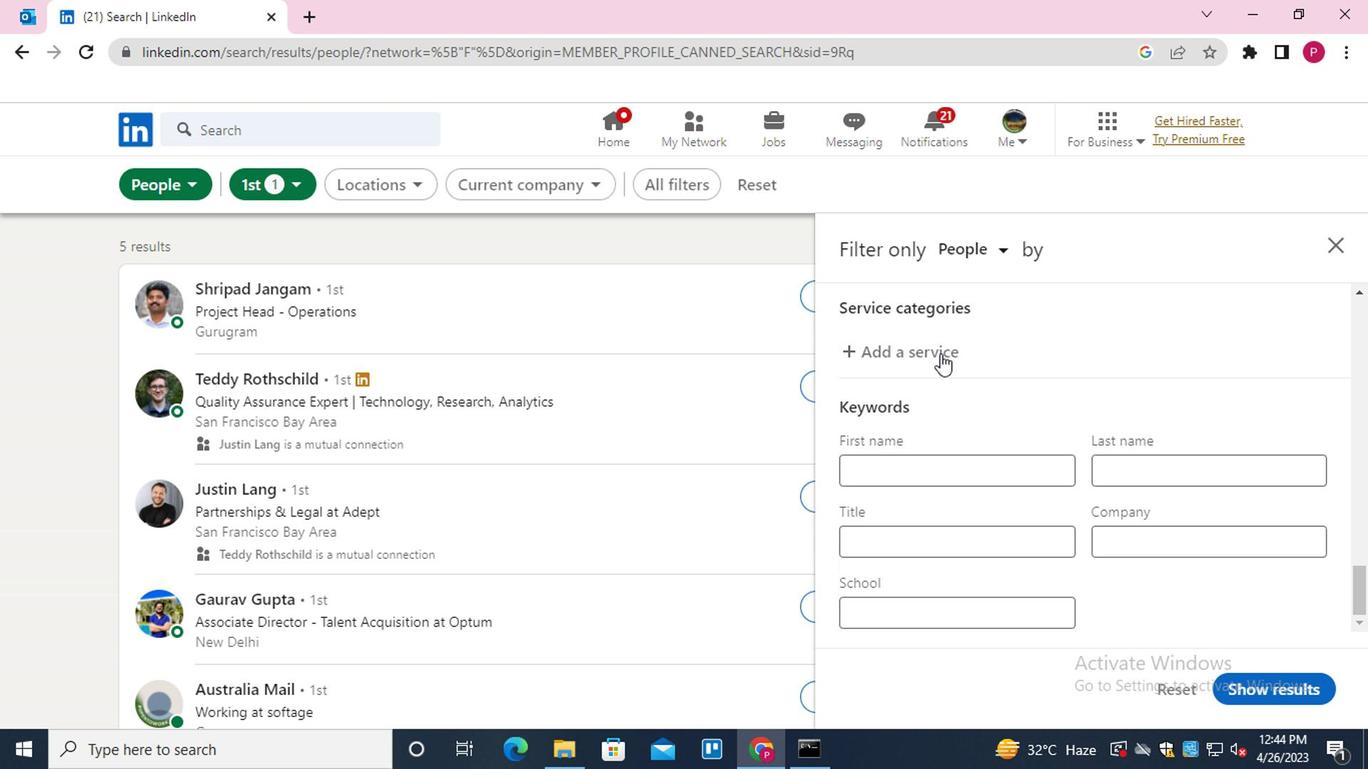 
Action: Key pressed <Key.shift><Key.shift><Key.shift><Key.shift><Key.shift><Key.shift>GRAPHI<Key.down><Key.enter>
Screenshot: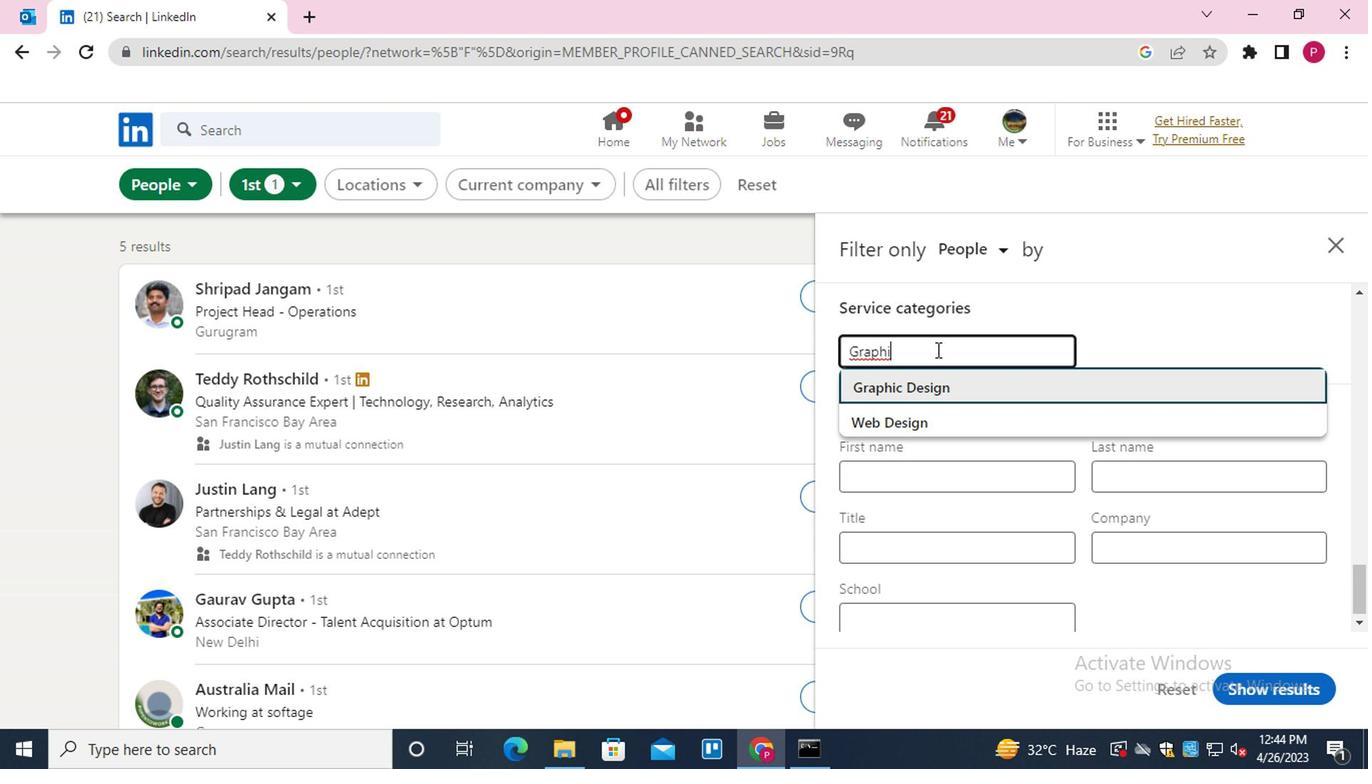 
Action: Mouse moved to (954, 515)
Screenshot: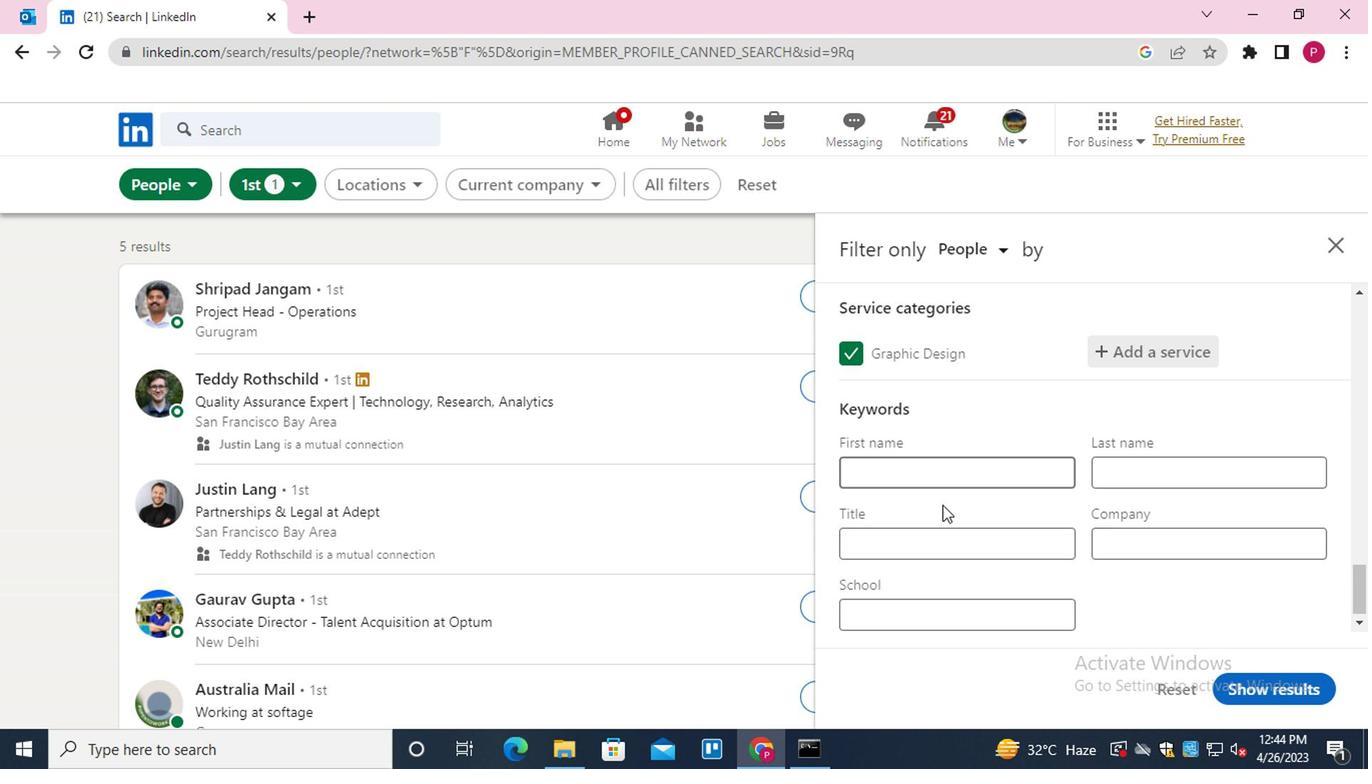 
Action: Mouse pressed left at (954, 515)
Screenshot: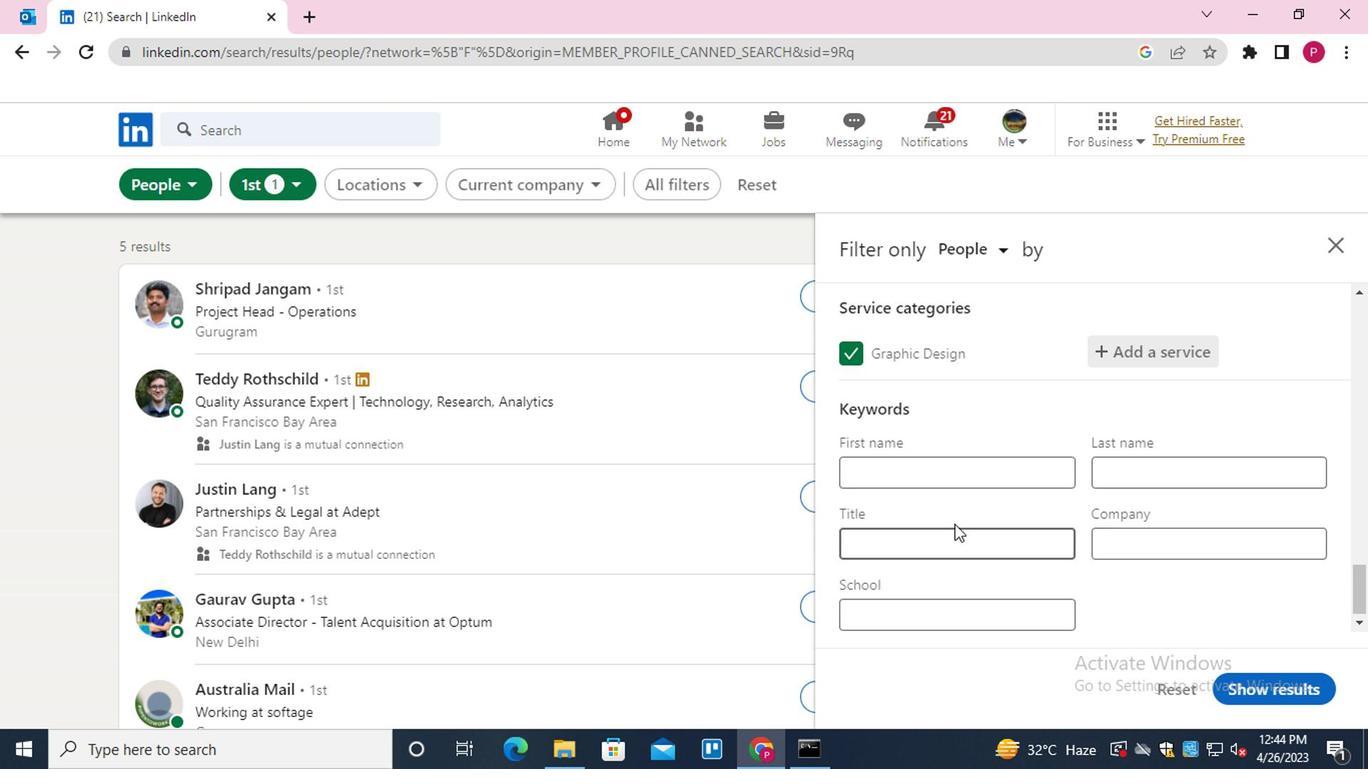 
Action: Key pressed <Key.shift>PHYSICAL<Key.space><Key.shift>THEREPISR<Key.backspace>T
Screenshot: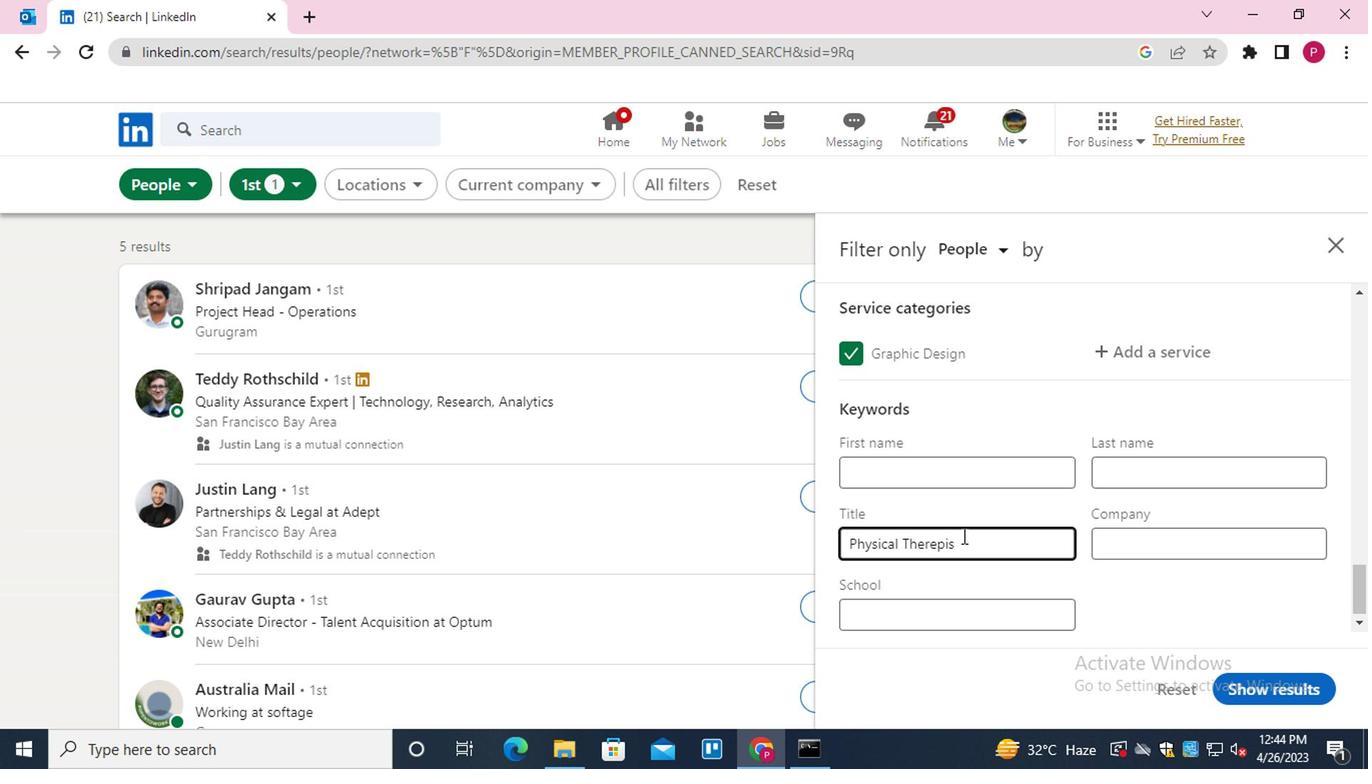 
Action: Mouse moved to (930, 523)
Screenshot: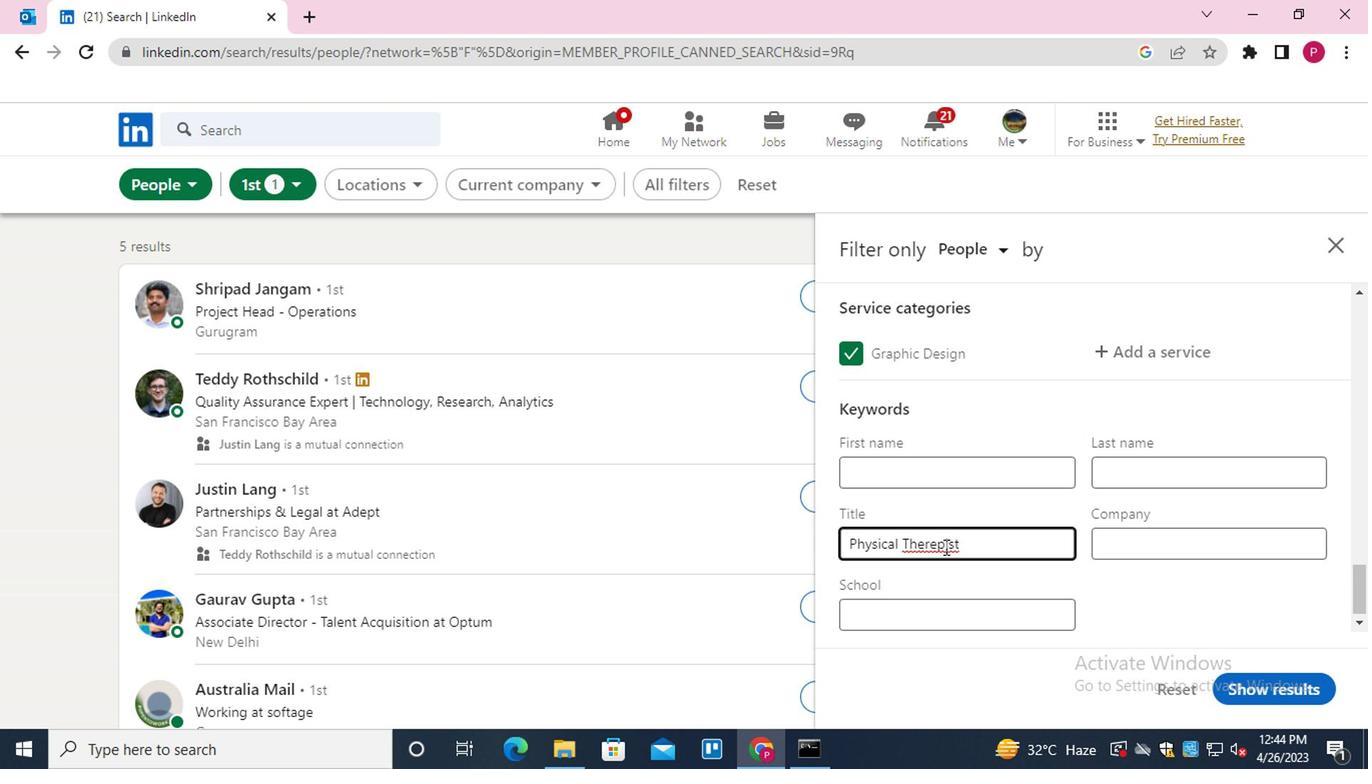 
Action: Mouse pressed left at (930, 523)
Screenshot: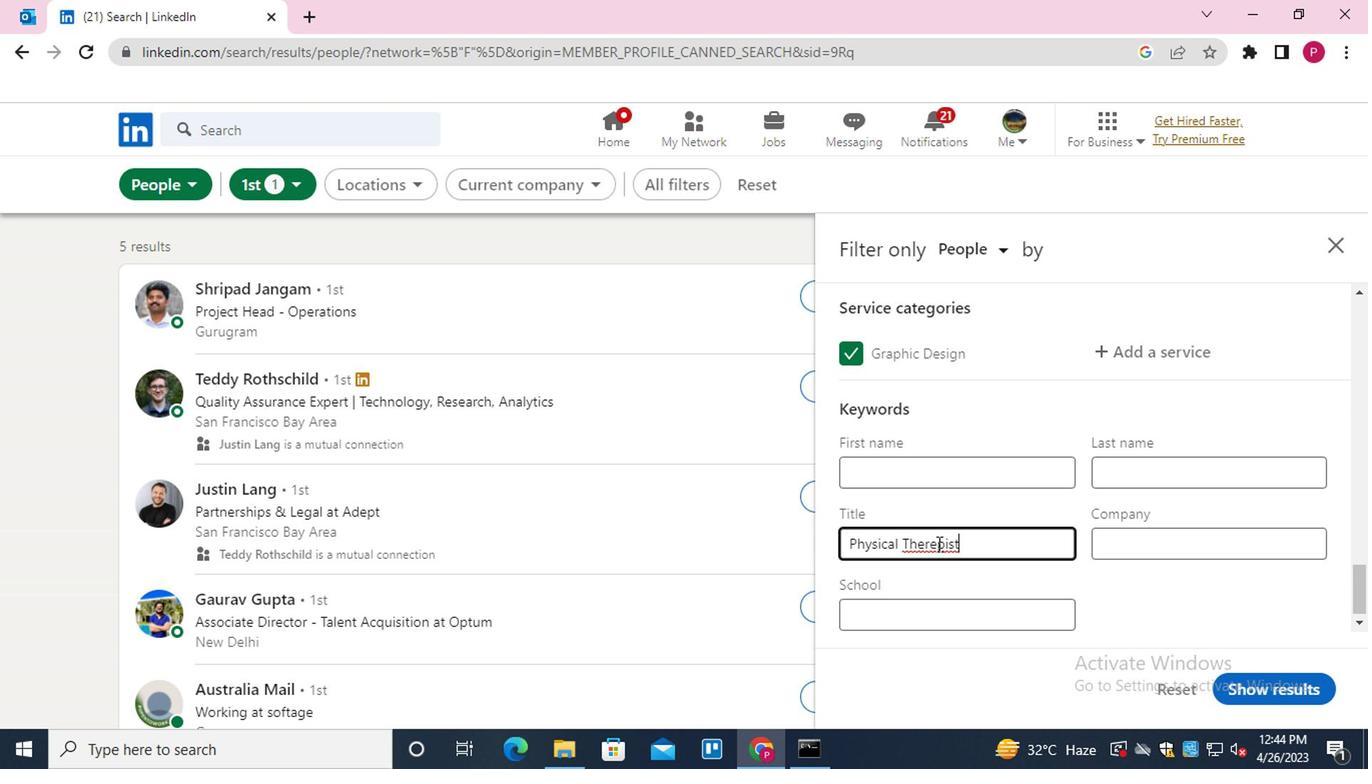 
Action: Mouse moved to (987, 570)
Screenshot: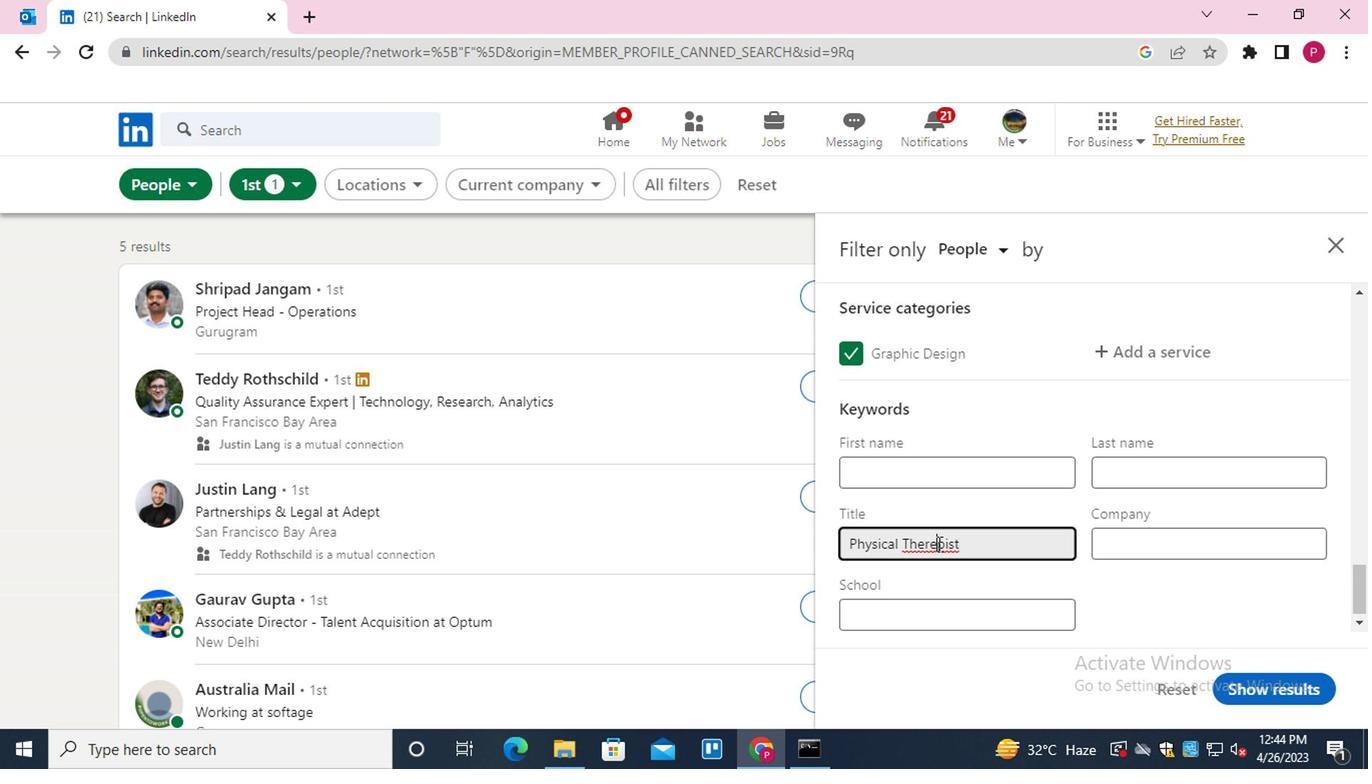 
Action: Key pressed <Key.backspace>A
Screenshot: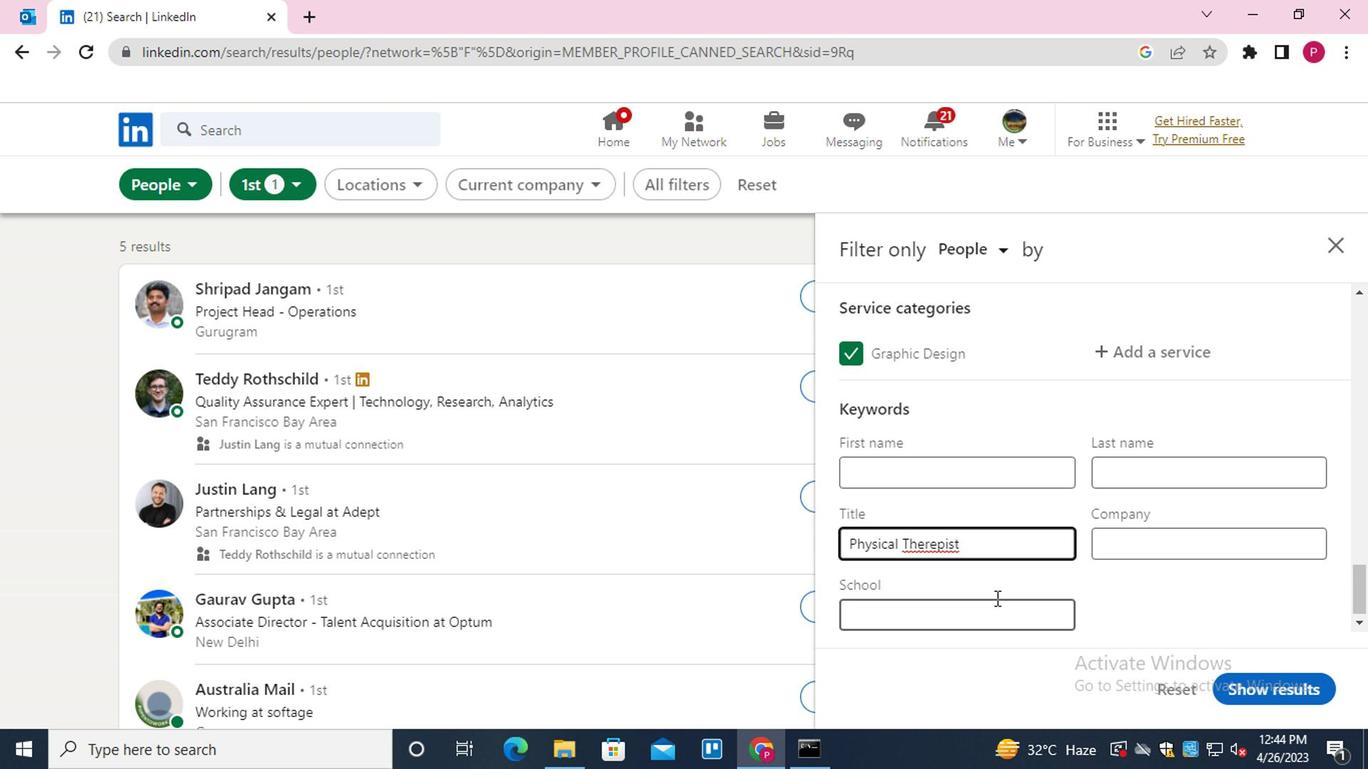 
Action: Mouse moved to (1245, 649)
Screenshot: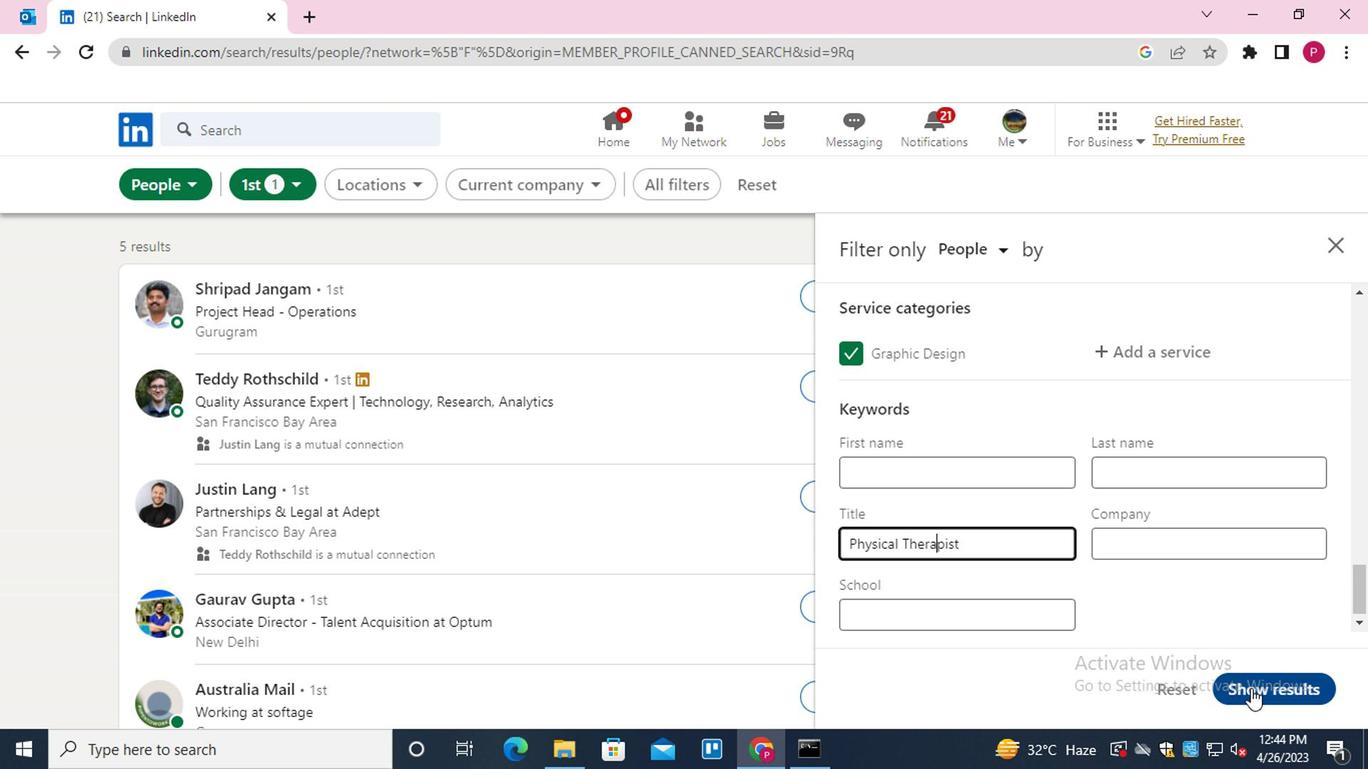 
Action: Mouse pressed left at (1245, 649)
Screenshot: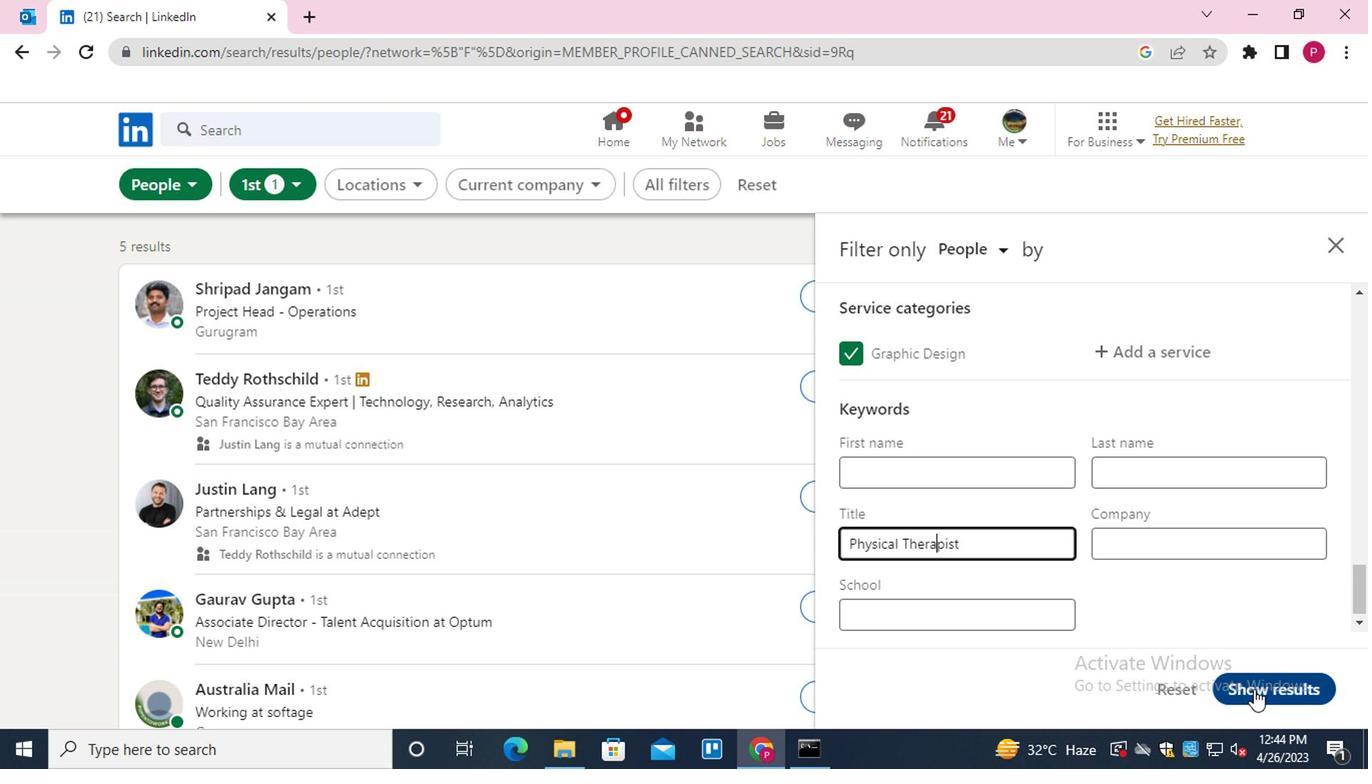 
Action: Mouse moved to (479, 382)
Screenshot: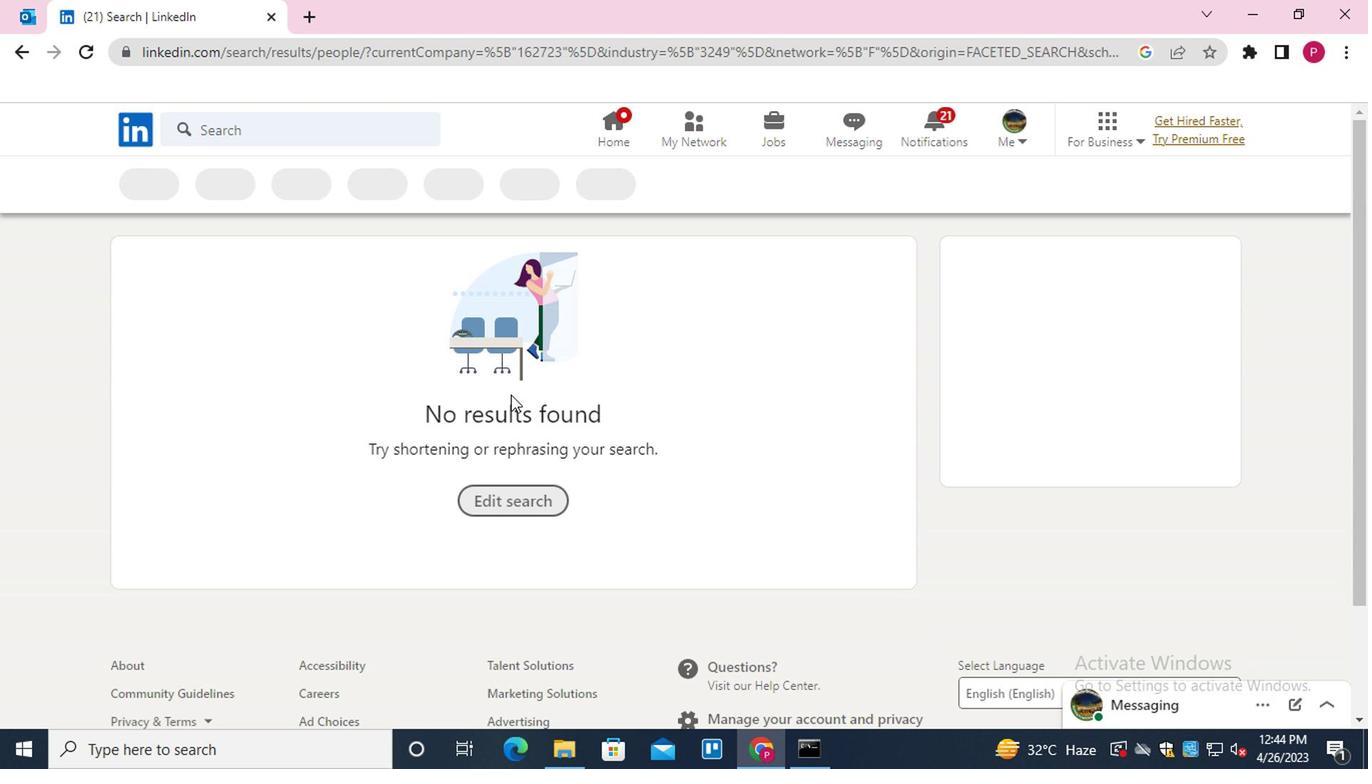 
